 Task: Find connections with filter location Kotā with filter topic #homes with filter profile language English with filter current company Seco Tools with filter school Saranathan College of Engineering with filter industry Entertainment Providers with filter service category User Experience Writing with filter keywords title Account Collector
Action: Mouse moved to (386, 275)
Screenshot: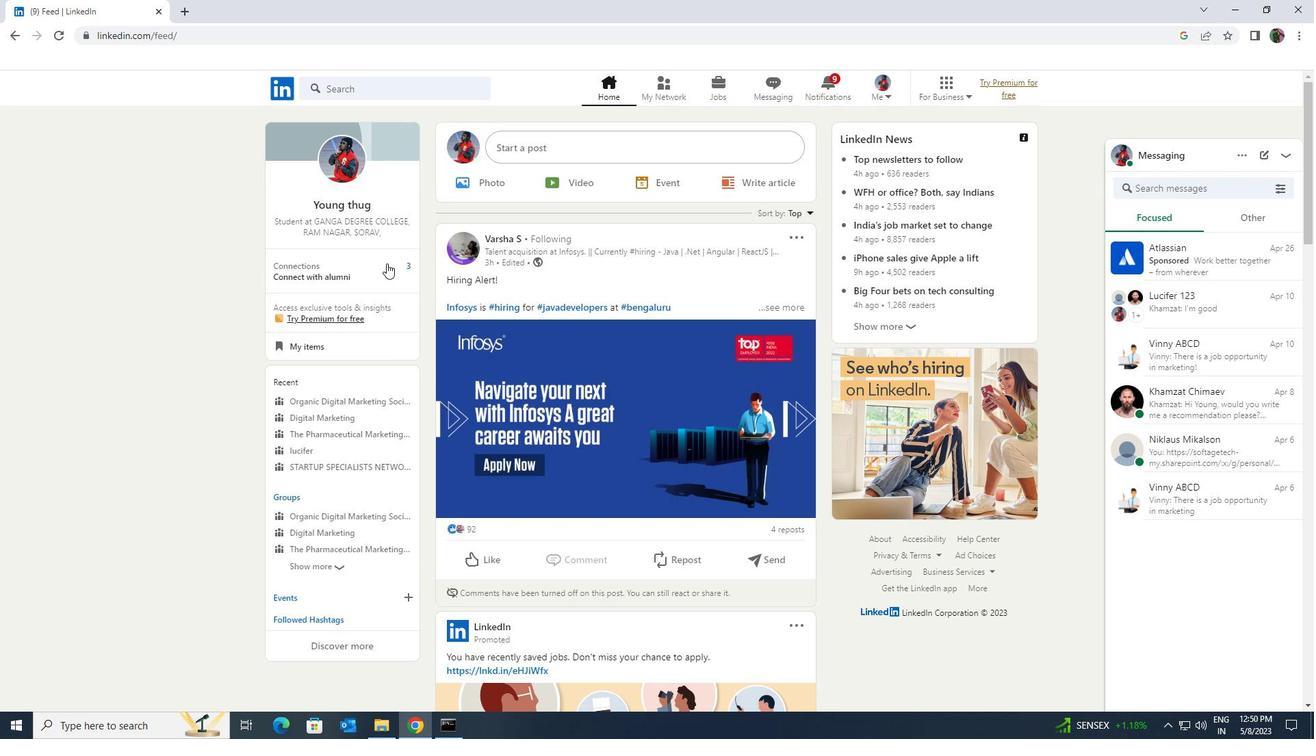 
Action: Mouse pressed left at (386, 275)
Screenshot: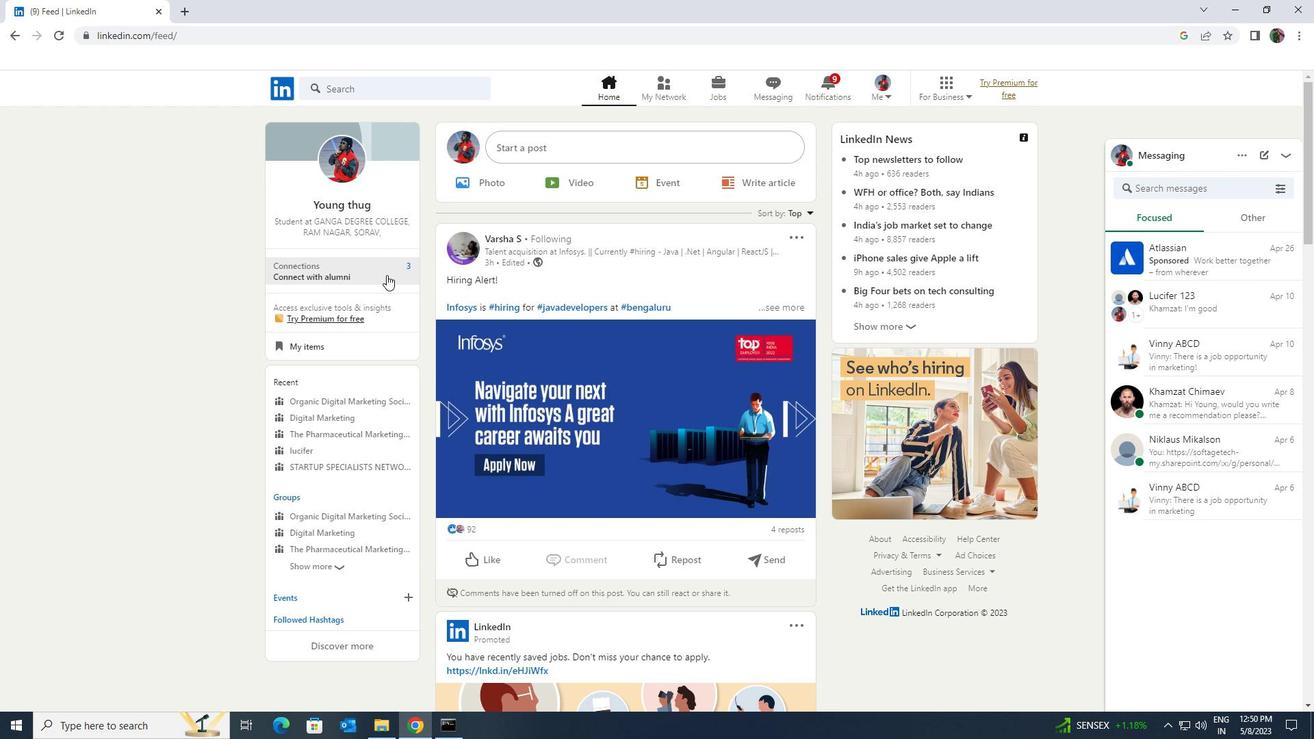
Action: Mouse moved to (383, 171)
Screenshot: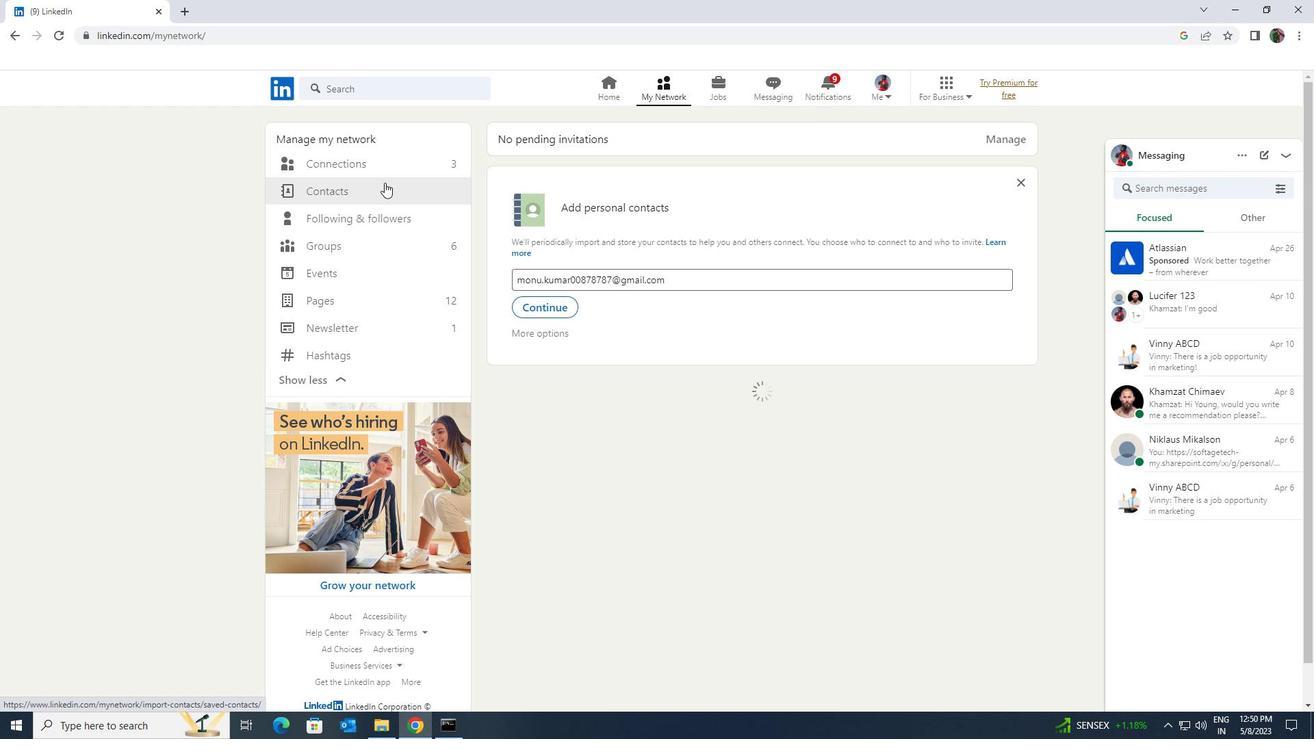 
Action: Mouse pressed left at (383, 171)
Screenshot: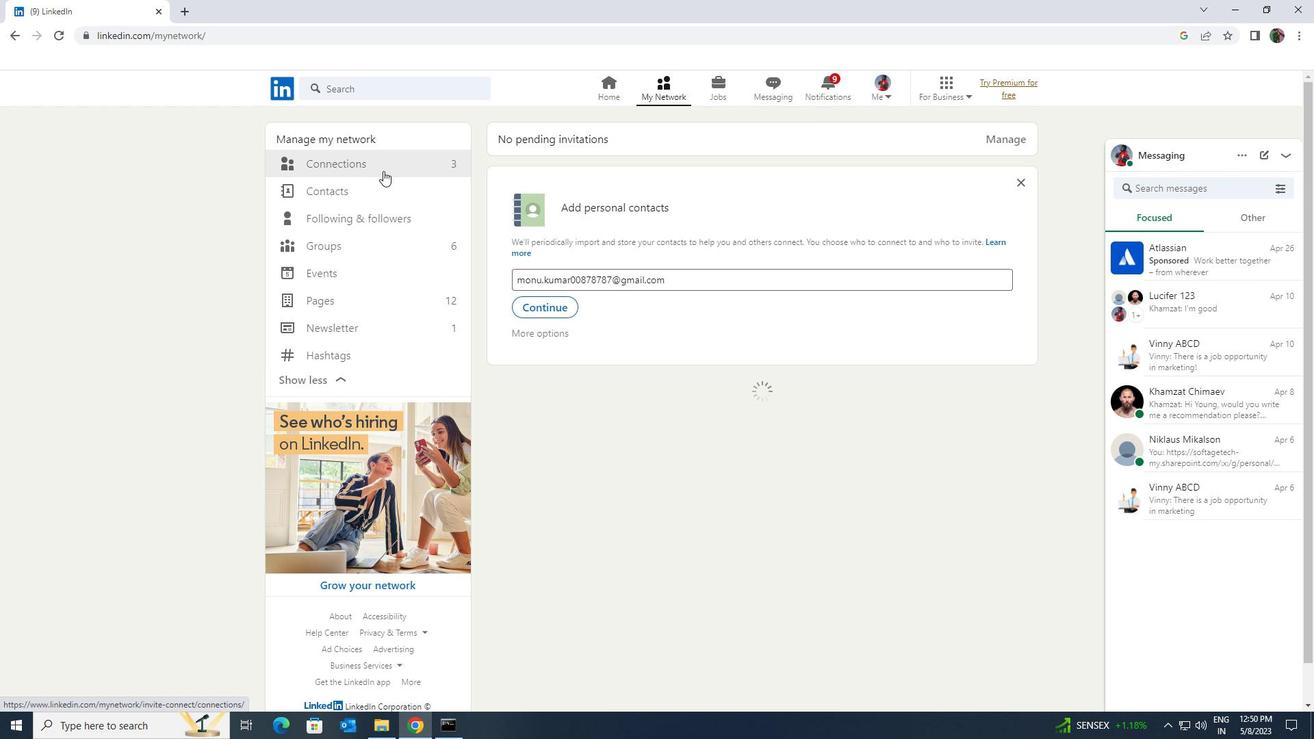 
Action: Mouse moved to (739, 166)
Screenshot: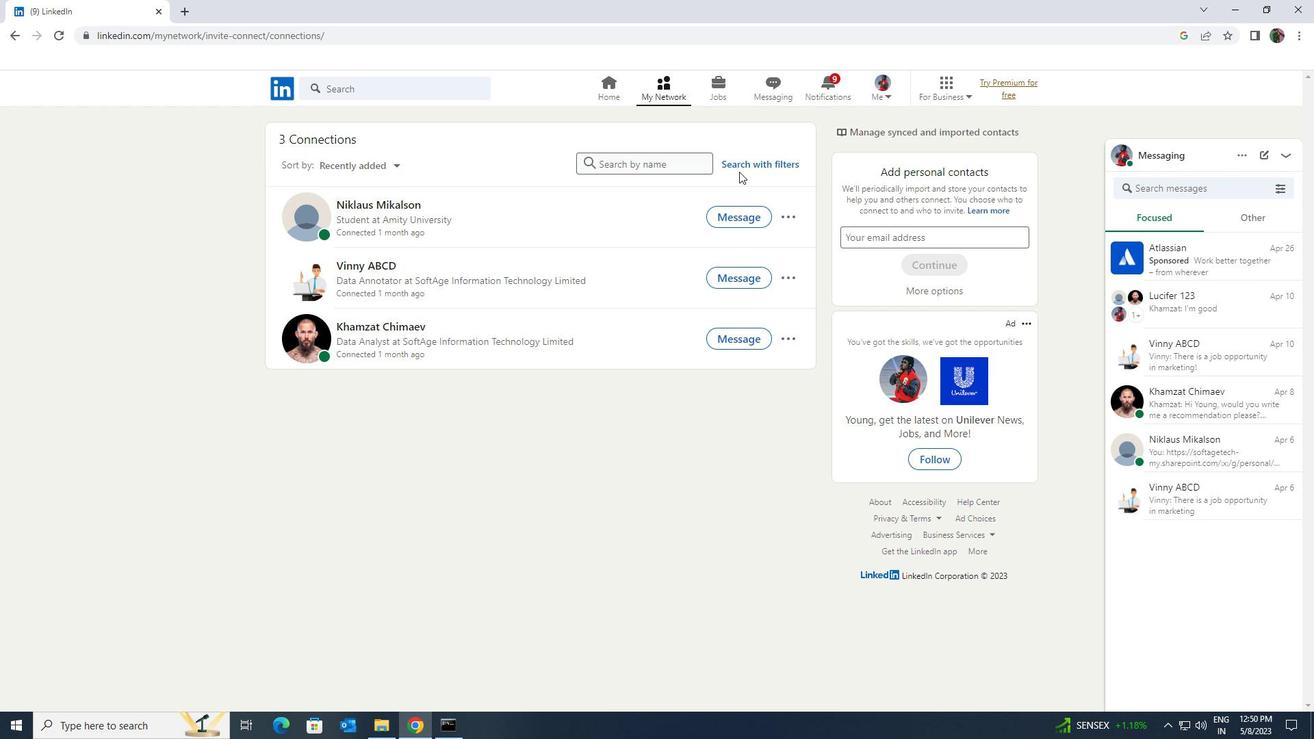 
Action: Mouse pressed left at (739, 166)
Screenshot: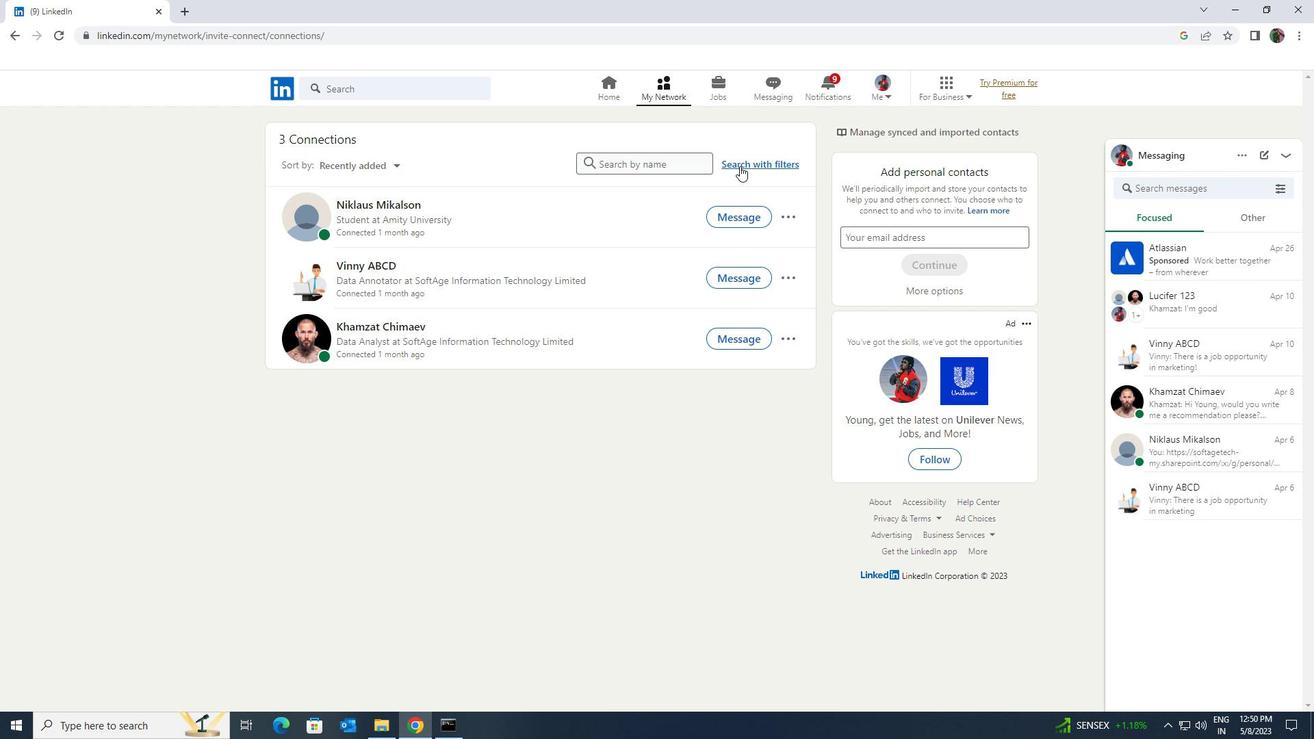 
Action: Mouse moved to (709, 130)
Screenshot: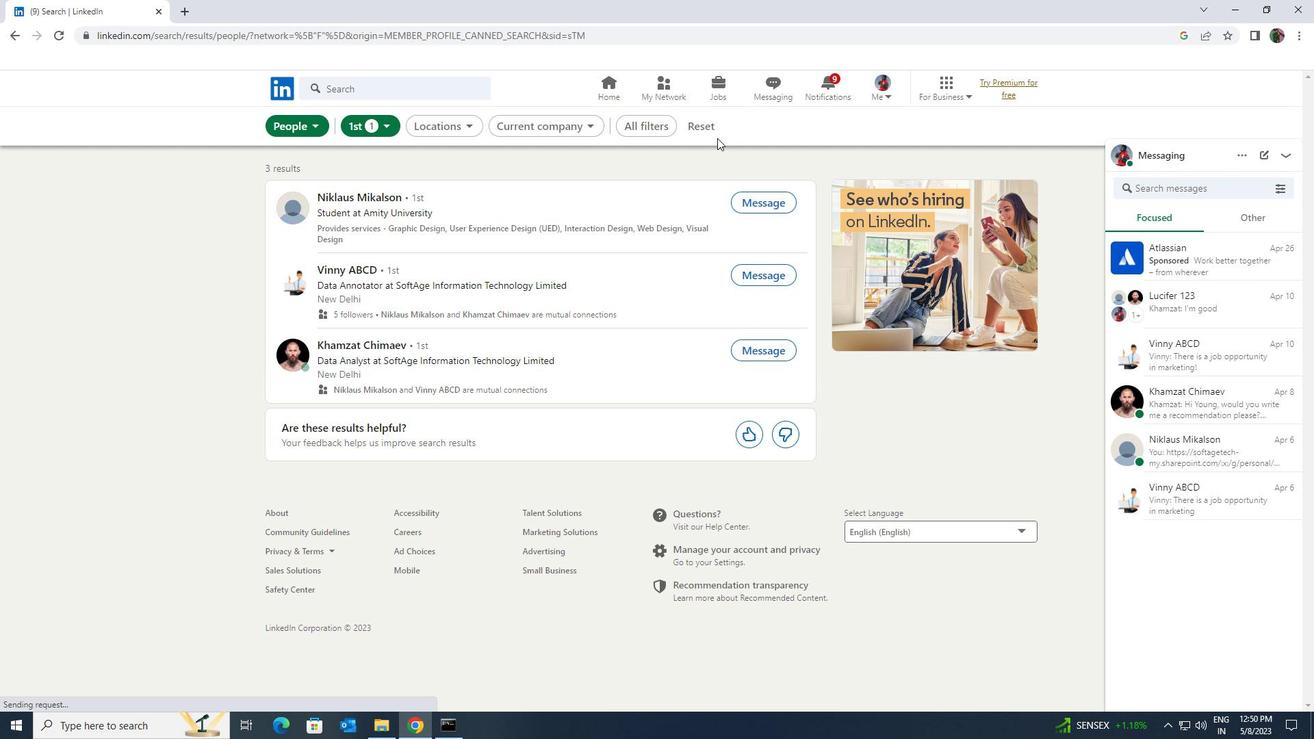 
Action: Mouse pressed left at (709, 130)
Screenshot: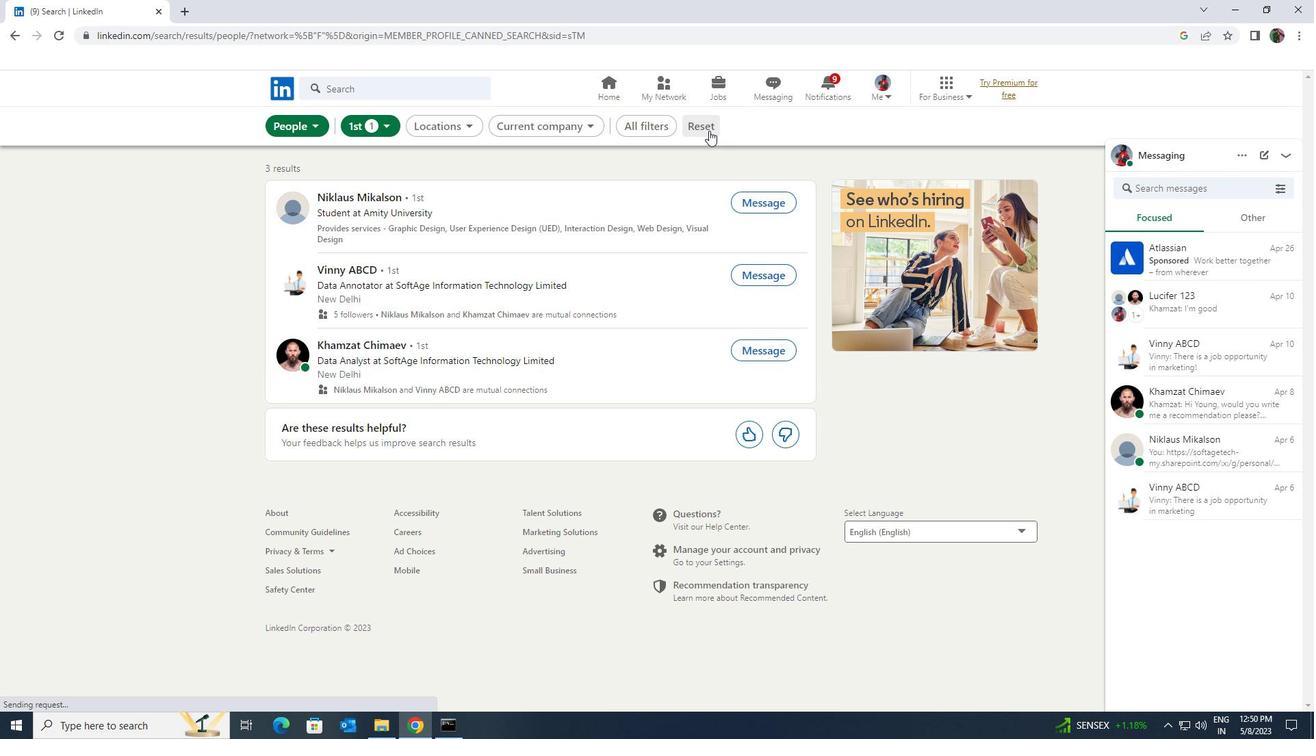 
Action: Mouse moved to (689, 128)
Screenshot: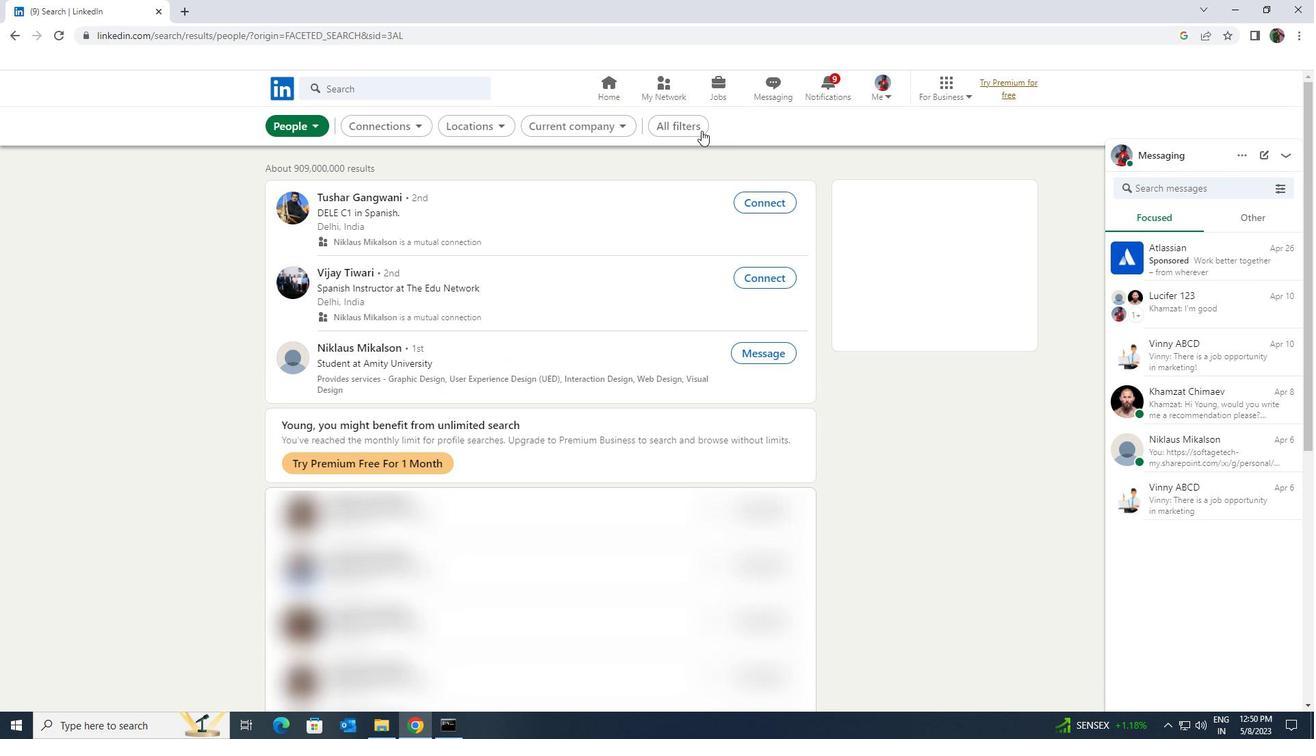
Action: Mouse pressed left at (689, 128)
Screenshot: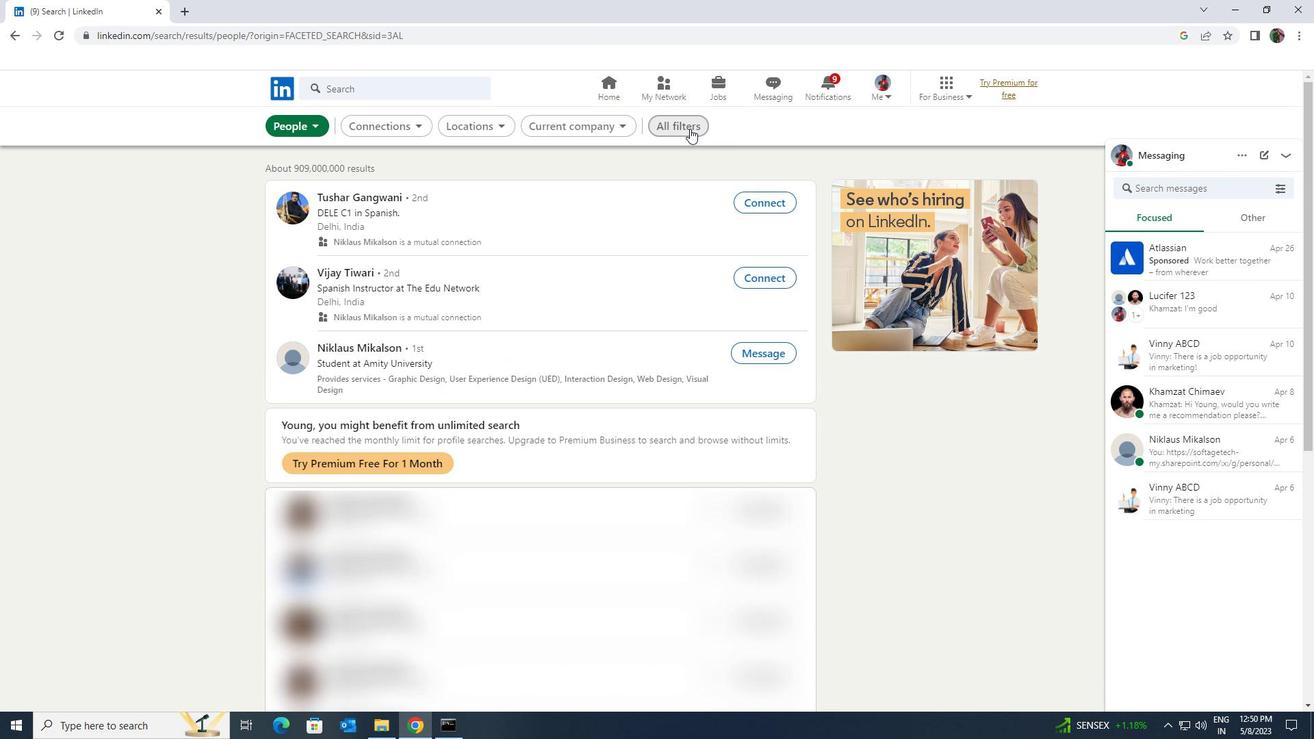 
Action: Mouse moved to (1137, 541)
Screenshot: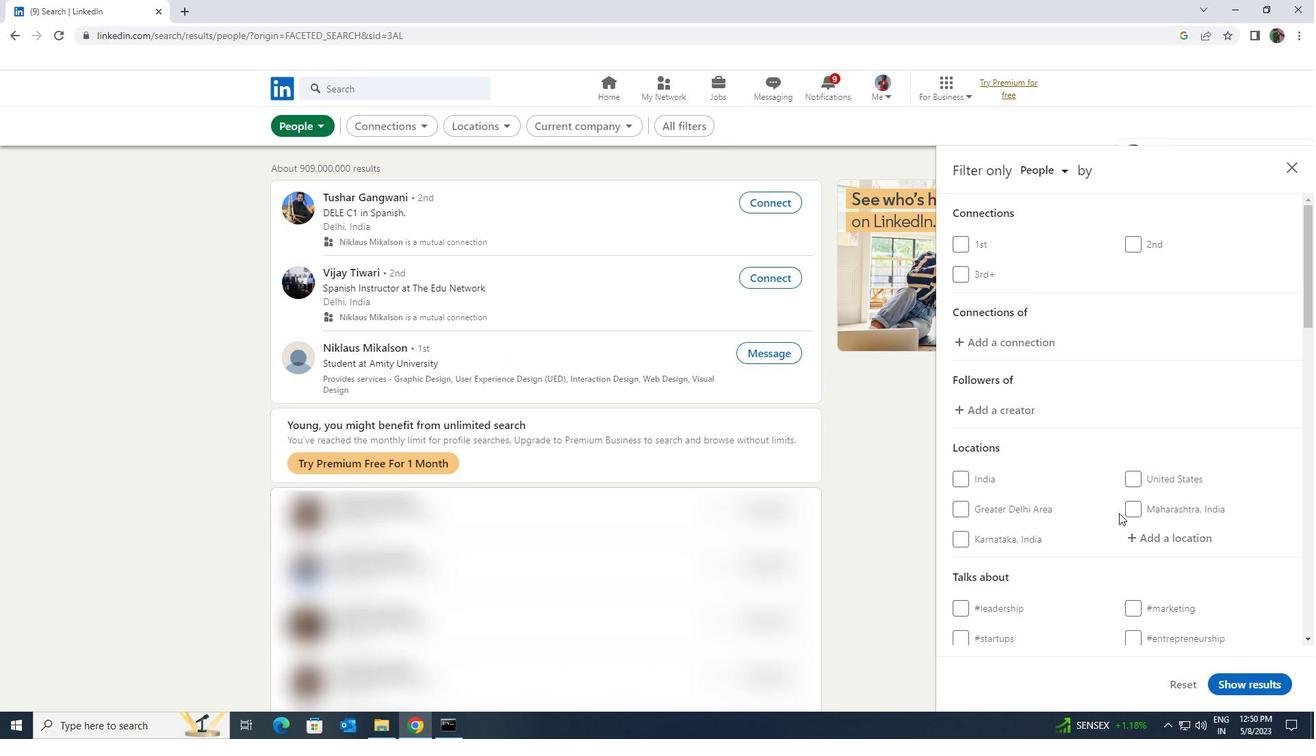 
Action: Mouse pressed left at (1137, 541)
Screenshot: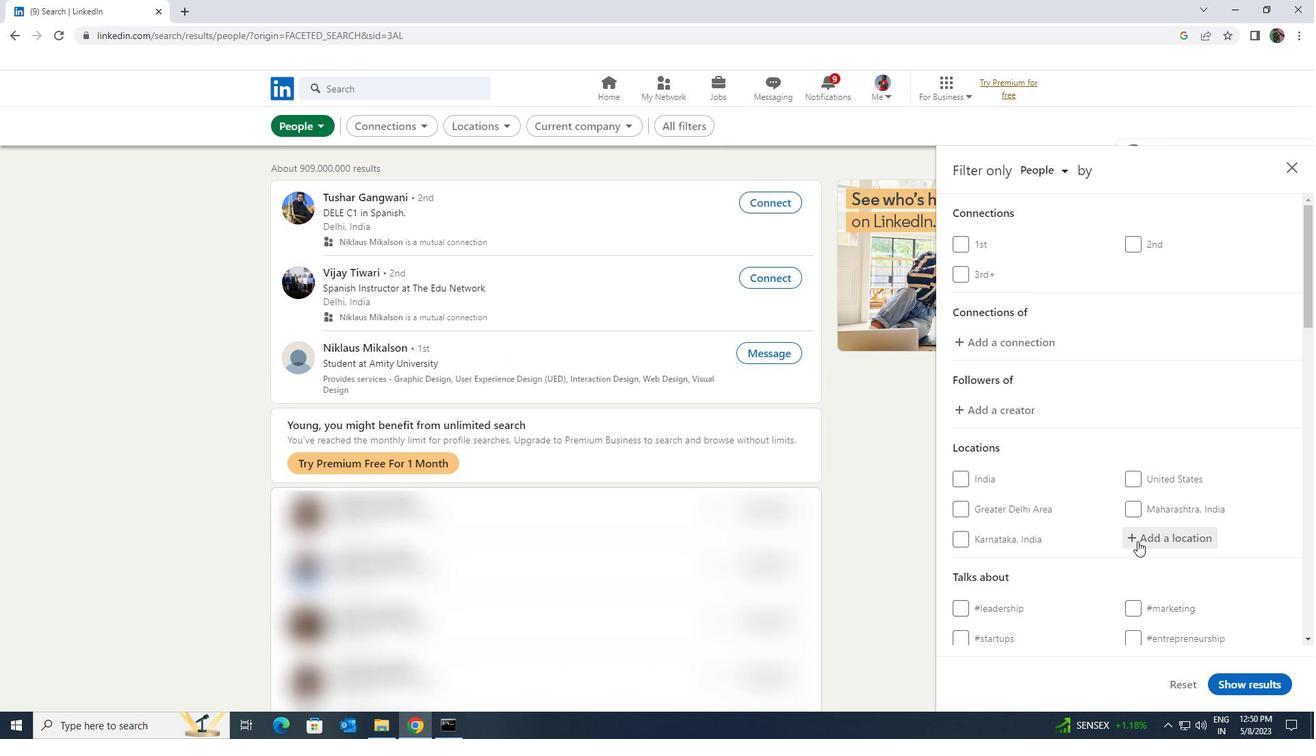 
Action: Key pressed <Key.shift>KOTA
Screenshot: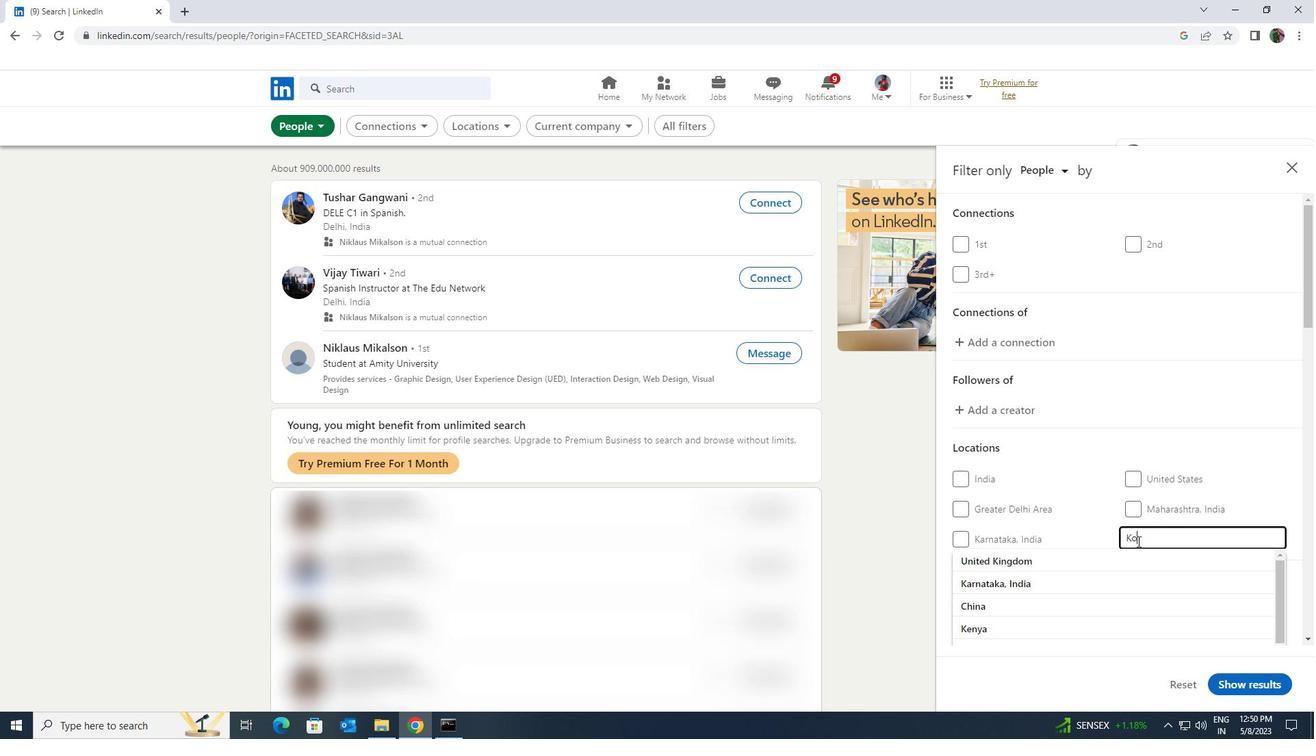 
Action: Mouse moved to (1136, 572)
Screenshot: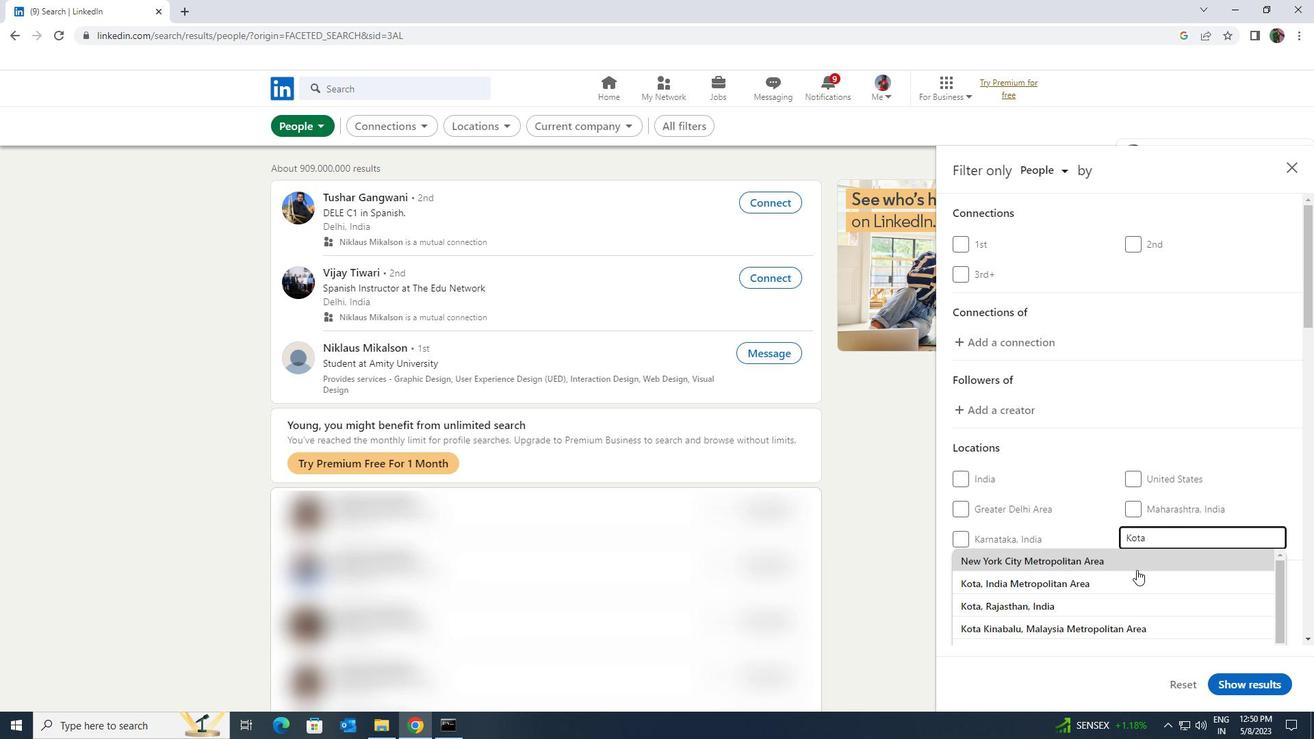 
Action: Mouse pressed left at (1136, 572)
Screenshot: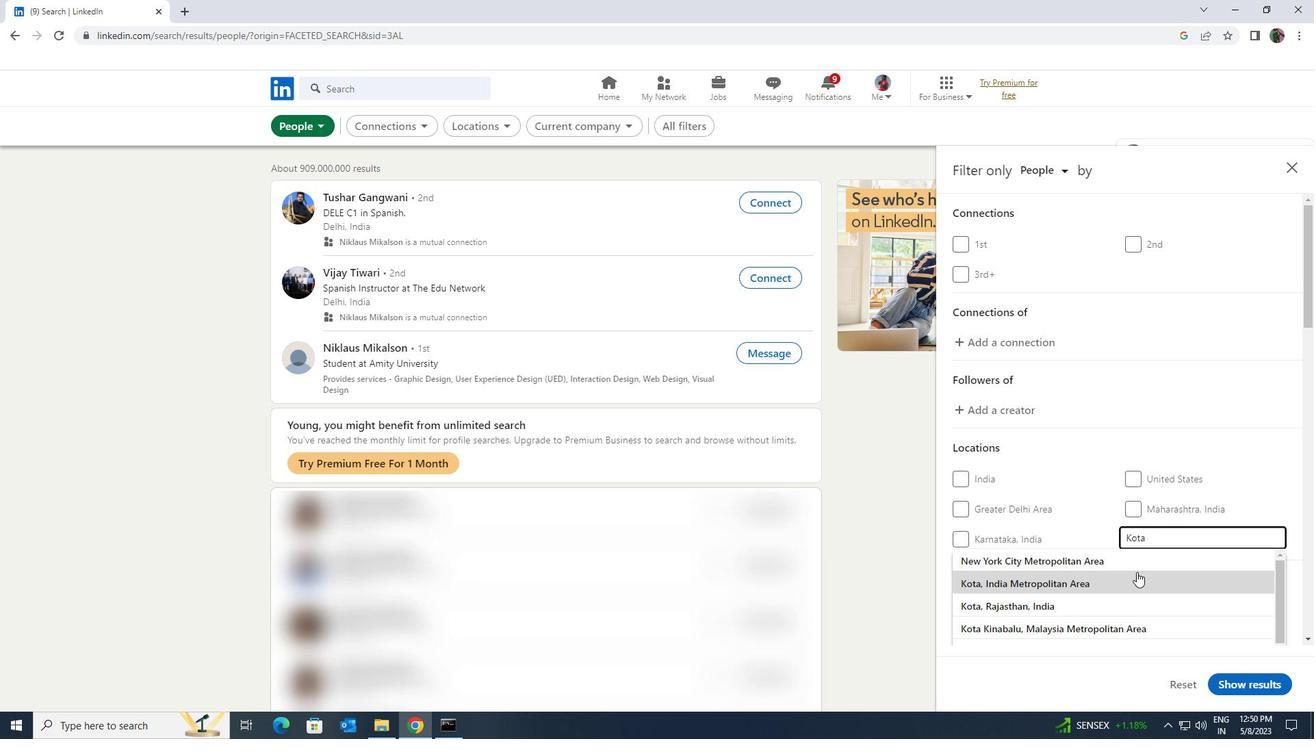 
Action: Mouse scrolled (1136, 571) with delta (0, 0)
Screenshot: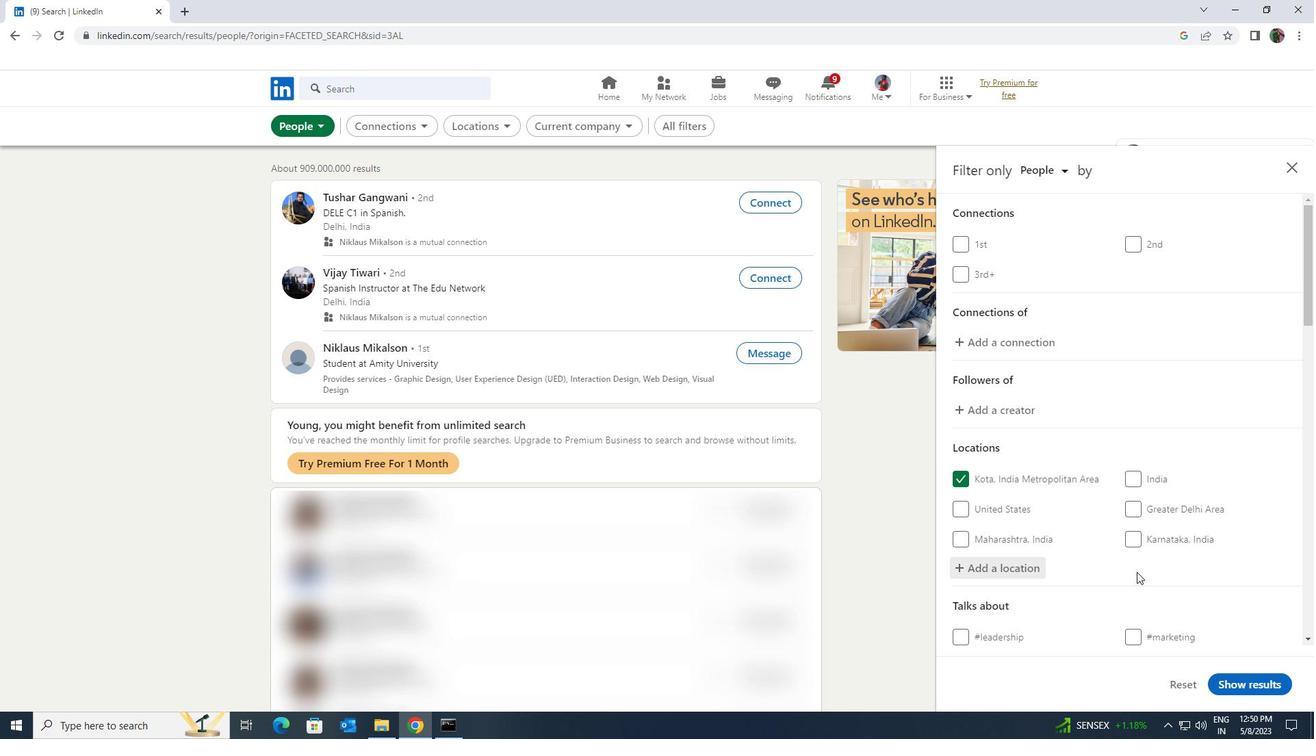 
Action: Mouse scrolled (1136, 571) with delta (0, 0)
Screenshot: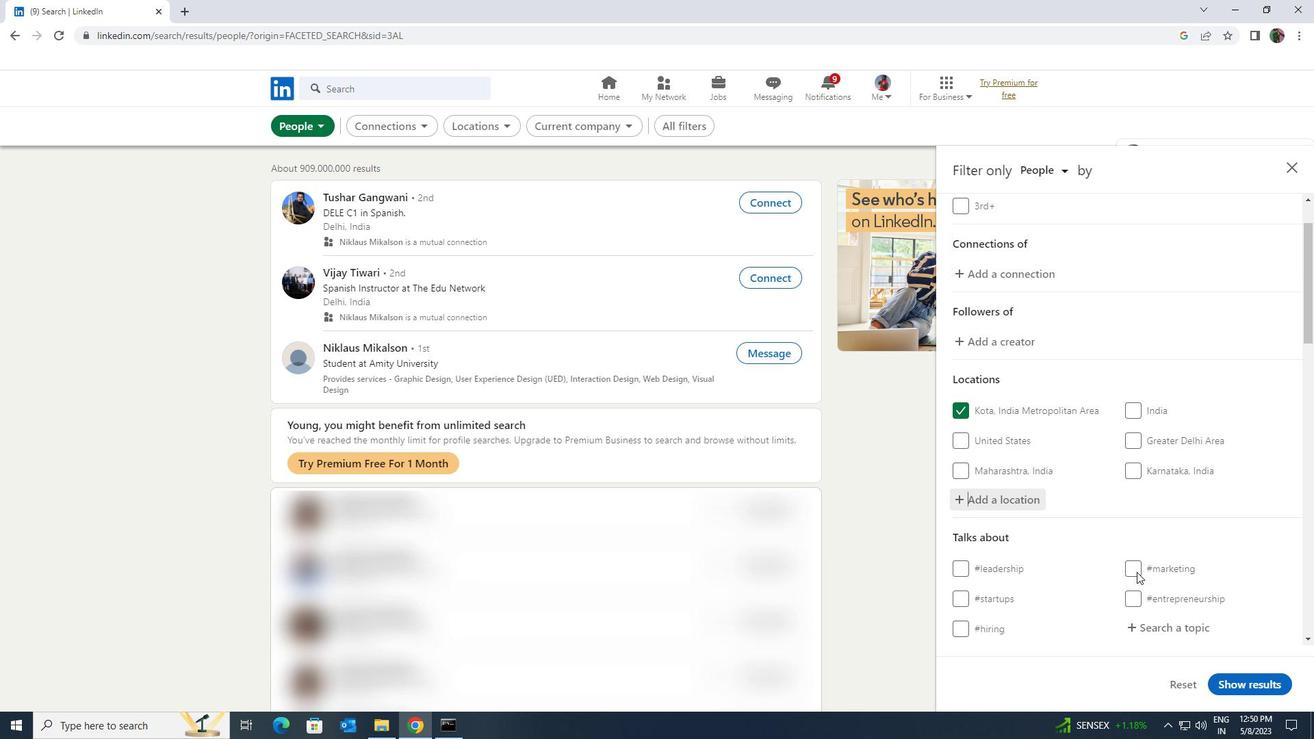 
Action: Mouse scrolled (1136, 571) with delta (0, 0)
Screenshot: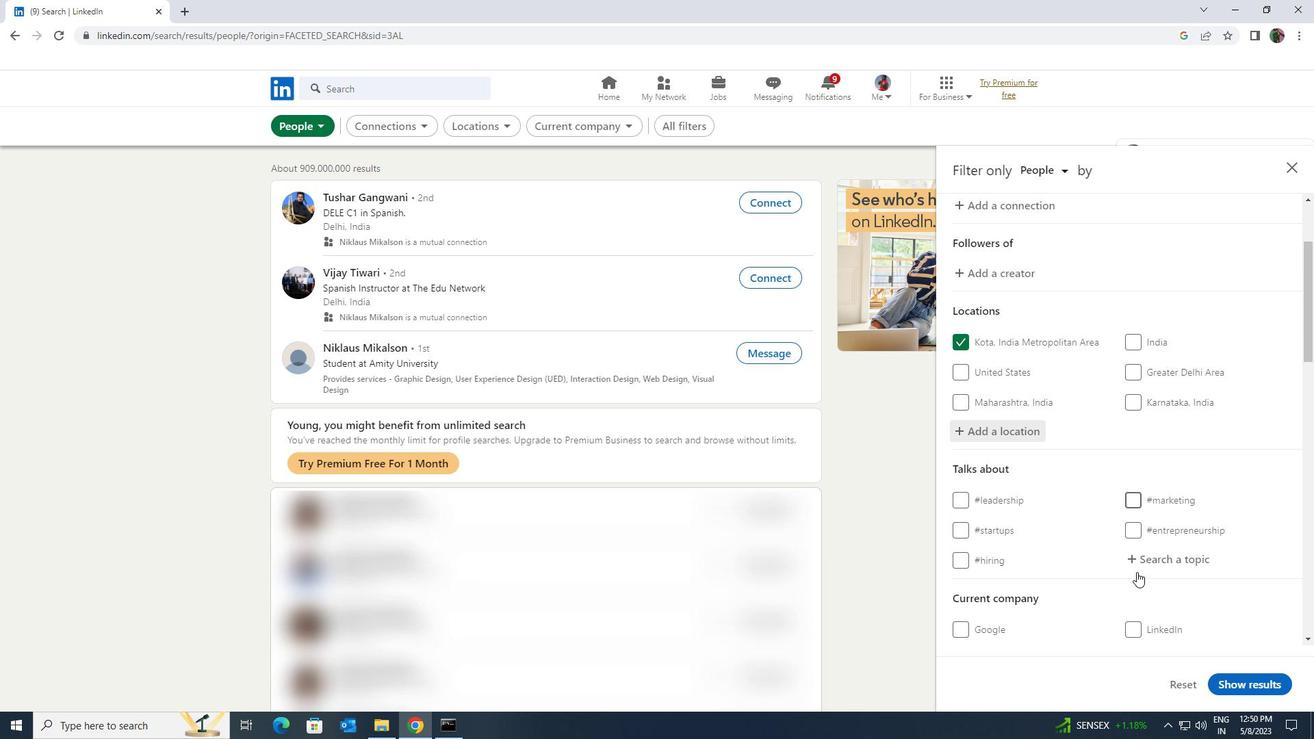
Action: Mouse moved to (1139, 494)
Screenshot: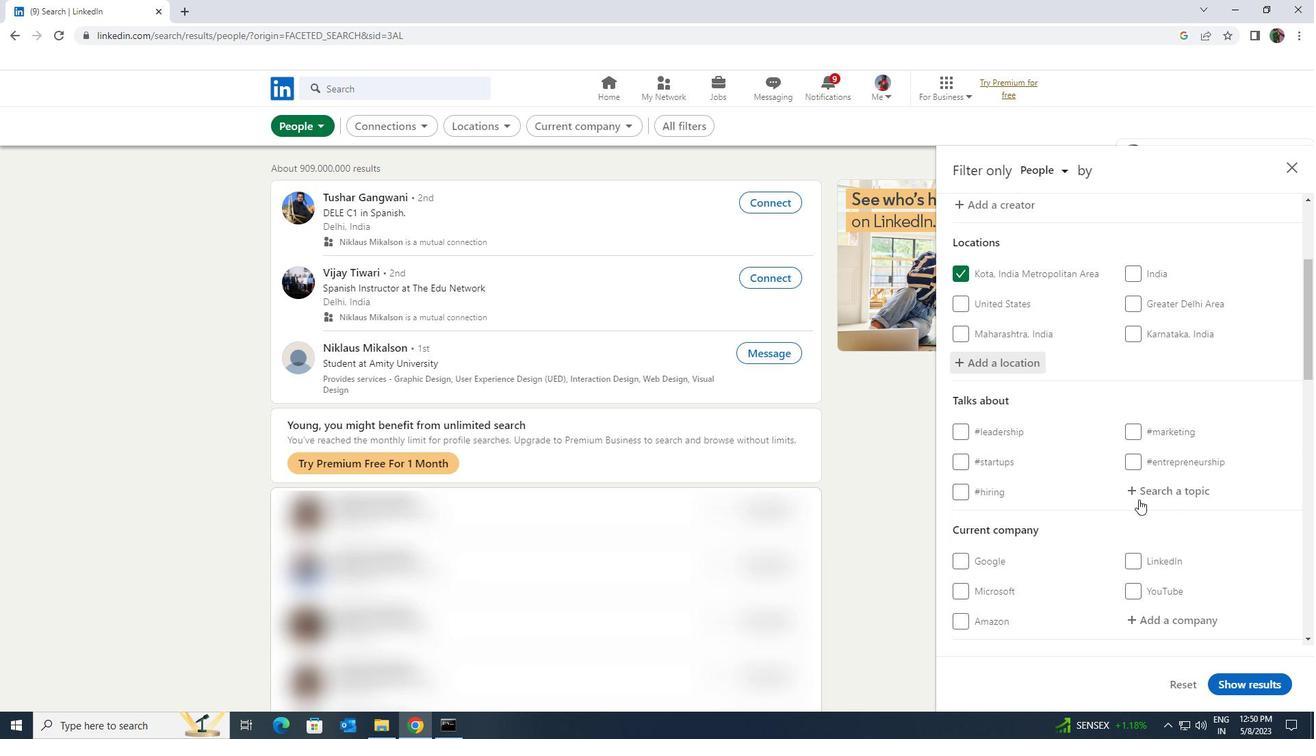 
Action: Mouse pressed left at (1139, 494)
Screenshot: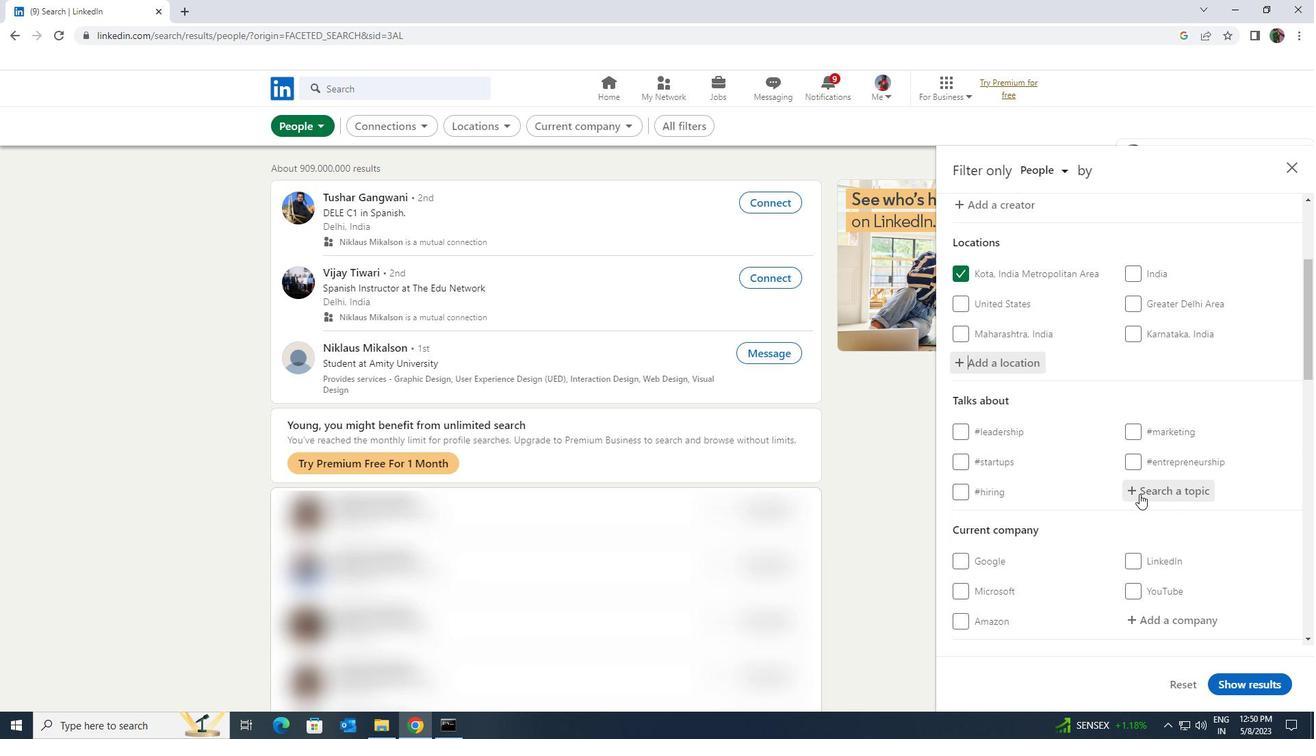 
Action: Key pressed <Key.shift>HOMES
Screenshot: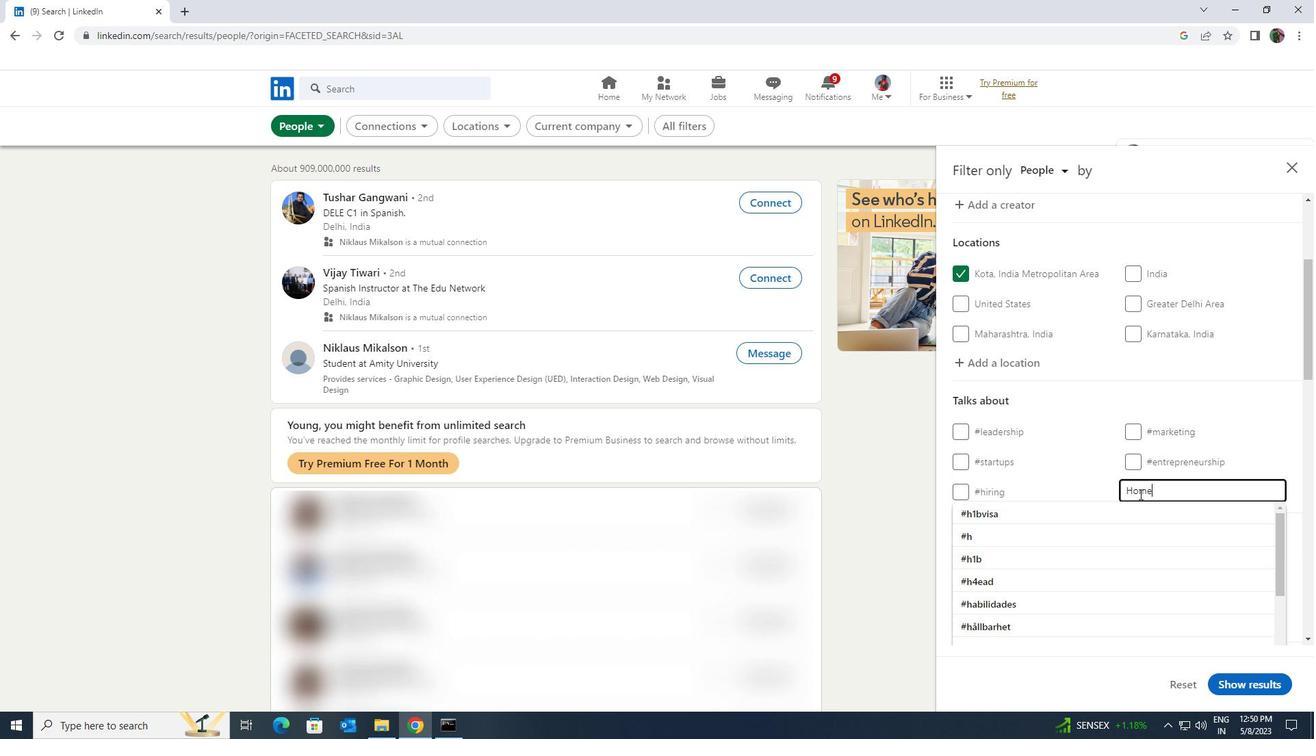 
Action: Mouse moved to (1131, 528)
Screenshot: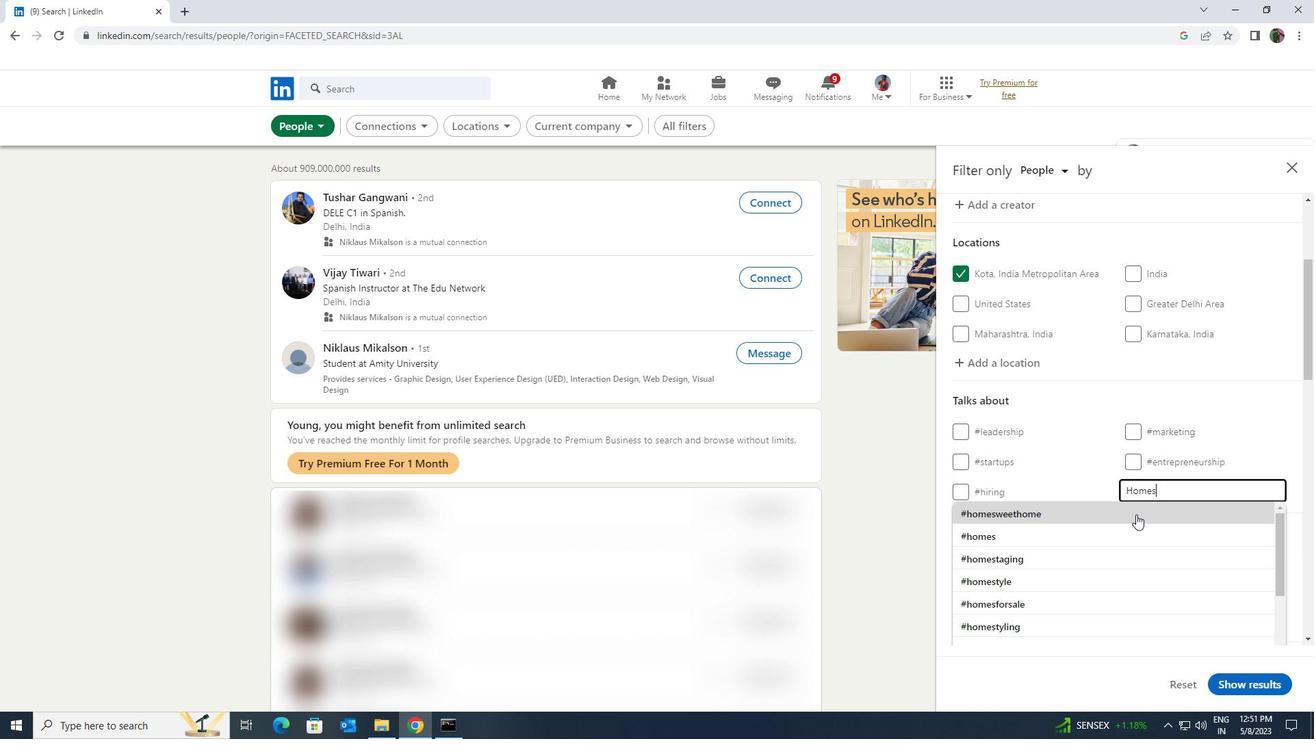 
Action: Mouse pressed left at (1131, 528)
Screenshot: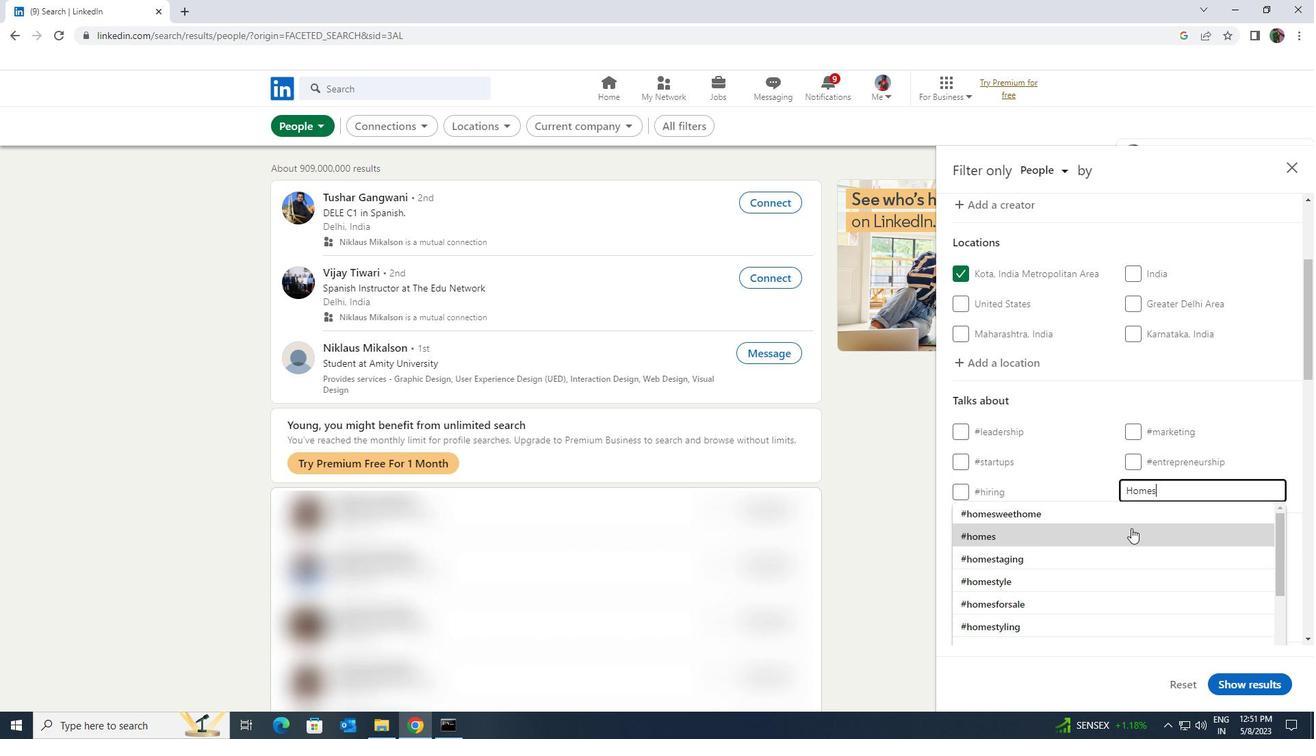 
Action: Mouse scrolled (1131, 527) with delta (0, 0)
Screenshot: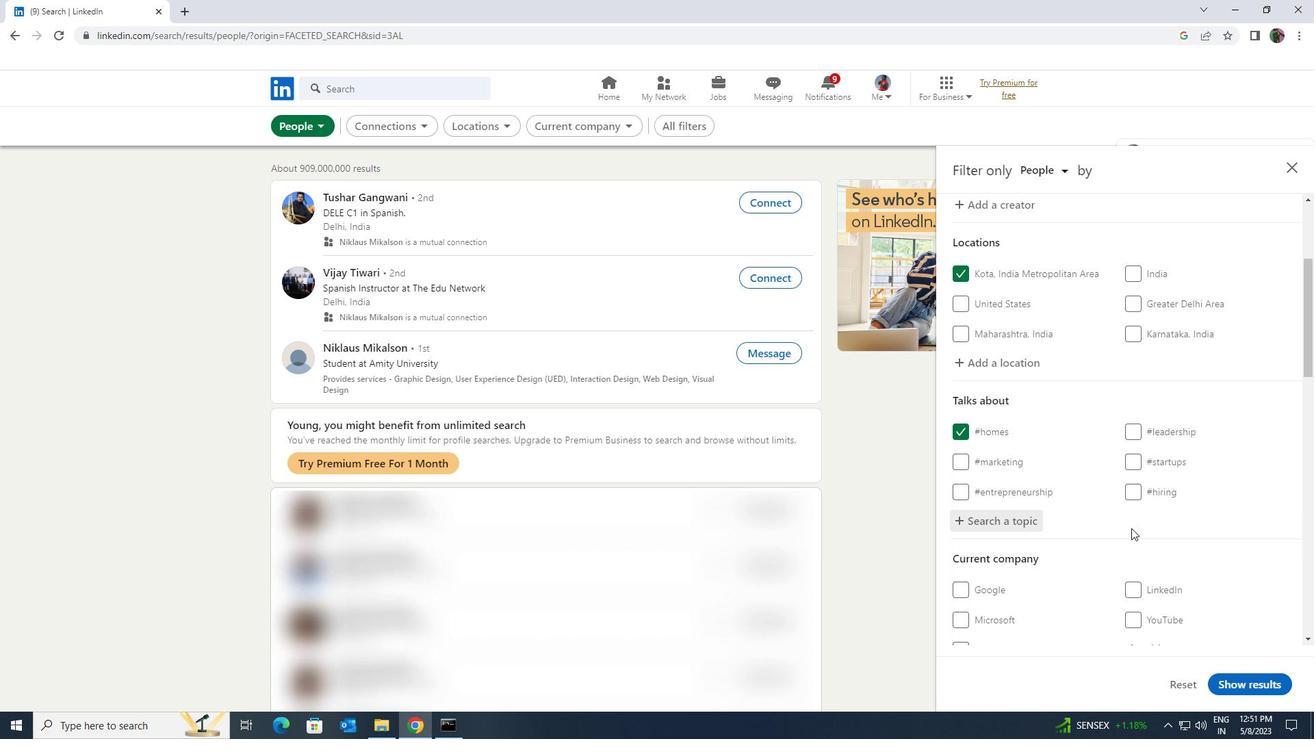 
Action: Mouse scrolled (1131, 527) with delta (0, 0)
Screenshot: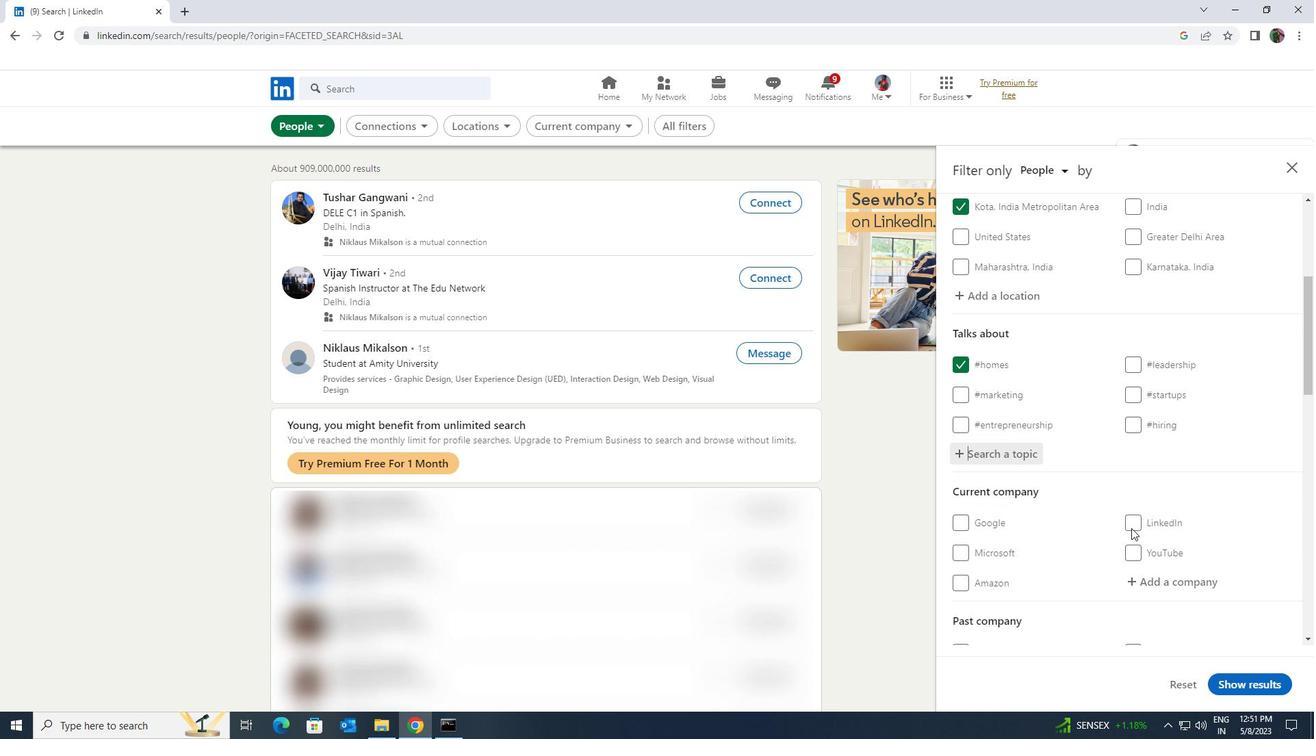 
Action: Mouse scrolled (1131, 527) with delta (0, 0)
Screenshot: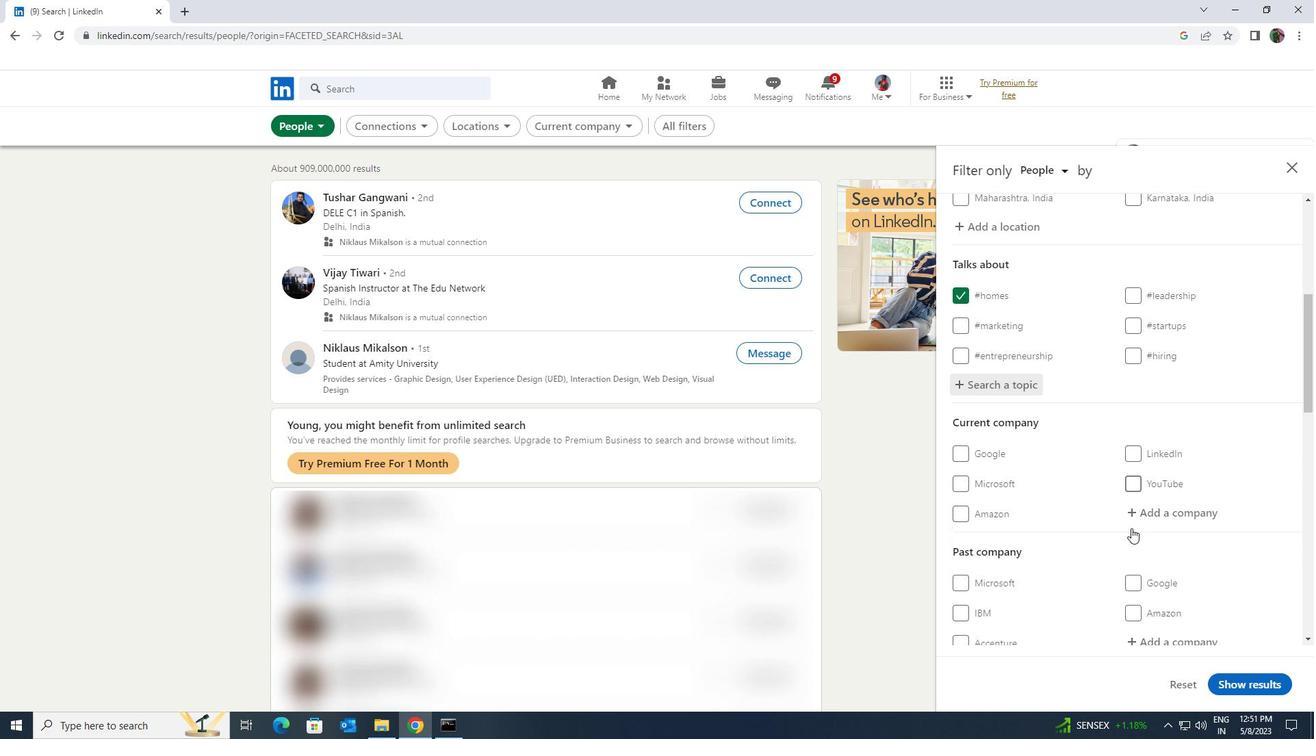 
Action: Mouse scrolled (1131, 527) with delta (0, 0)
Screenshot: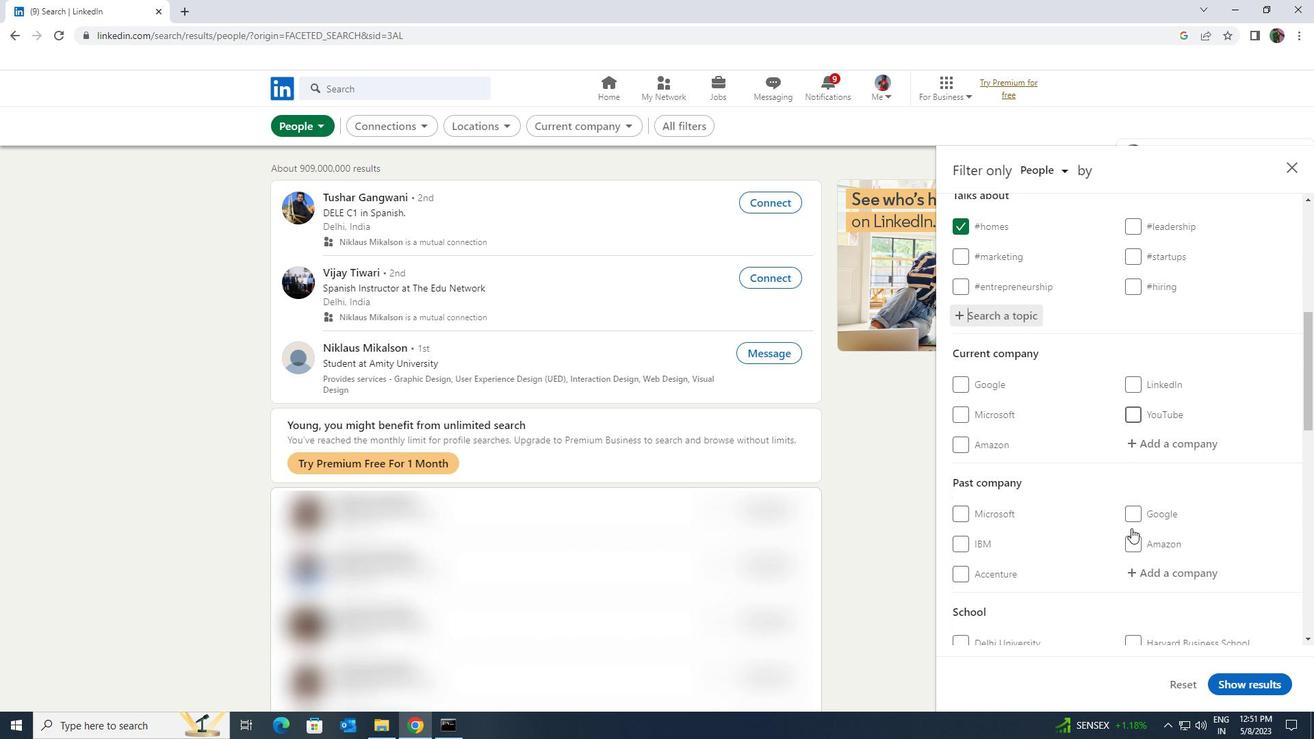 
Action: Mouse scrolled (1131, 527) with delta (0, 0)
Screenshot: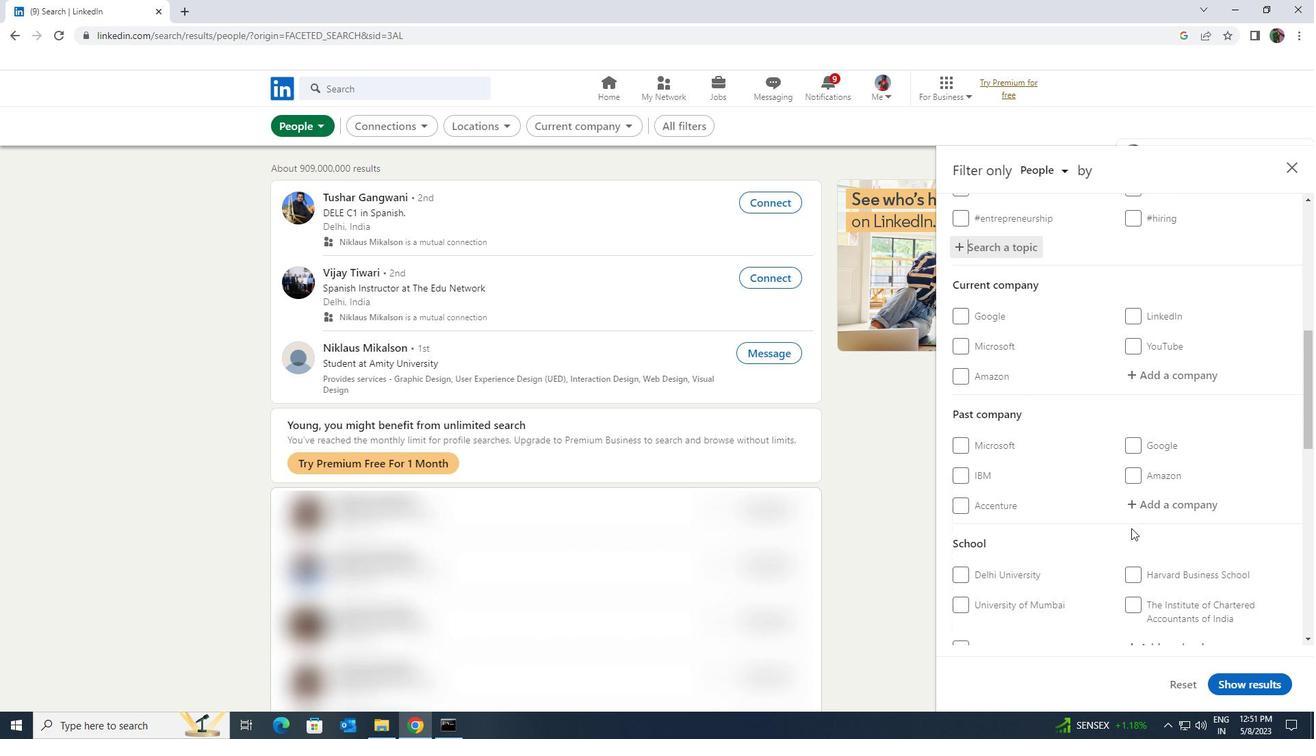 
Action: Mouse scrolled (1131, 527) with delta (0, 0)
Screenshot: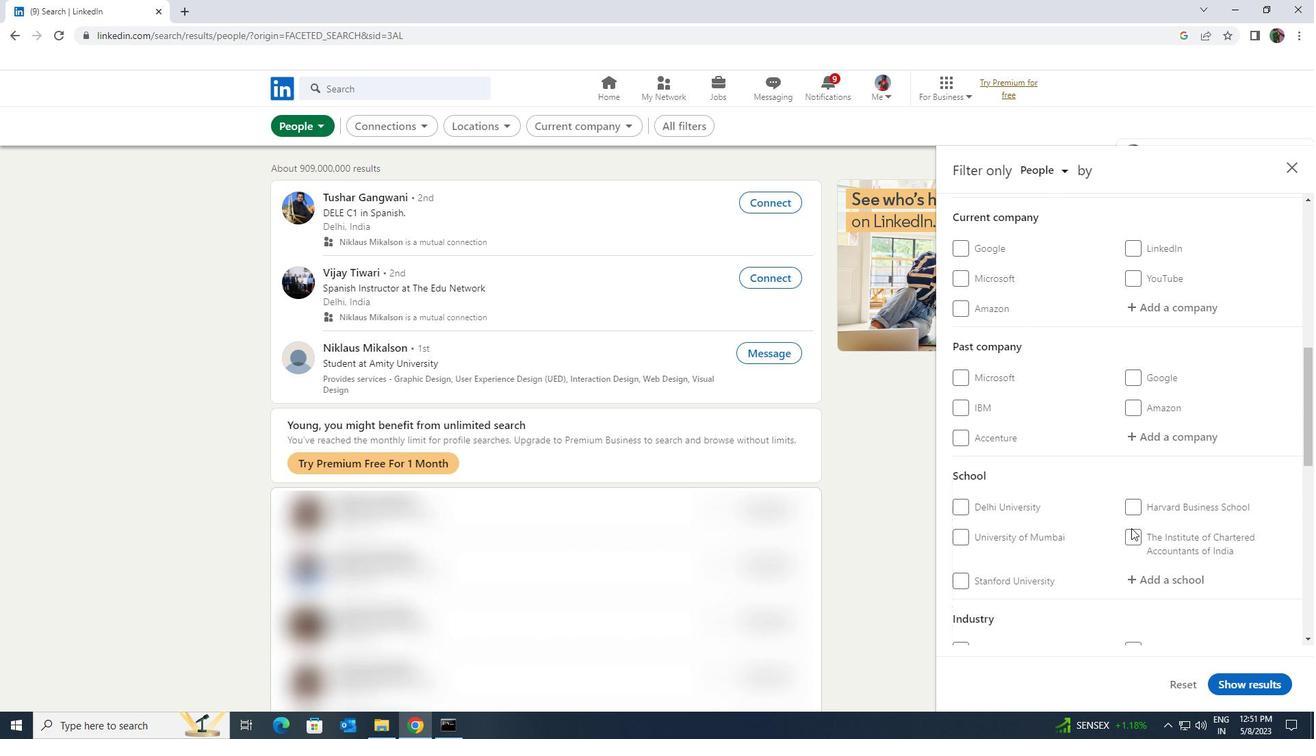 
Action: Mouse scrolled (1131, 527) with delta (0, 0)
Screenshot: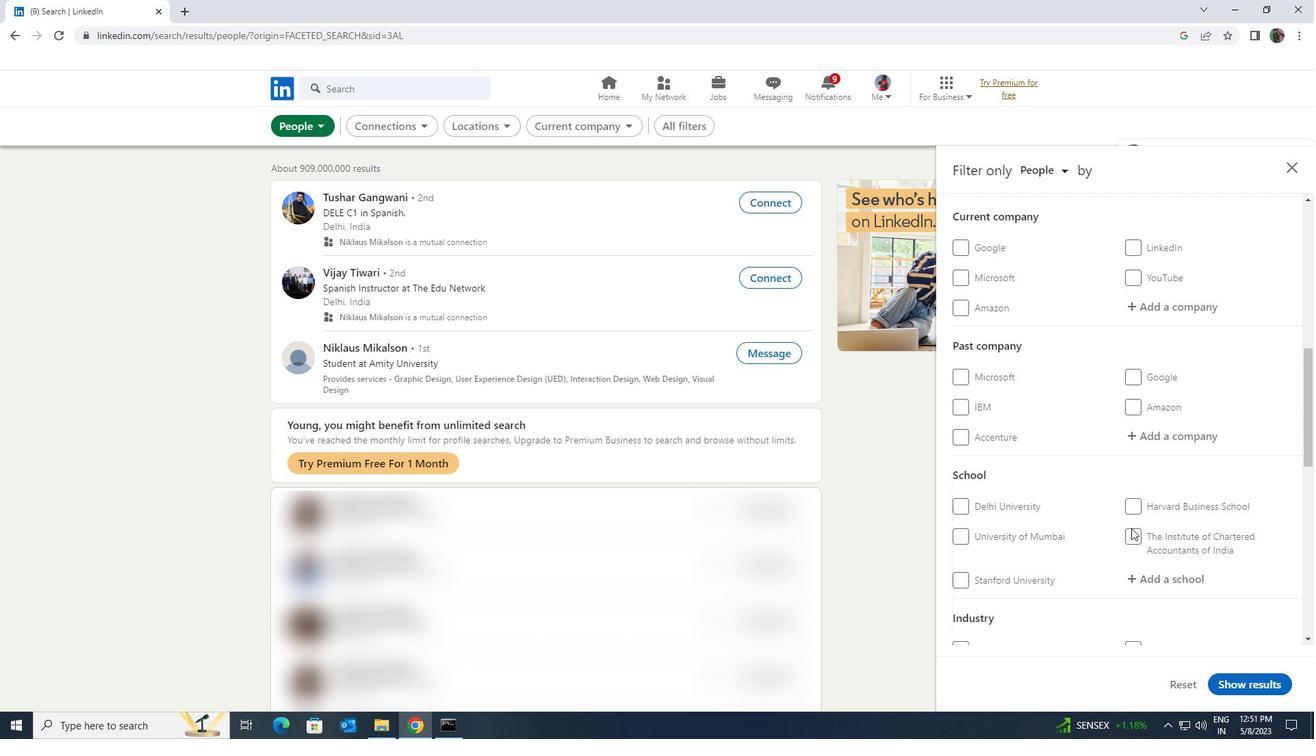
Action: Mouse scrolled (1131, 527) with delta (0, 0)
Screenshot: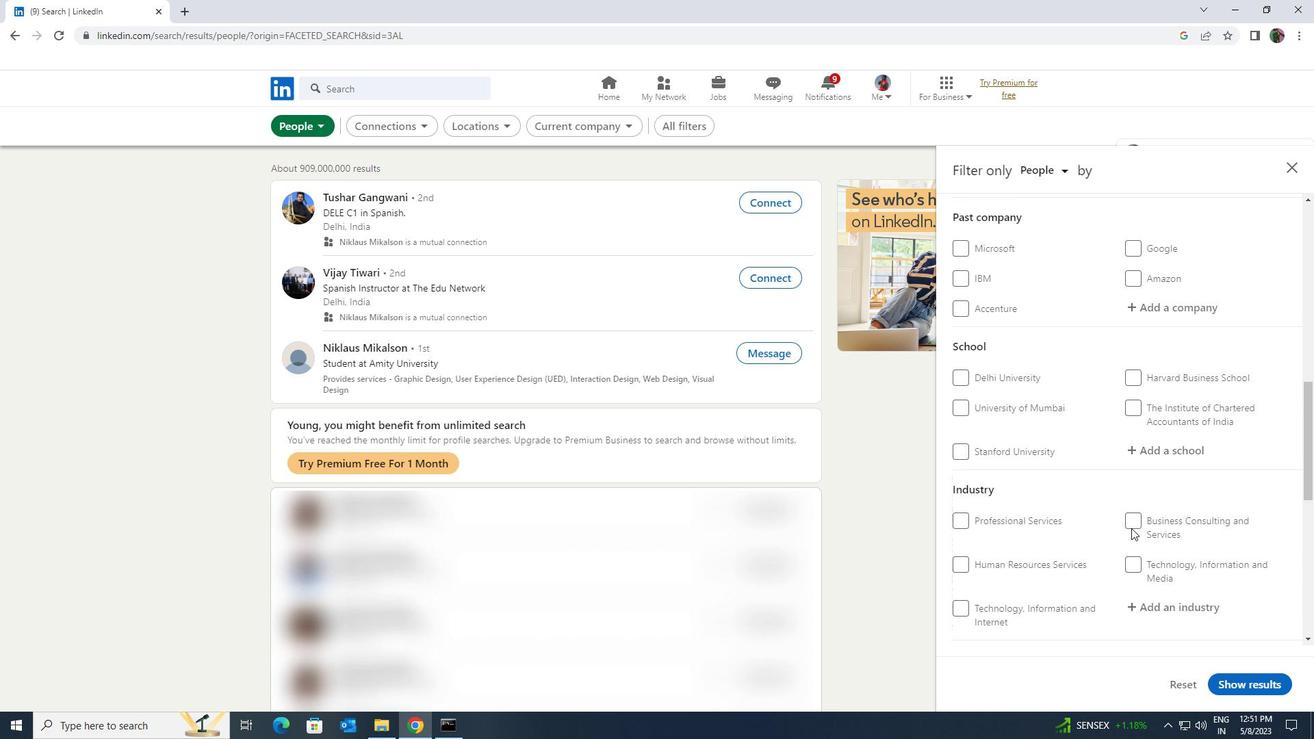 
Action: Mouse scrolled (1131, 527) with delta (0, 0)
Screenshot: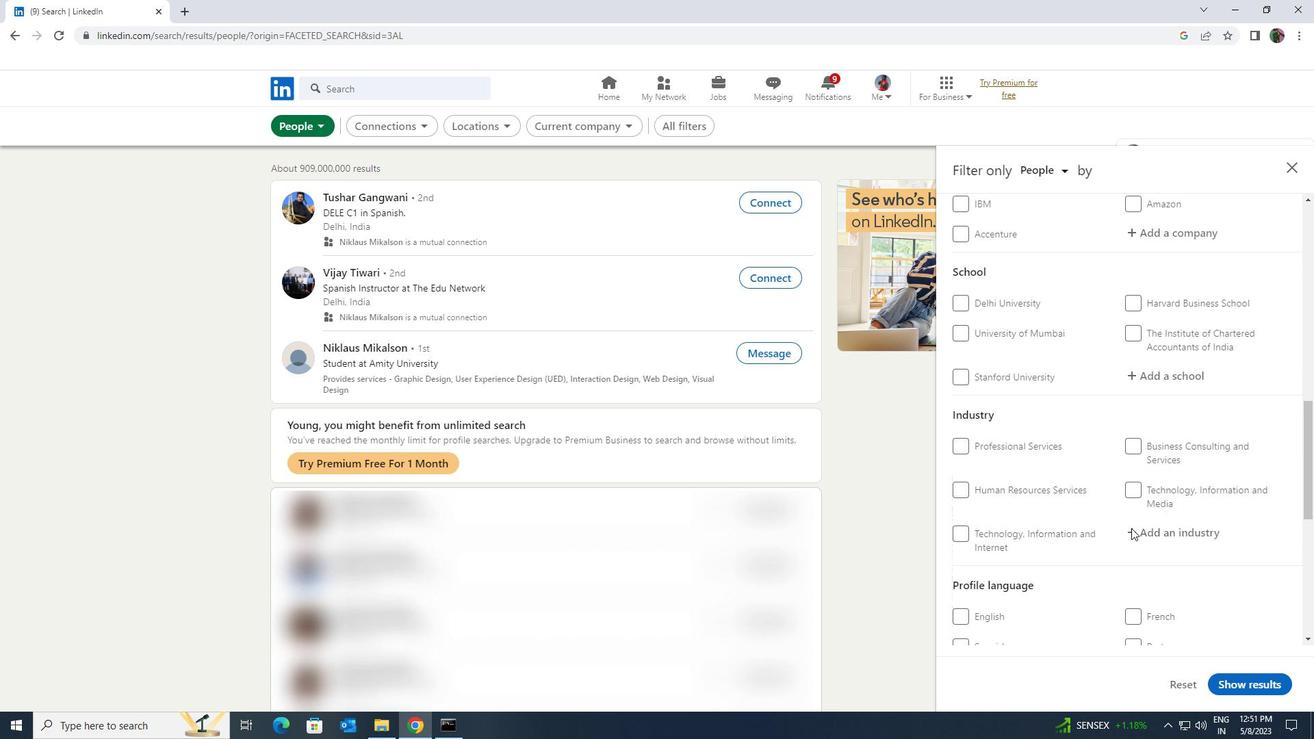 
Action: Mouse moved to (996, 544)
Screenshot: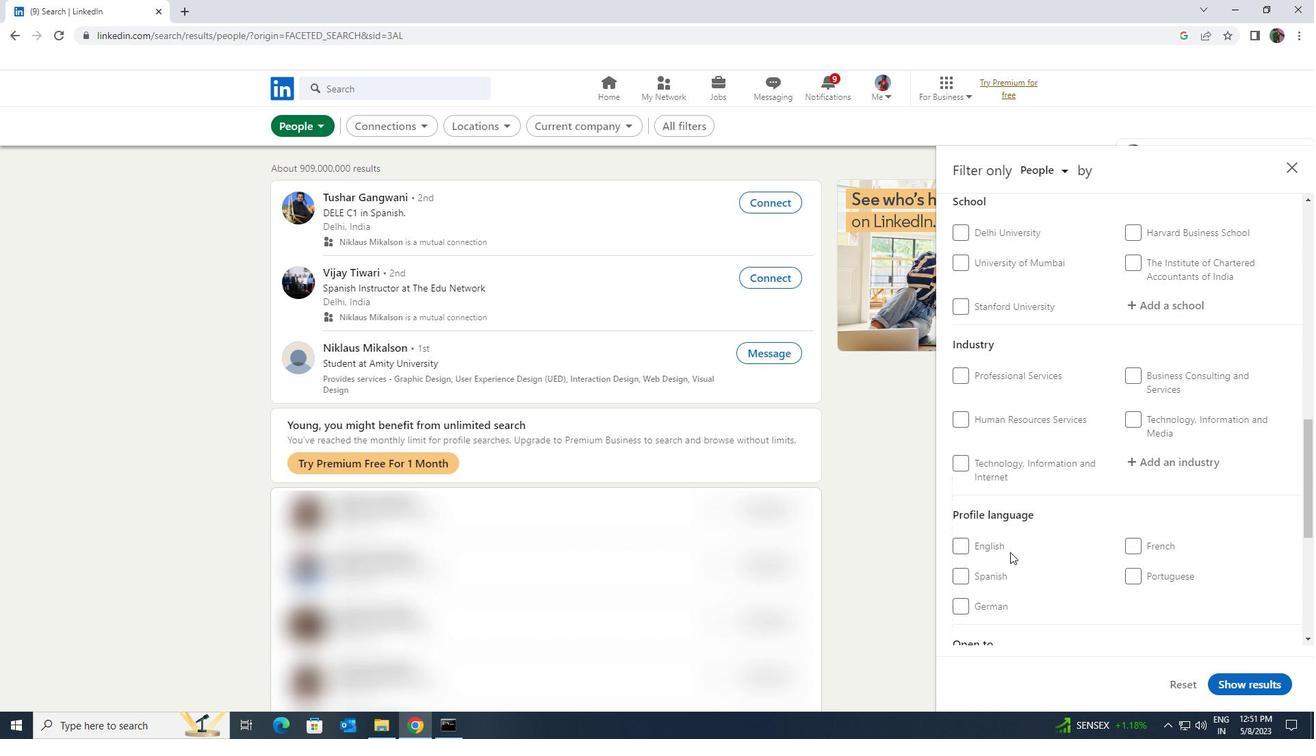 
Action: Mouse pressed left at (996, 544)
Screenshot: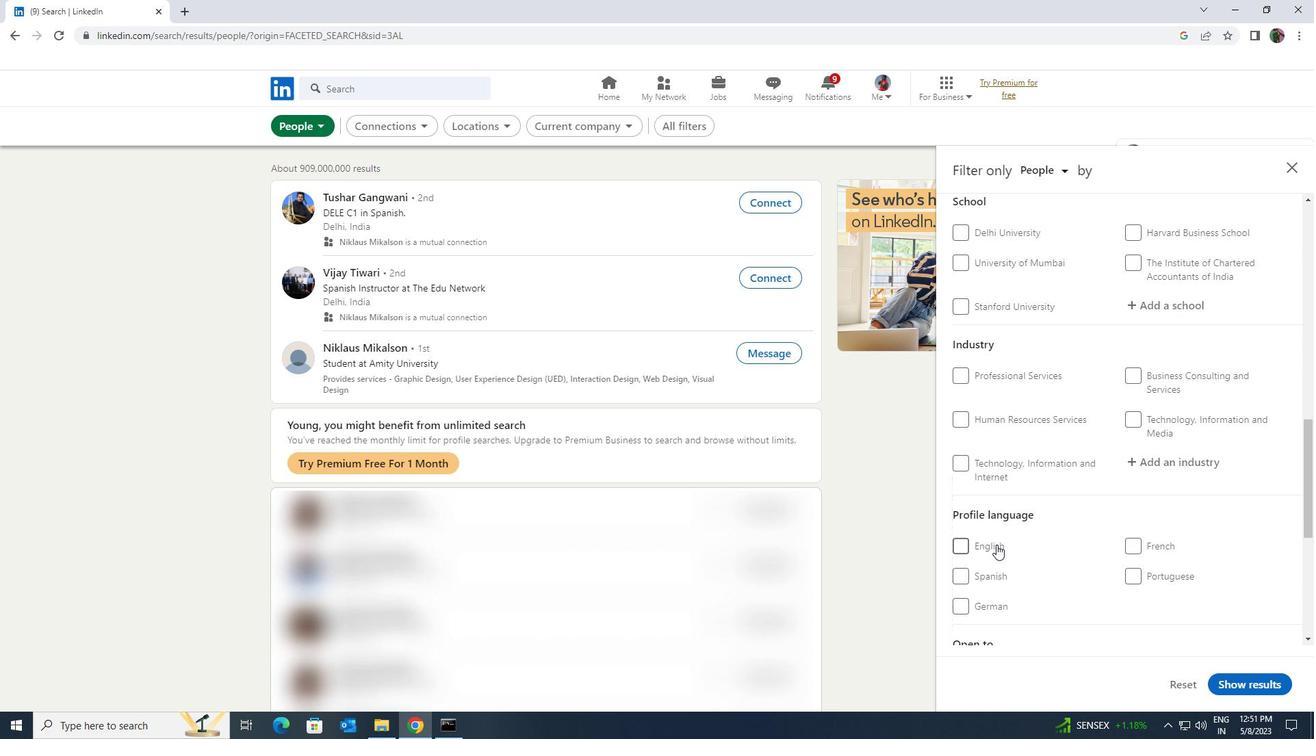 
Action: Mouse moved to (1113, 530)
Screenshot: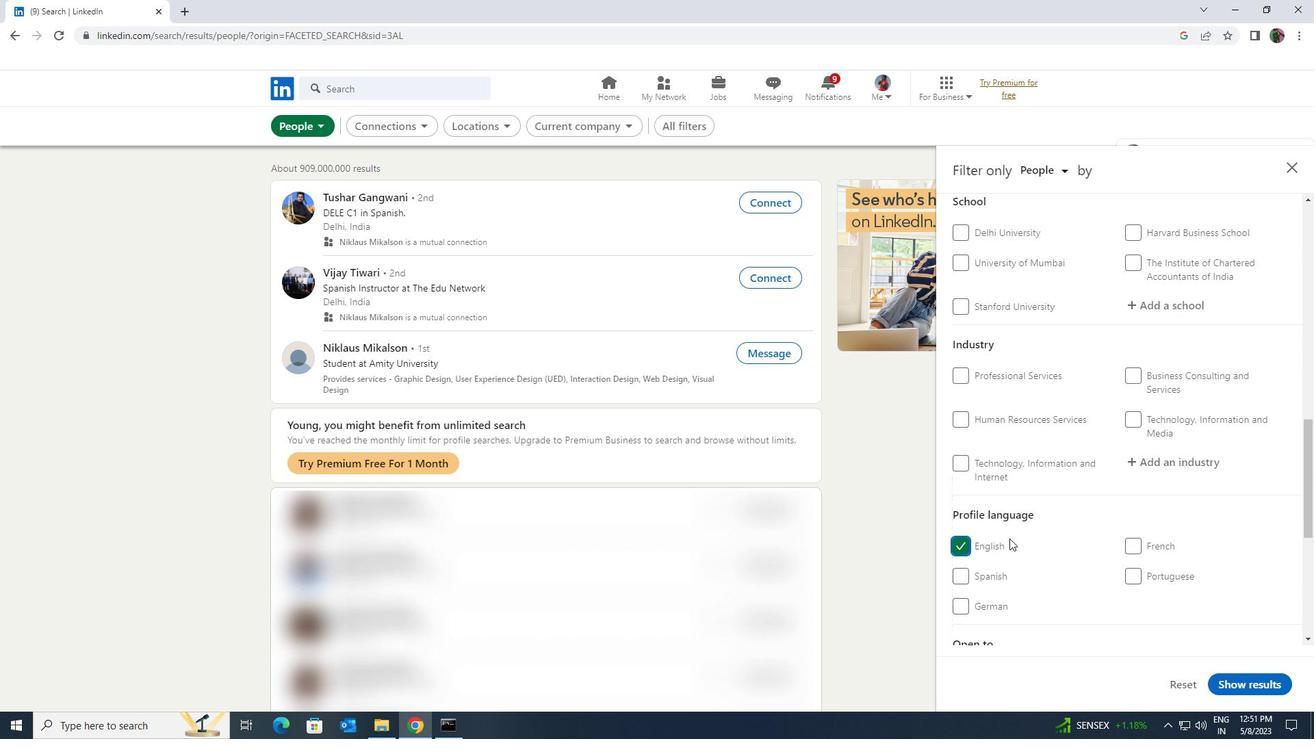 
Action: Mouse scrolled (1113, 531) with delta (0, 0)
Screenshot: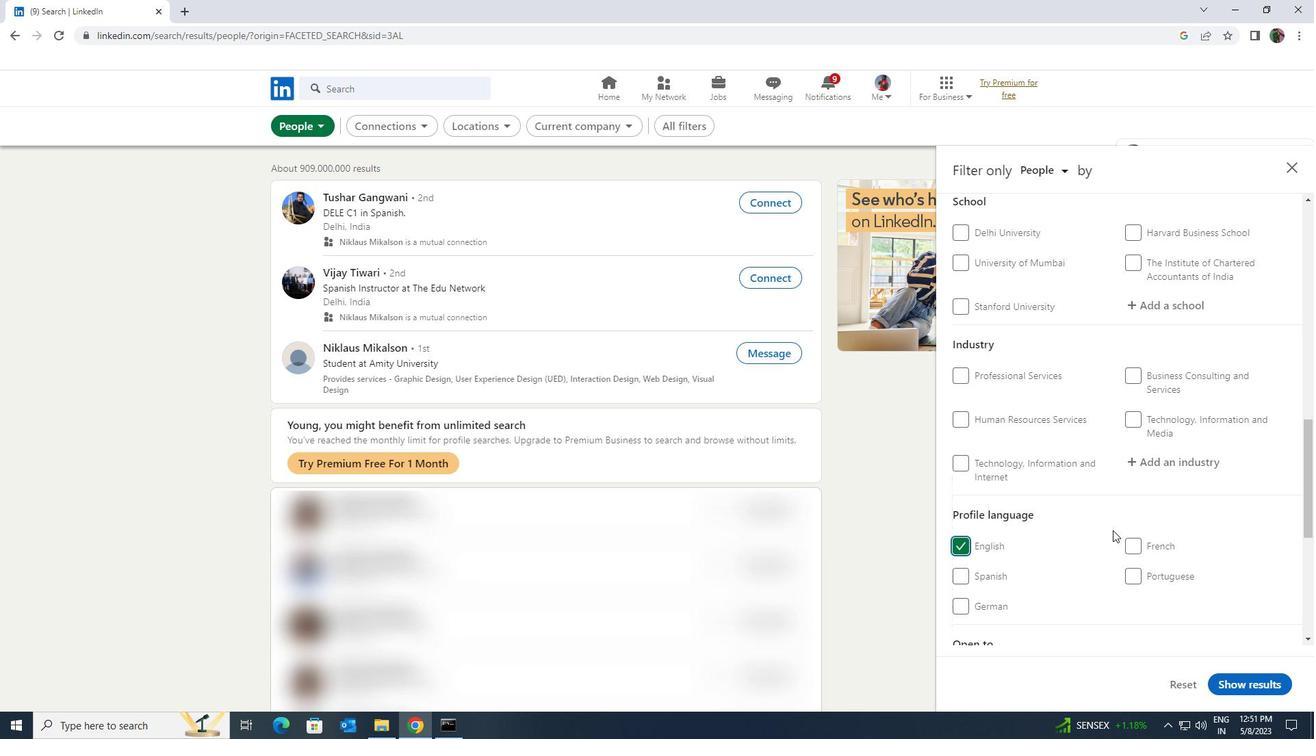
Action: Mouse scrolled (1113, 531) with delta (0, 0)
Screenshot: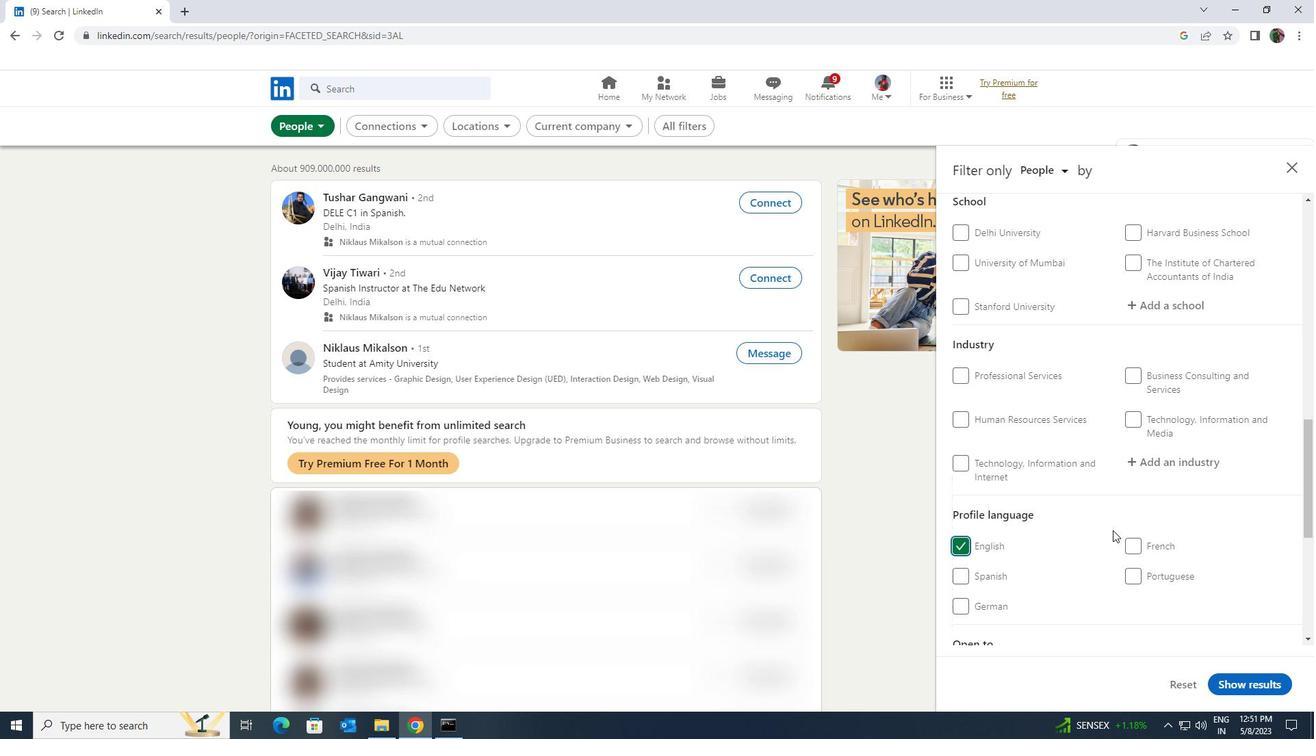 
Action: Mouse scrolled (1113, 531) with delta (0, 0)
Screenshot: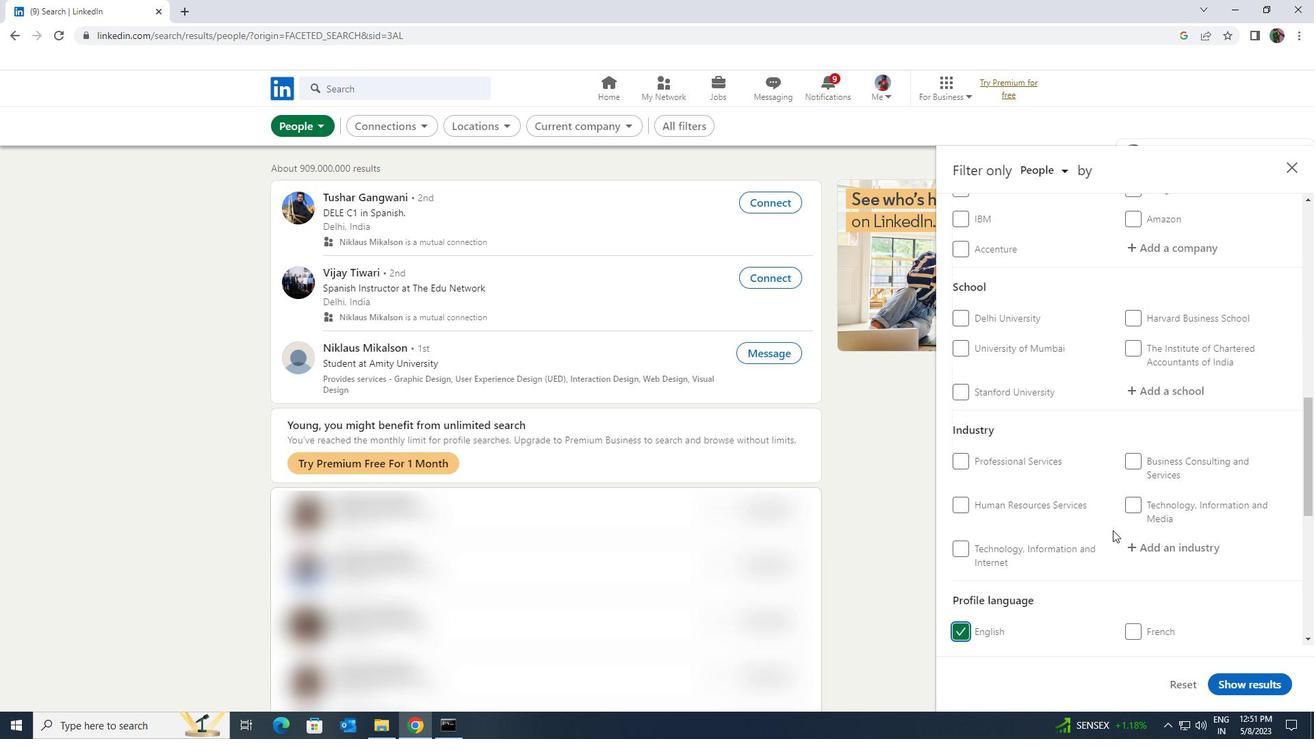 
Action: Mouse scrolled (1113, 531) with delta (0, 0)
Screenshot: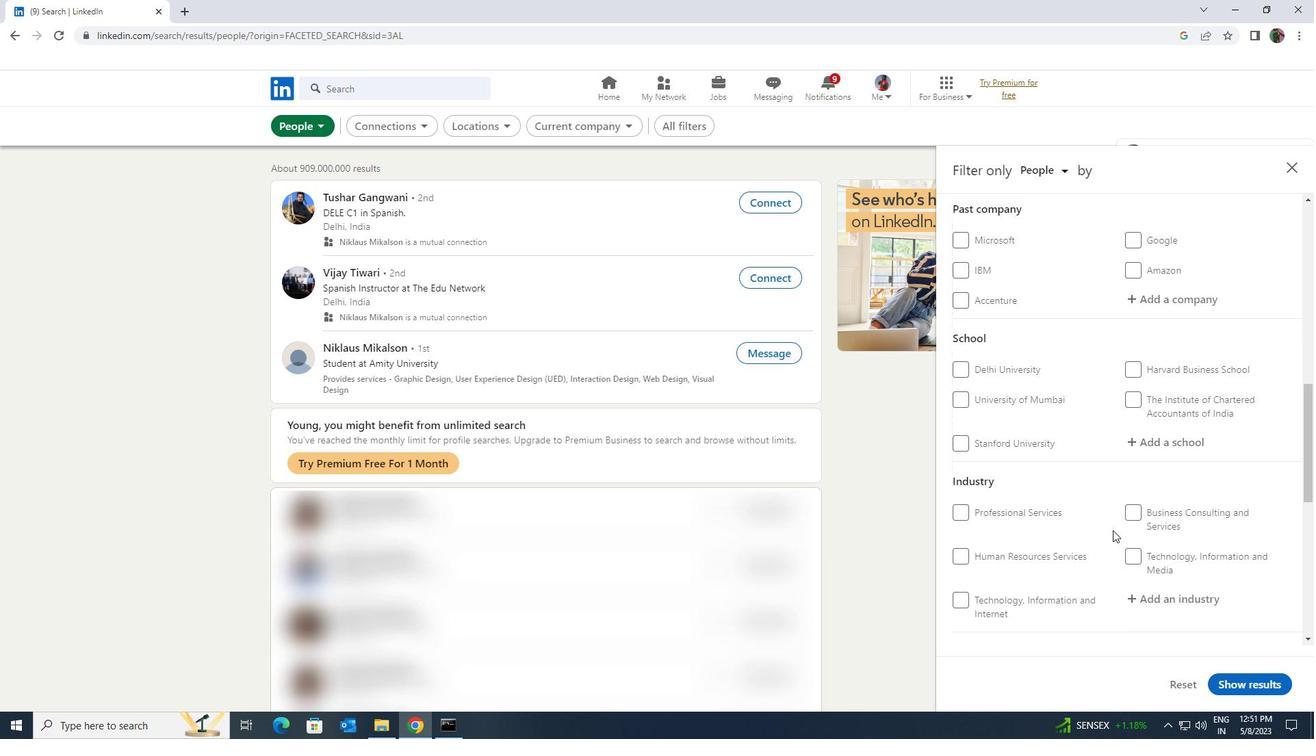 
Action: Mouse scrolled (1113, 531) with delta (0, 0)
Screenshot: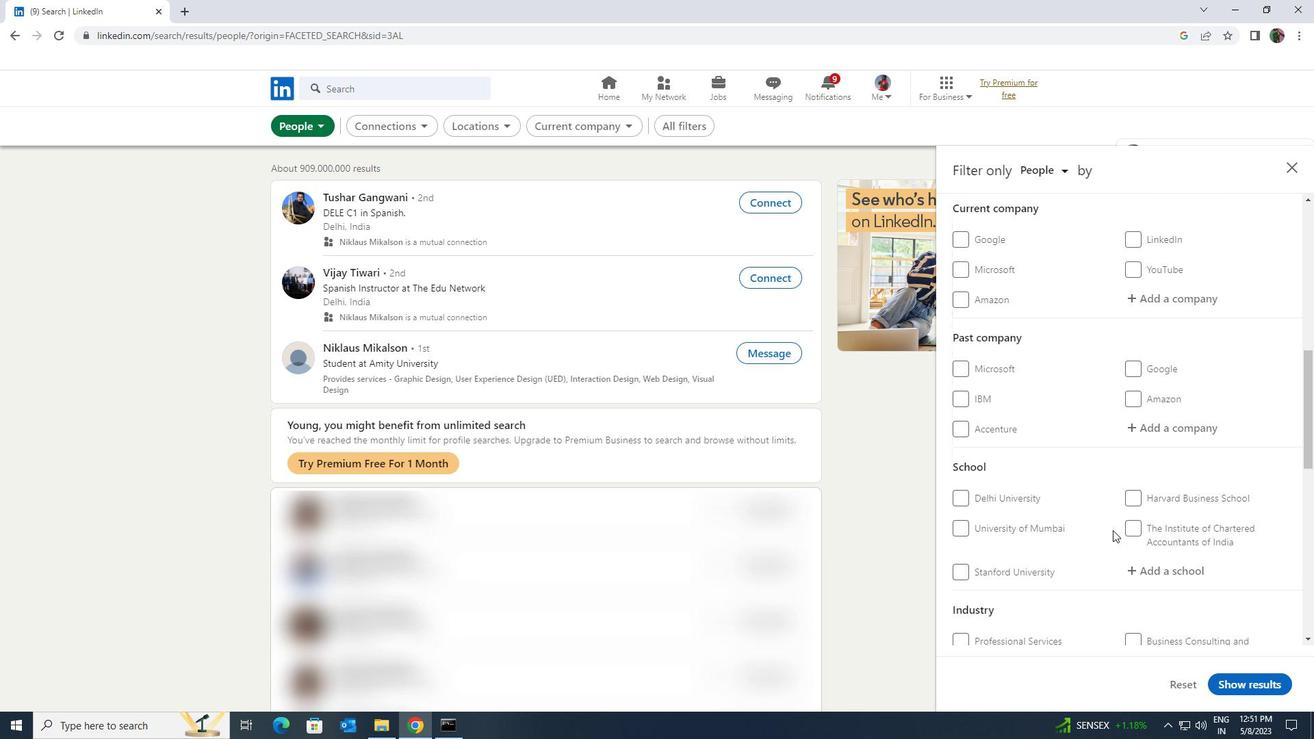
Action: Mouse scrolled (1113, 531) with delta (0, 0)
Screenshot: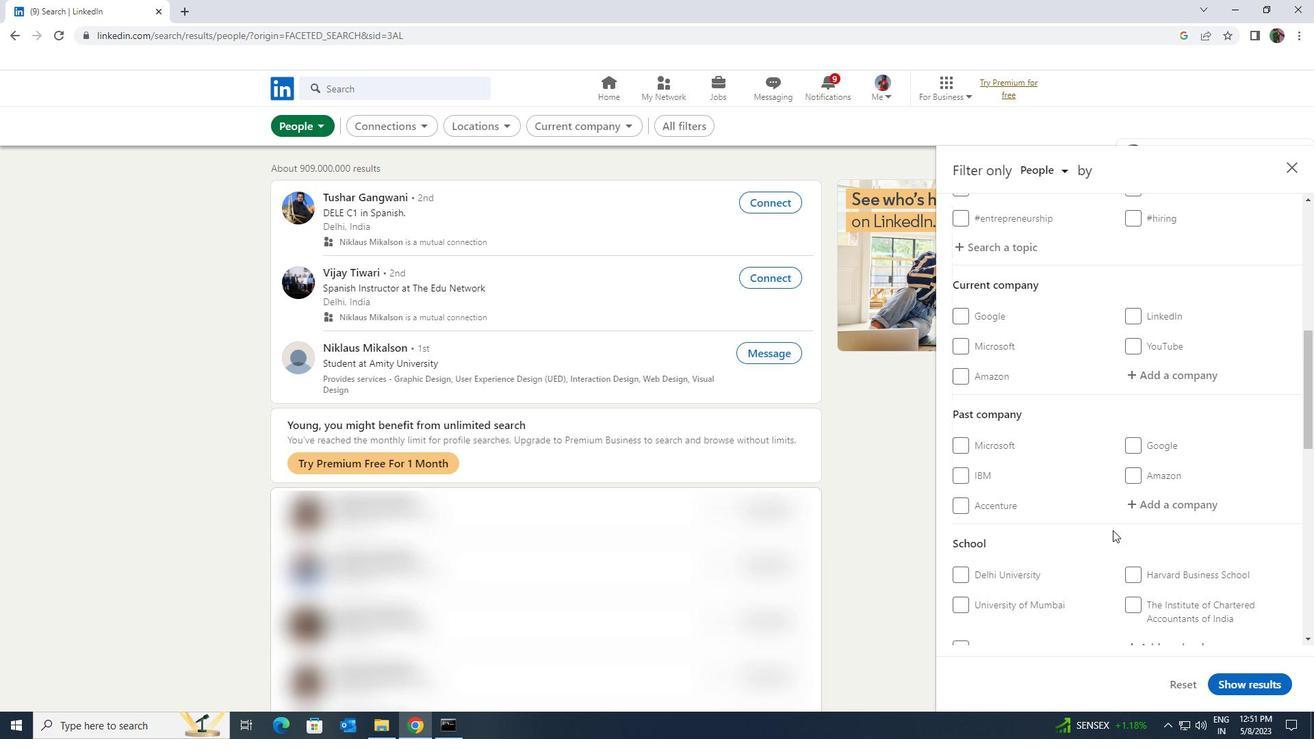 
Action: Mouse scrolled (1113, 531) with delta (0, 0)
Screenshot: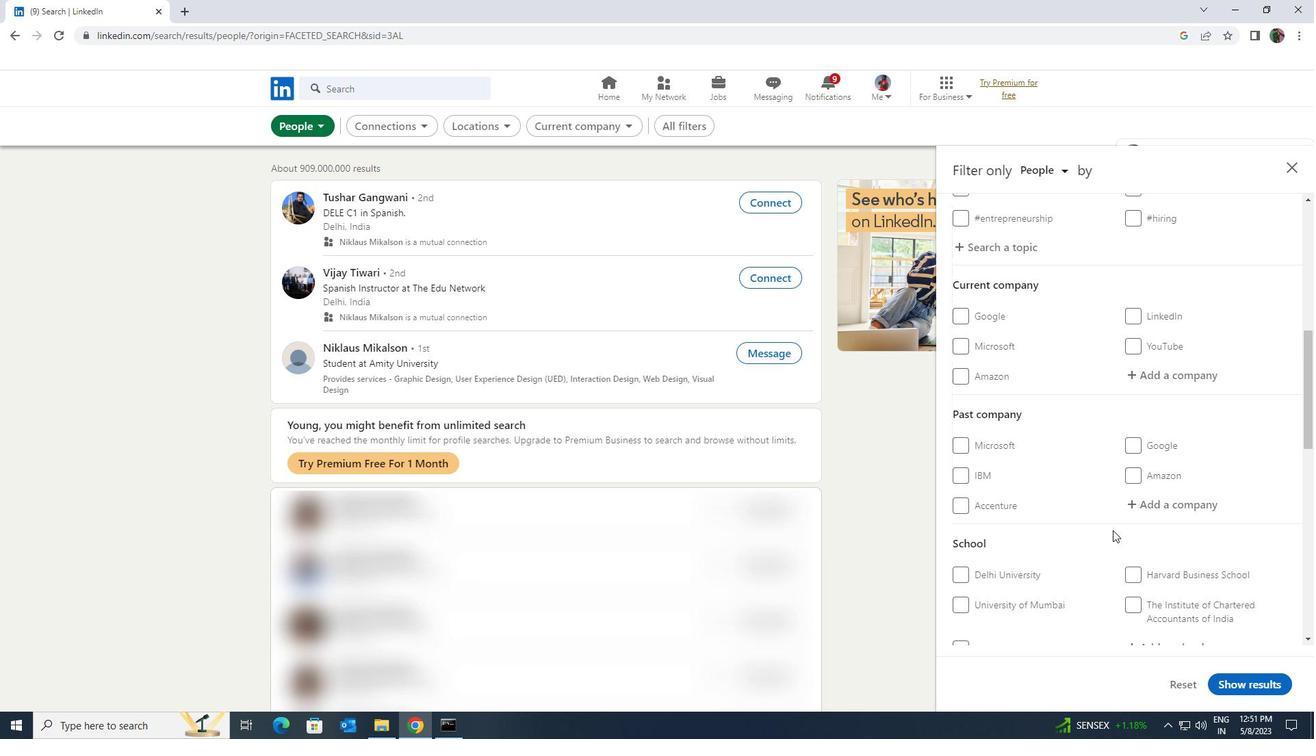 
Action: Mouse moved to (1141, 507)
Screenshot: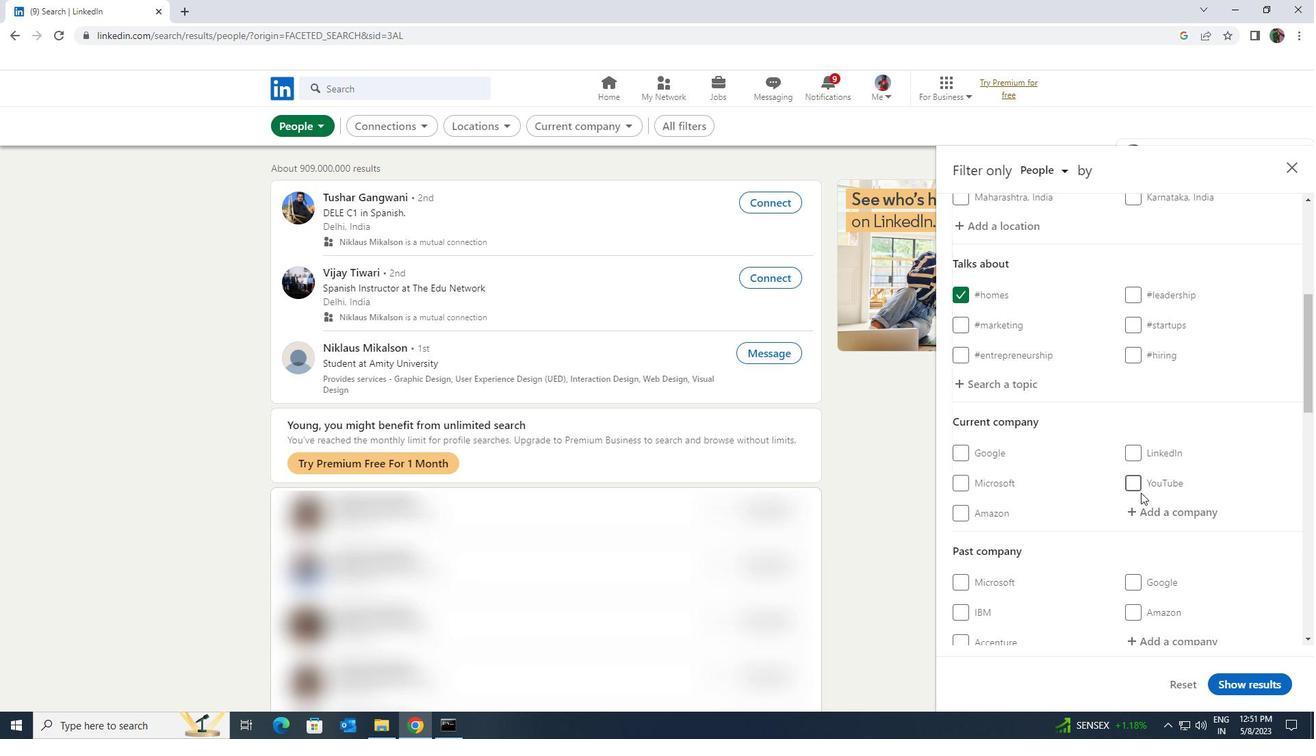 
Action: Mouse pressed left at (1141, 507)
Screenshot: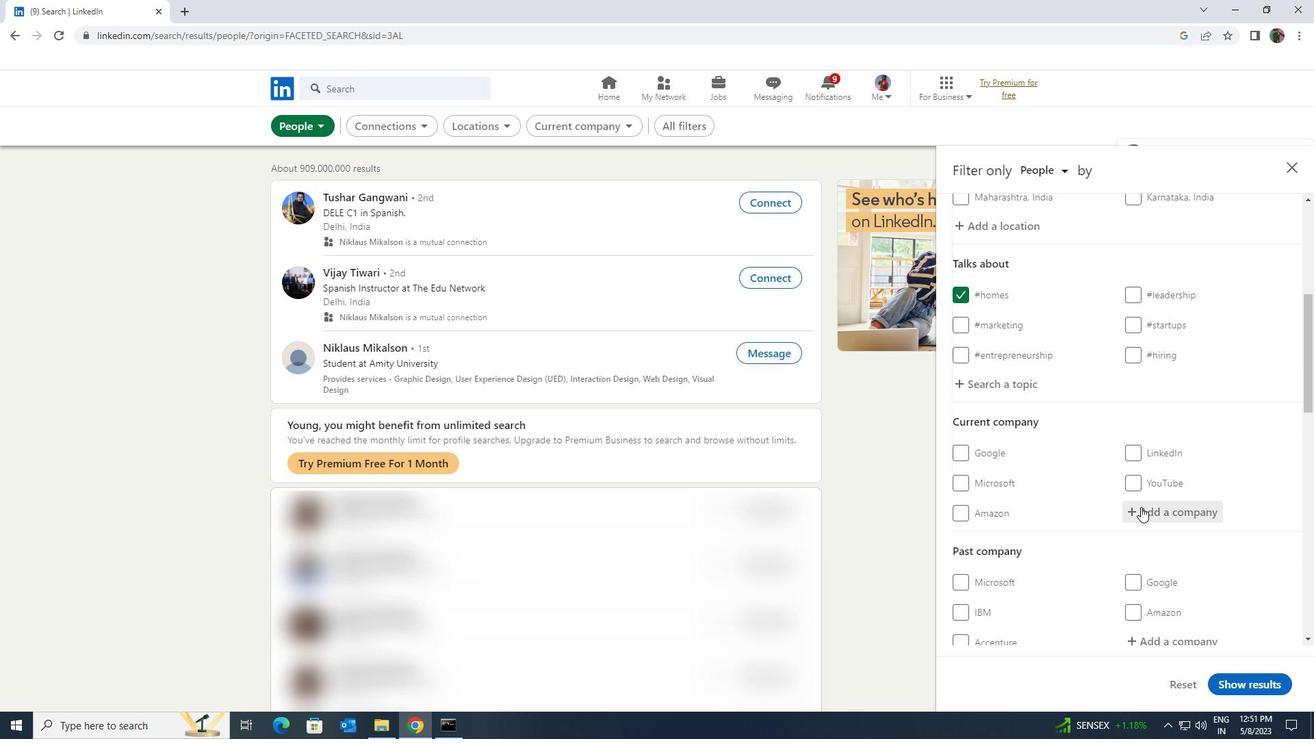 
Action: Key pressed <Key.shift><Key.shift><Key.shift><Key.shift>SECO<Key.space><Key.shift>TOOLS
Screenshot: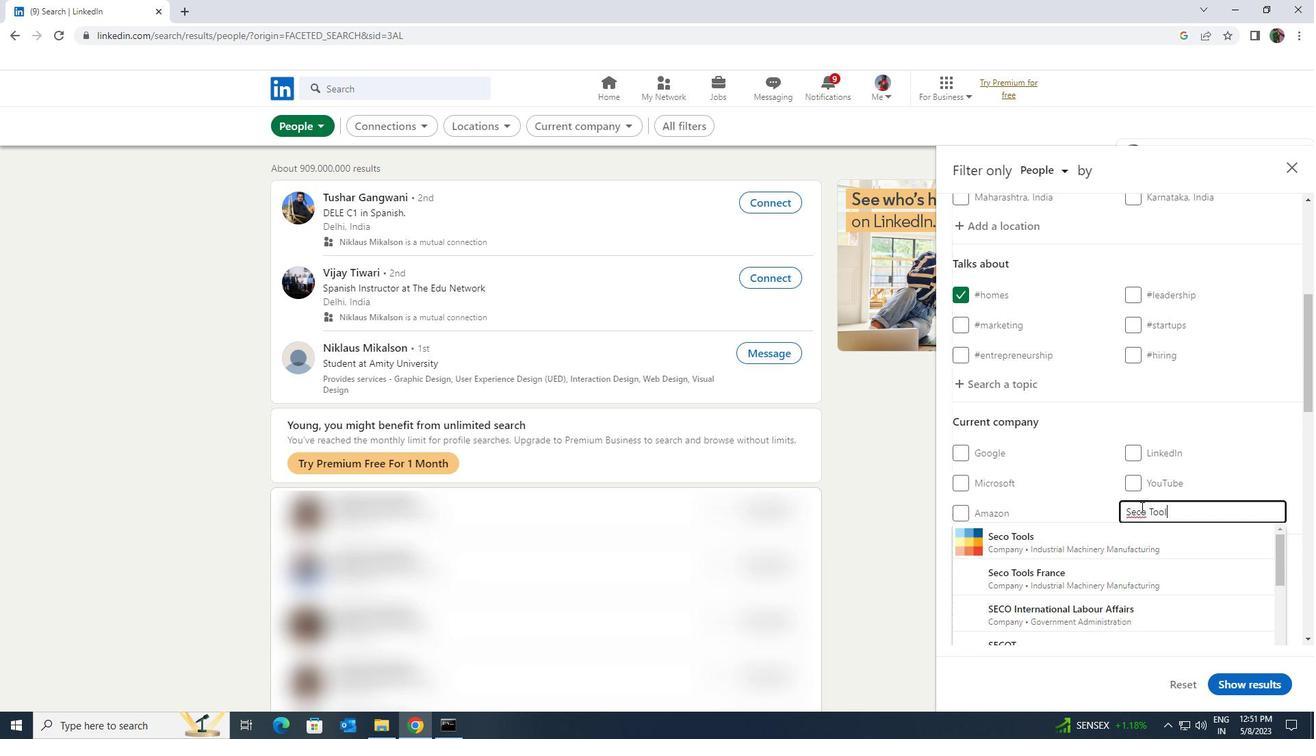 
Action: Mouse moved to (1134, 529)
Screenshot: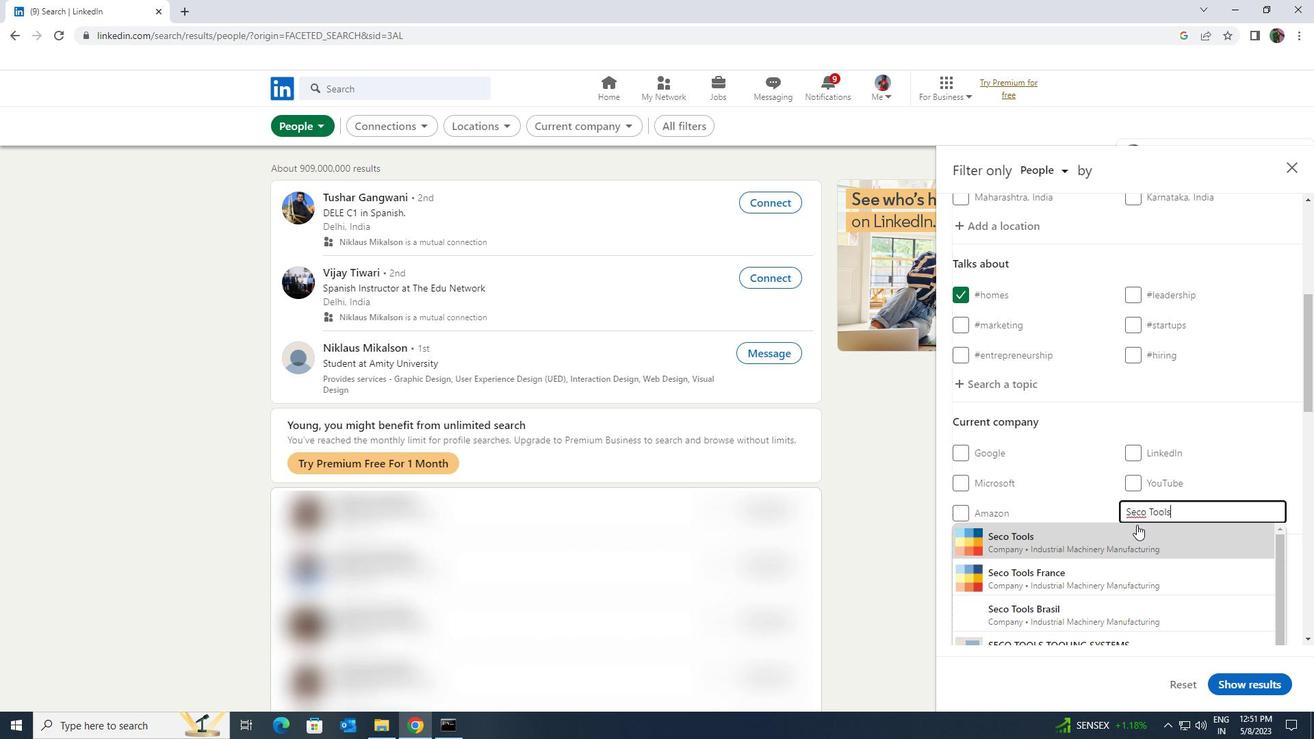 
Action: Mouse pressed left at (1134, 529)
Screenshot: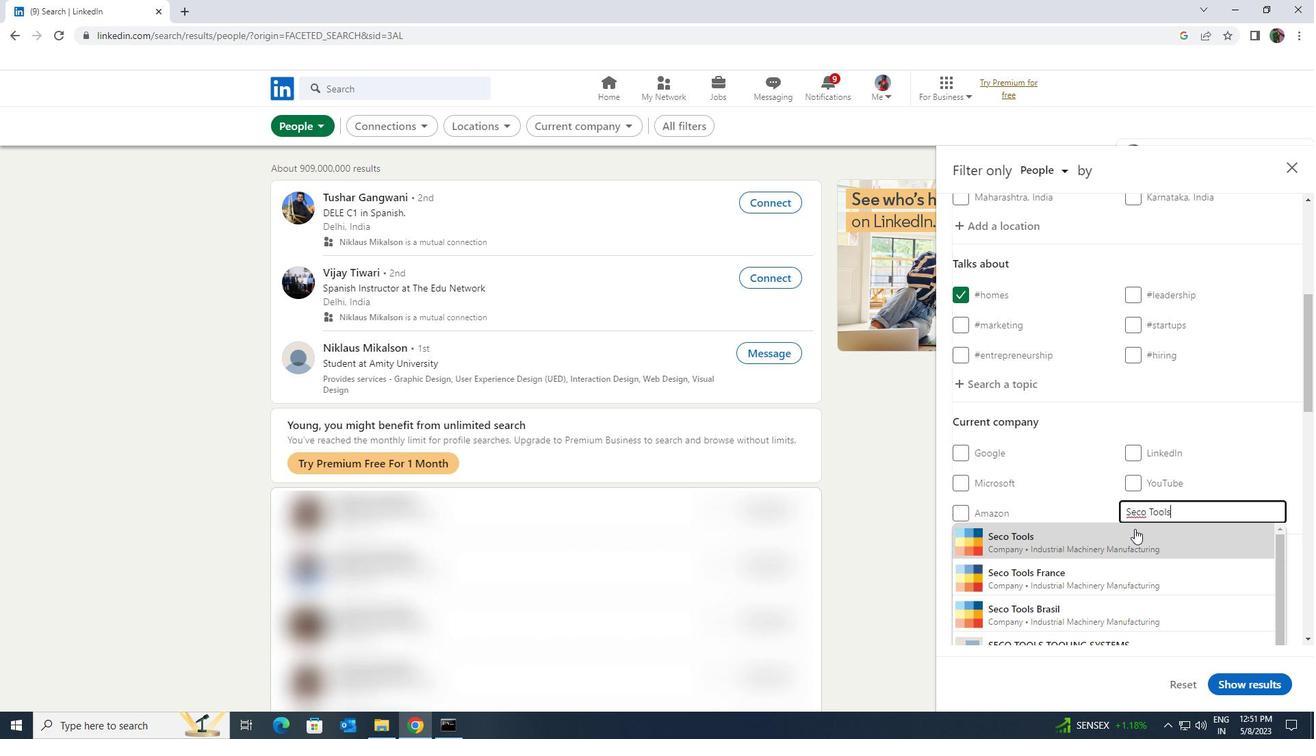 
Action: Mouse scrolled (1134, 528) with delta (0, 0)
Screenshot: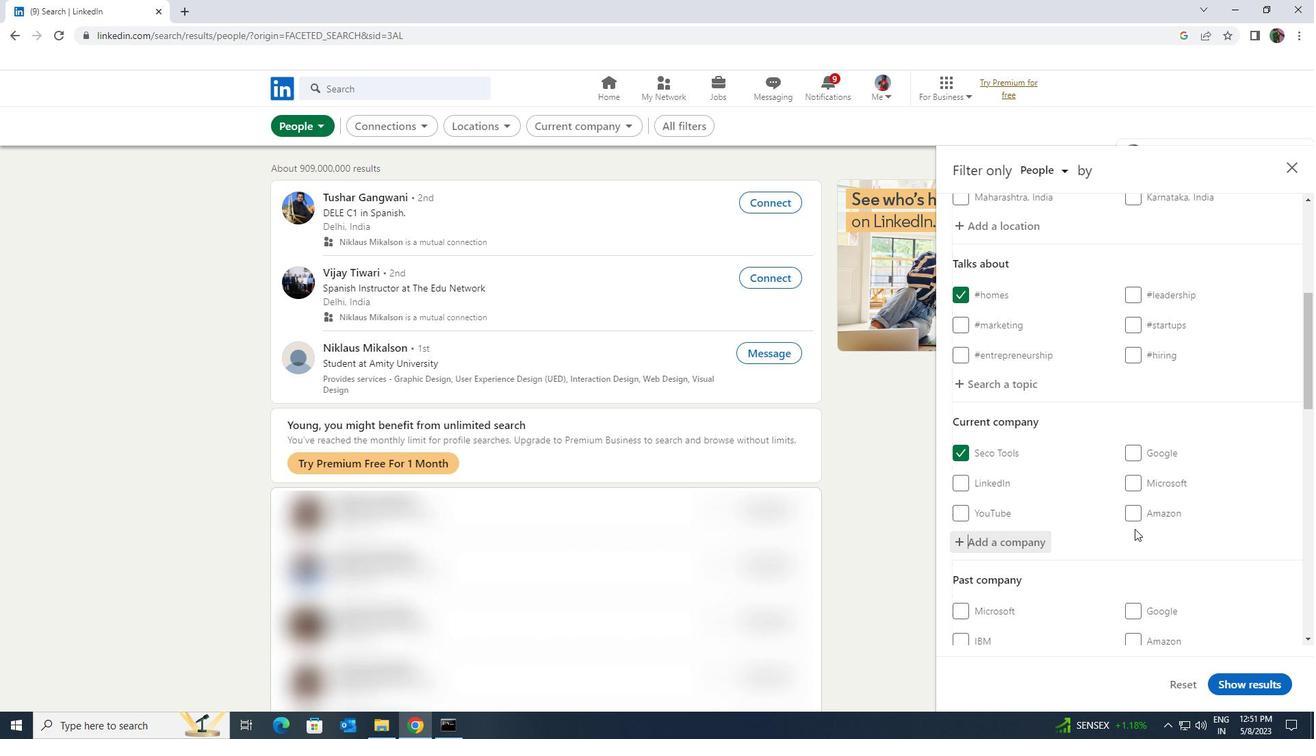 
Action: Mouse scrolled (1134, 528) with delta (0, 0)
Screenshot: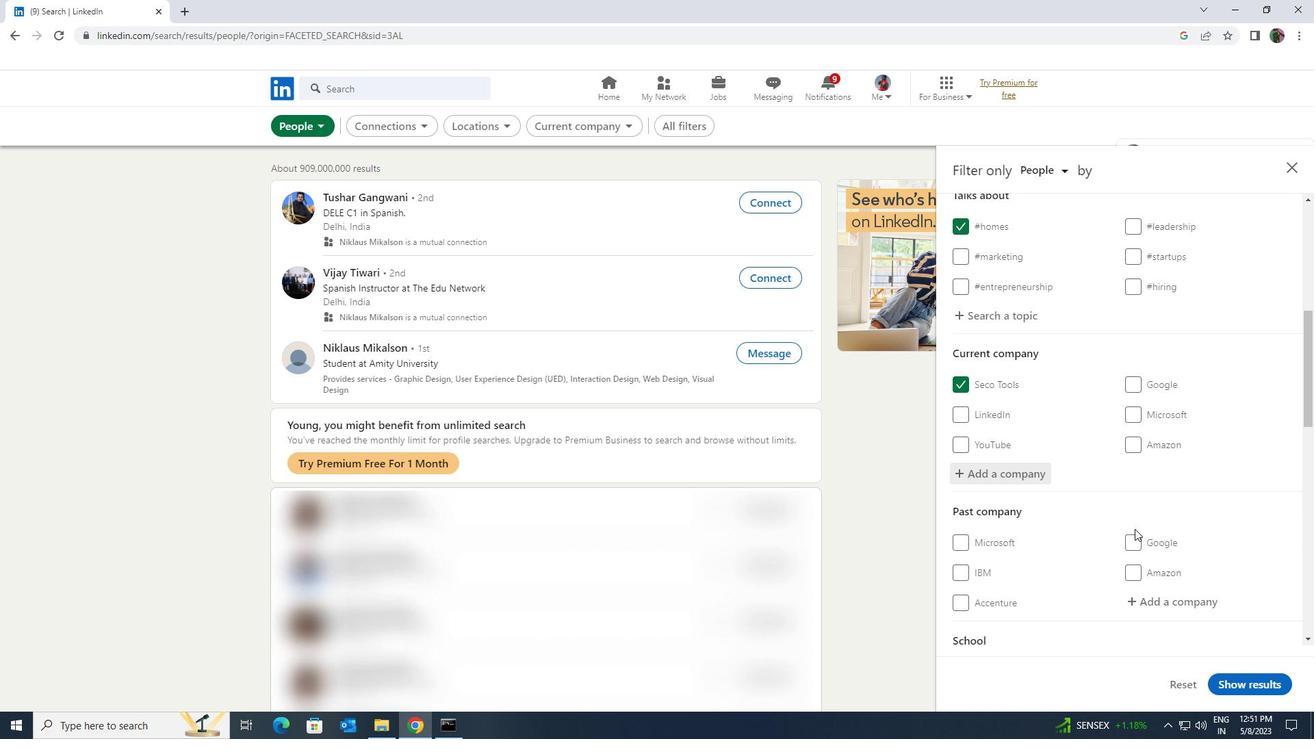 
Action: Mouse scrolled (1134, 528) with delta (0, 0)
Screenshot: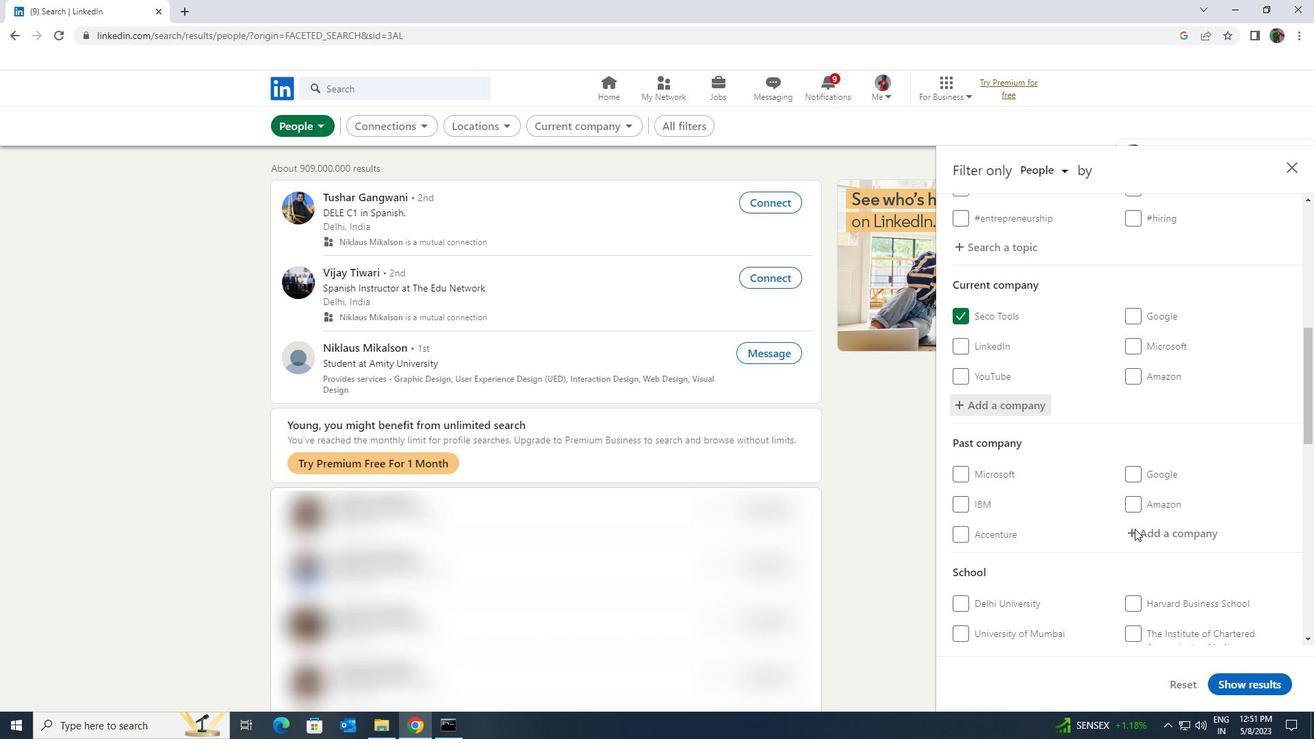 
Action: Mouse scrolled (1134, 528) with delta (0, 0)
Screenshot: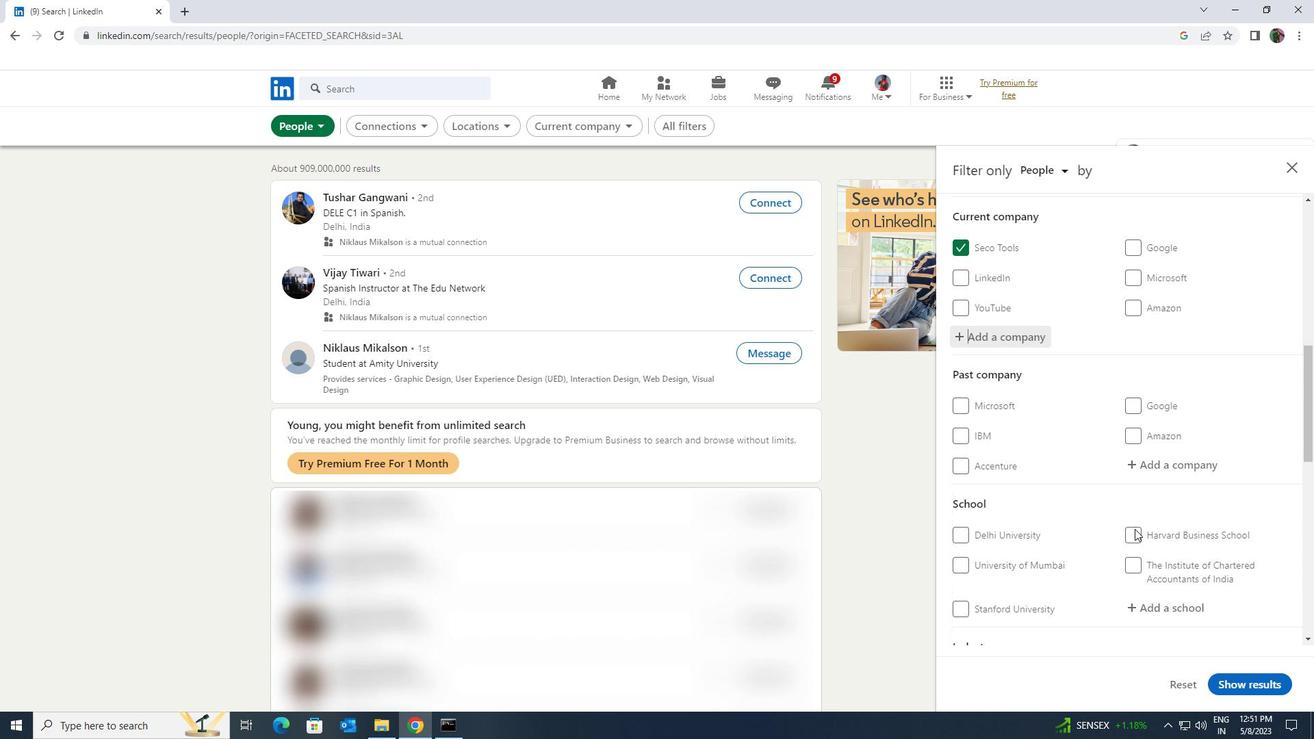 
Action: Mouse moved to (1137, 535)
Screenshot: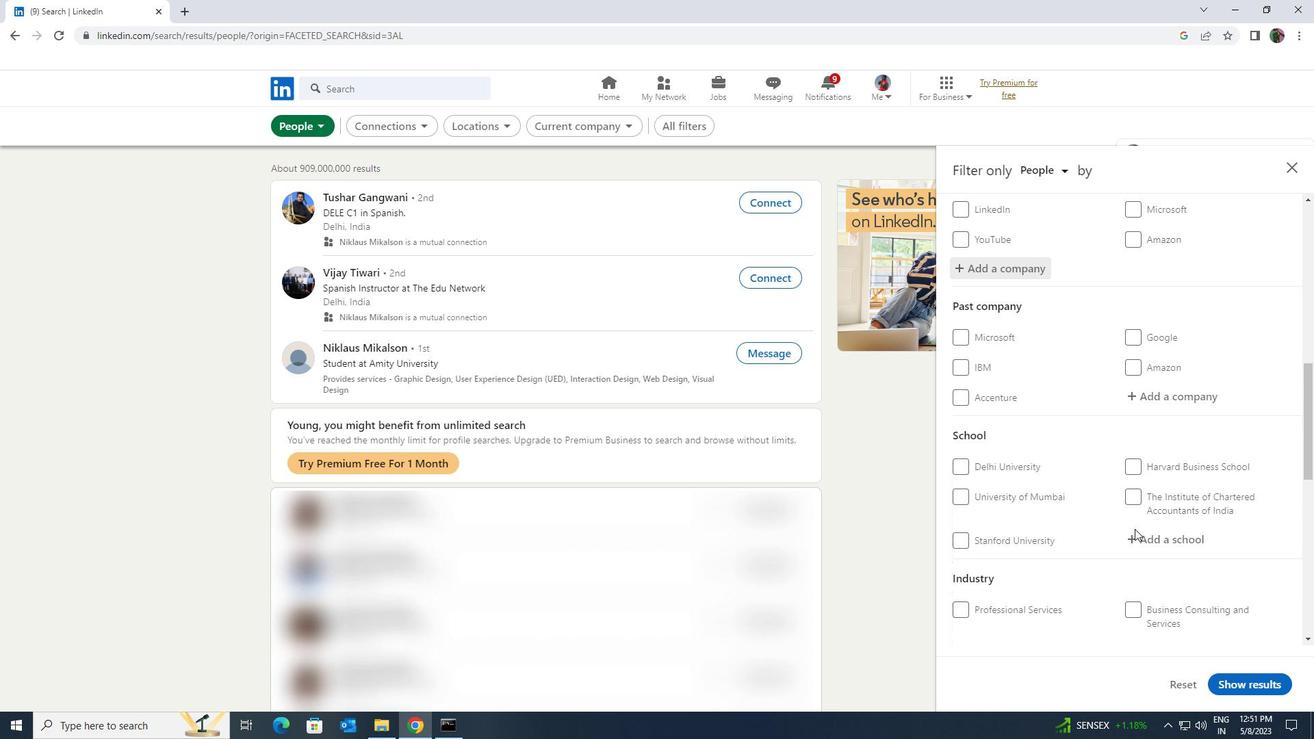 
Action: Mouse pressed left at (1137, 535)
Screenshot: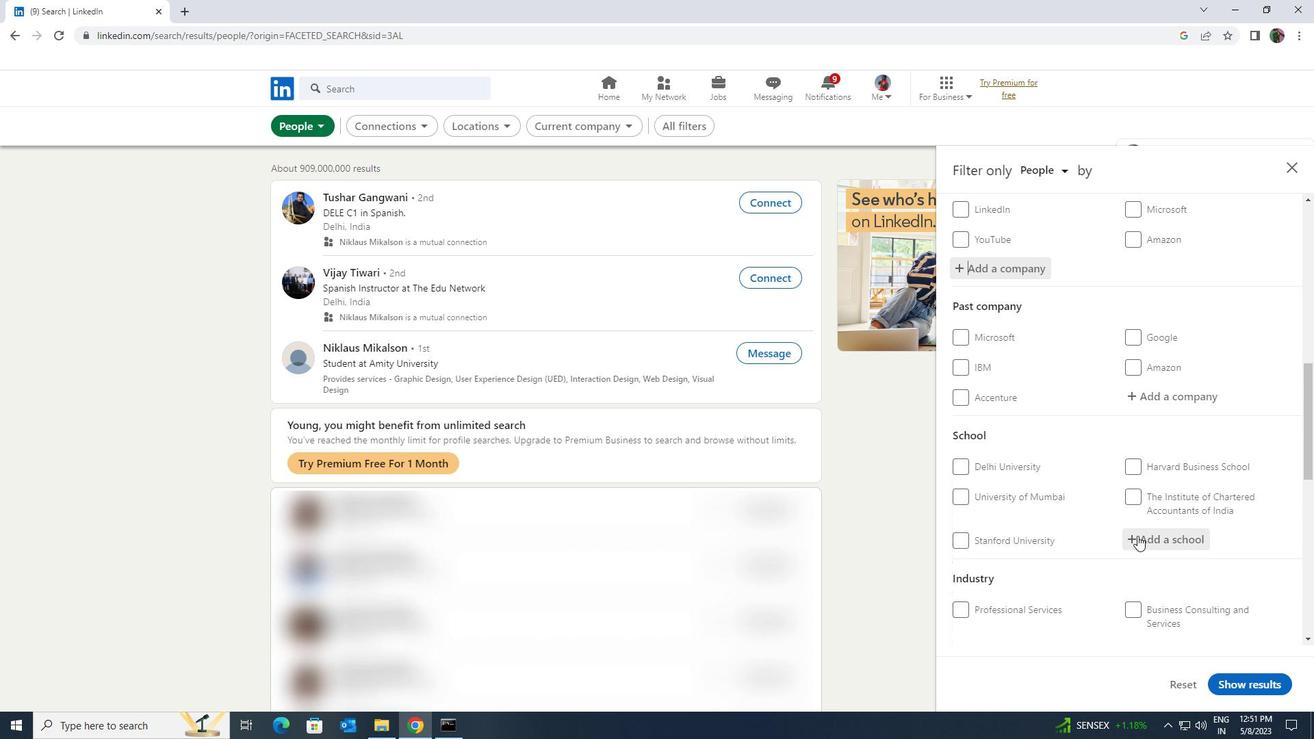 
Action: Key pressed <Key.shift>SARANATH
Screenshot: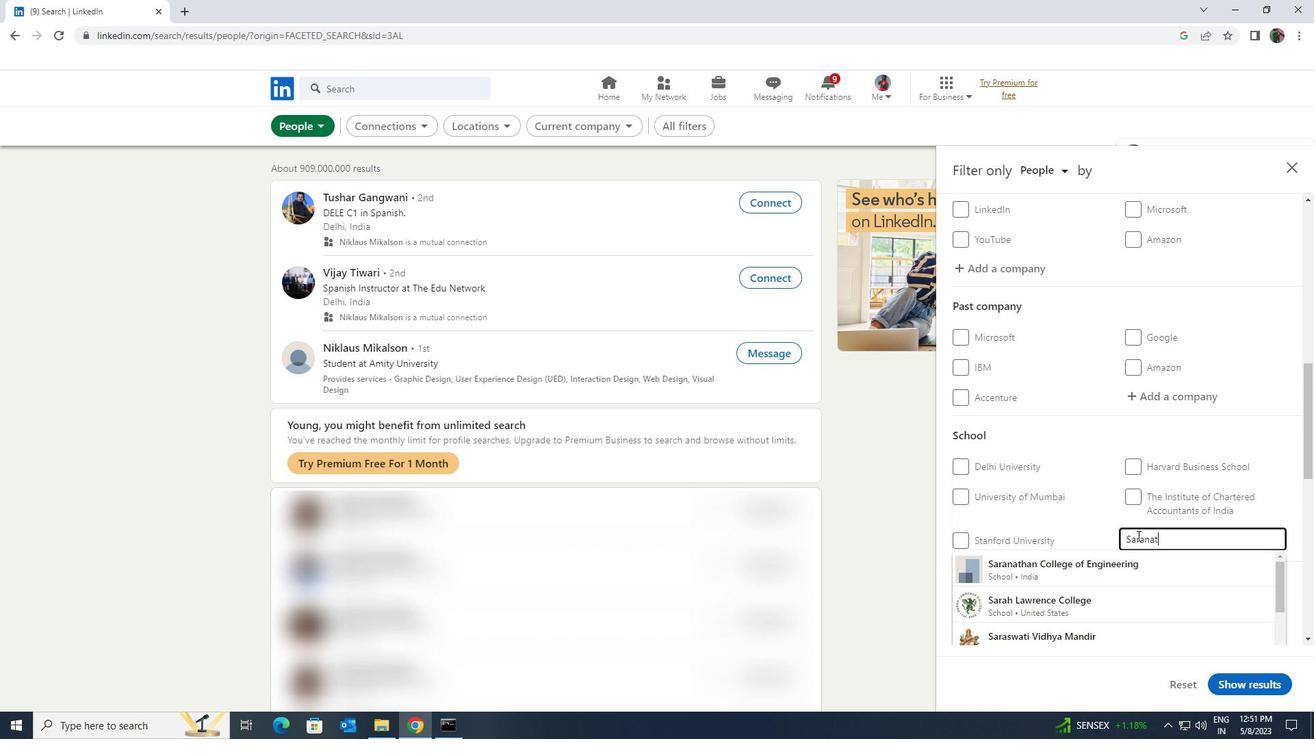 
Action: Mouse moved to (1134, 564)
Screenshot: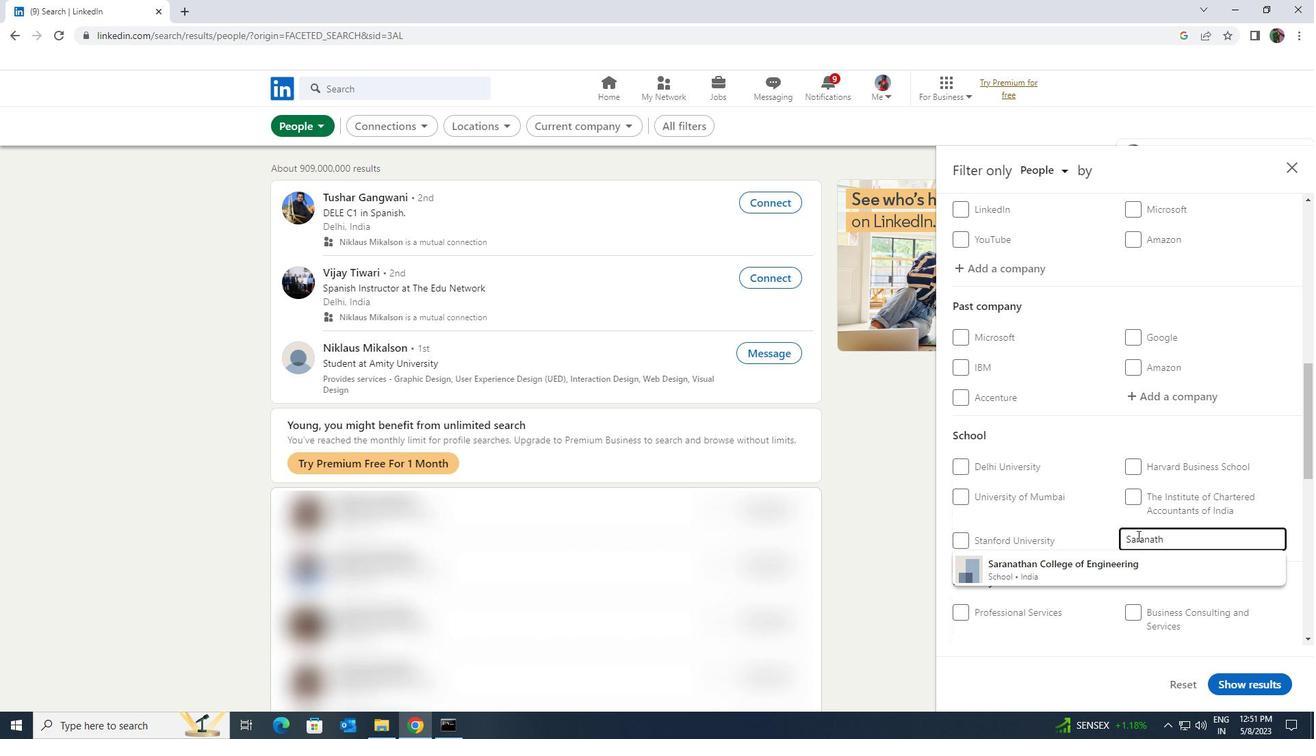 
Action: Mouse pressed left at (1134, 564)
Screenshot: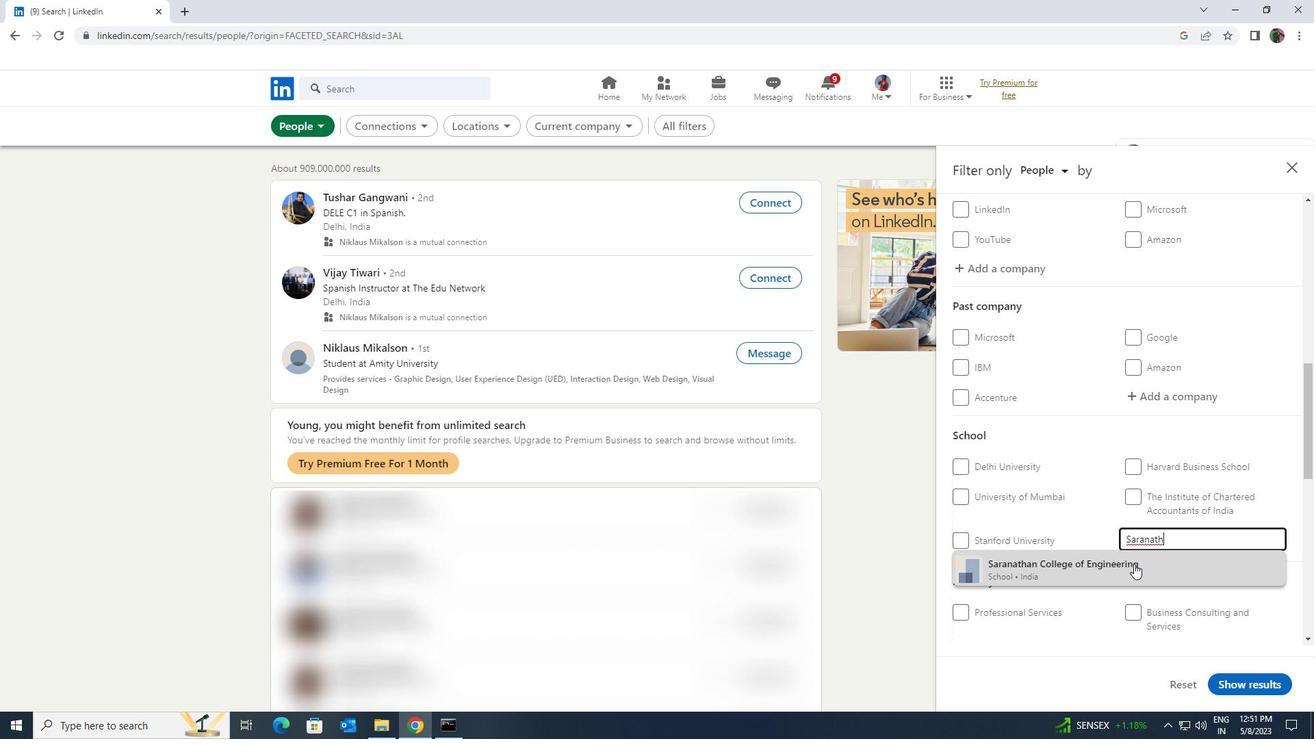 
Action: Mouse scrolled (1134, 563) with delta (0, 0)
Screenshot: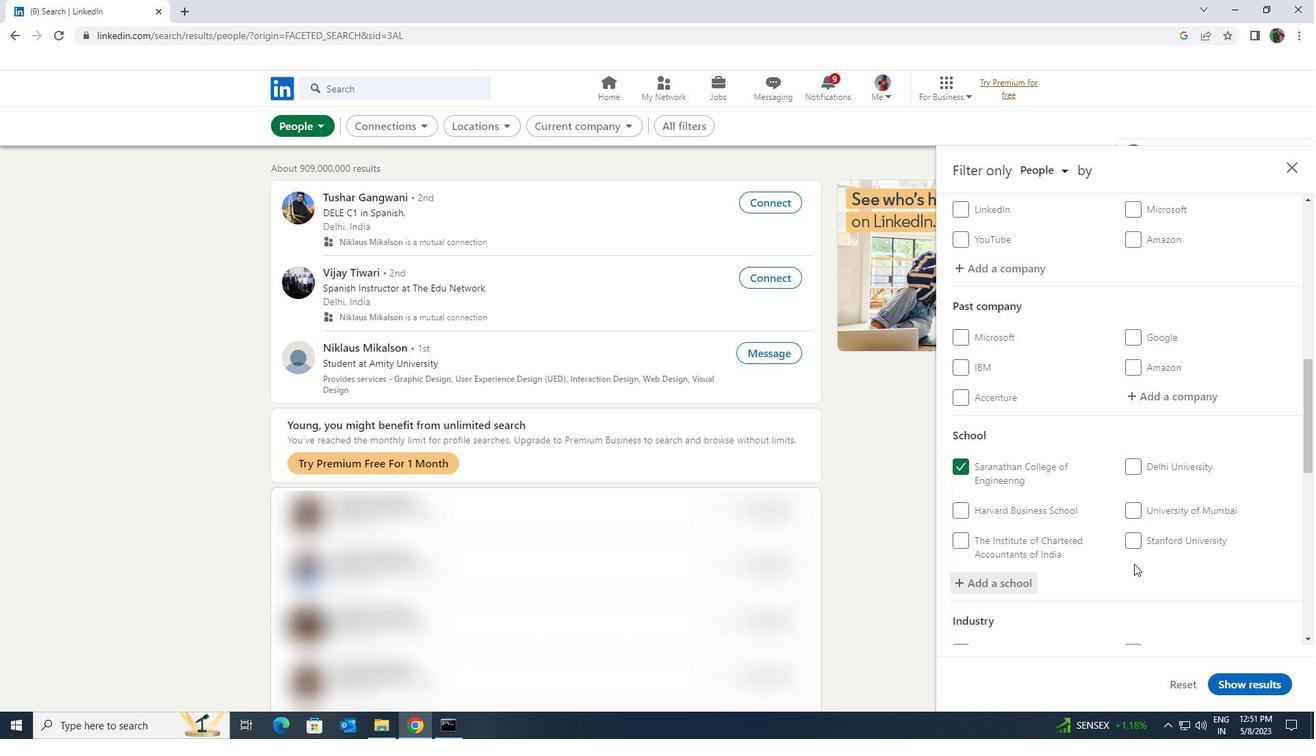 
Action: Mouse scrolled (1134, 563) with delta (0, 0)
Screenshot: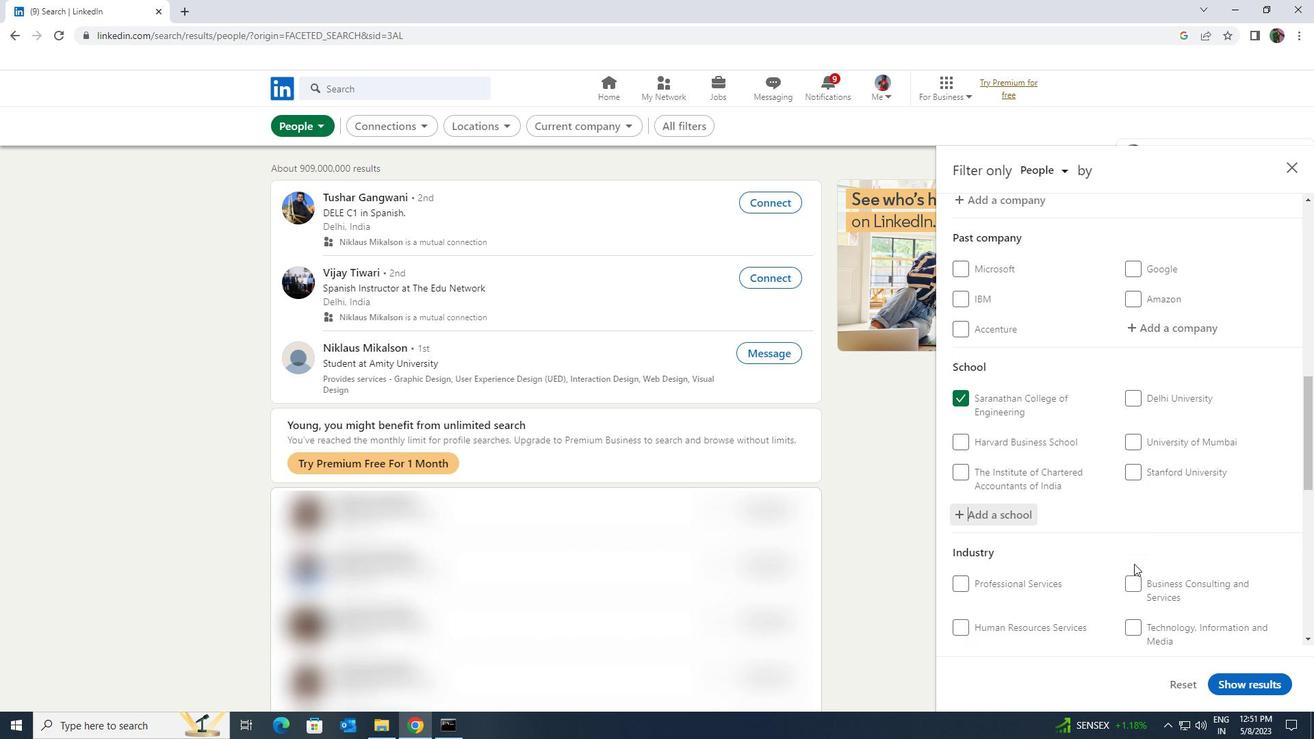 
Action: Mouse scrolled (1134, 563) with delta (0, 0)
Screenshot: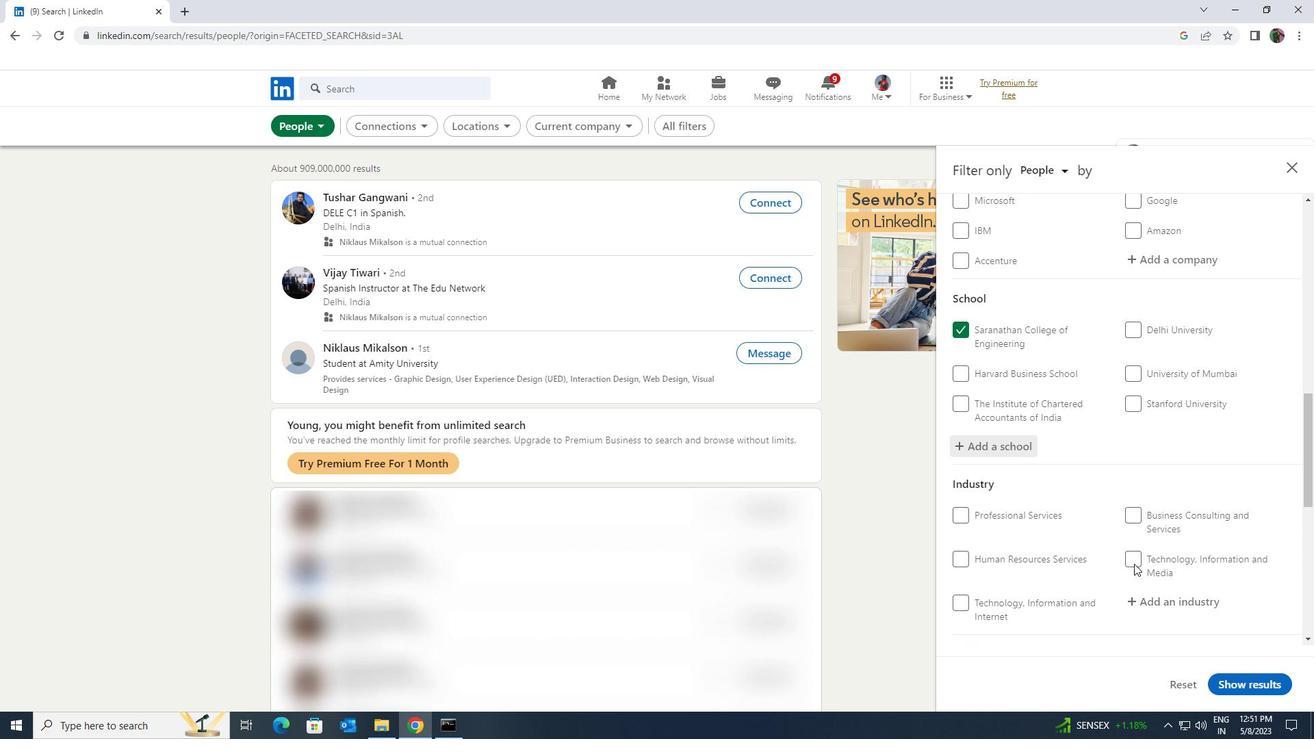 
Action: Mouse moved to (1142, 535)
Screenshot: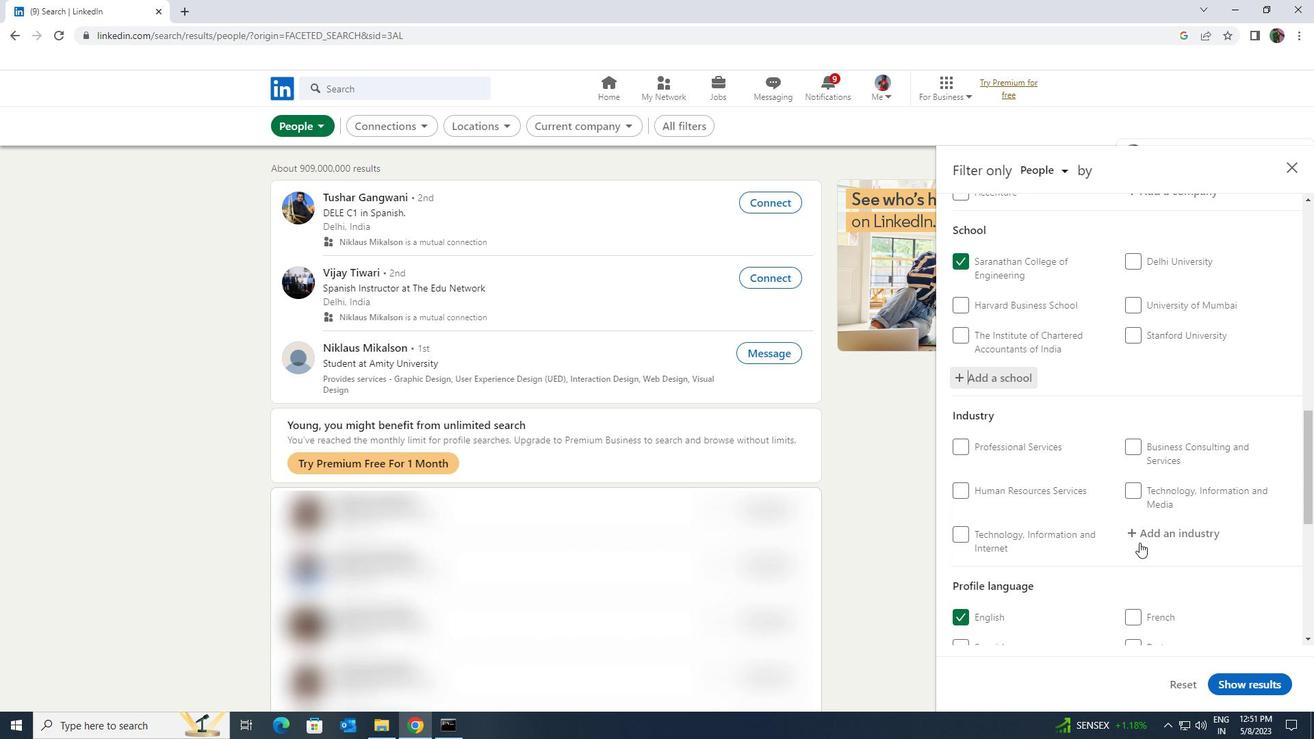 
Action: Mouse pressed left at (1142, 535)
Screenshot: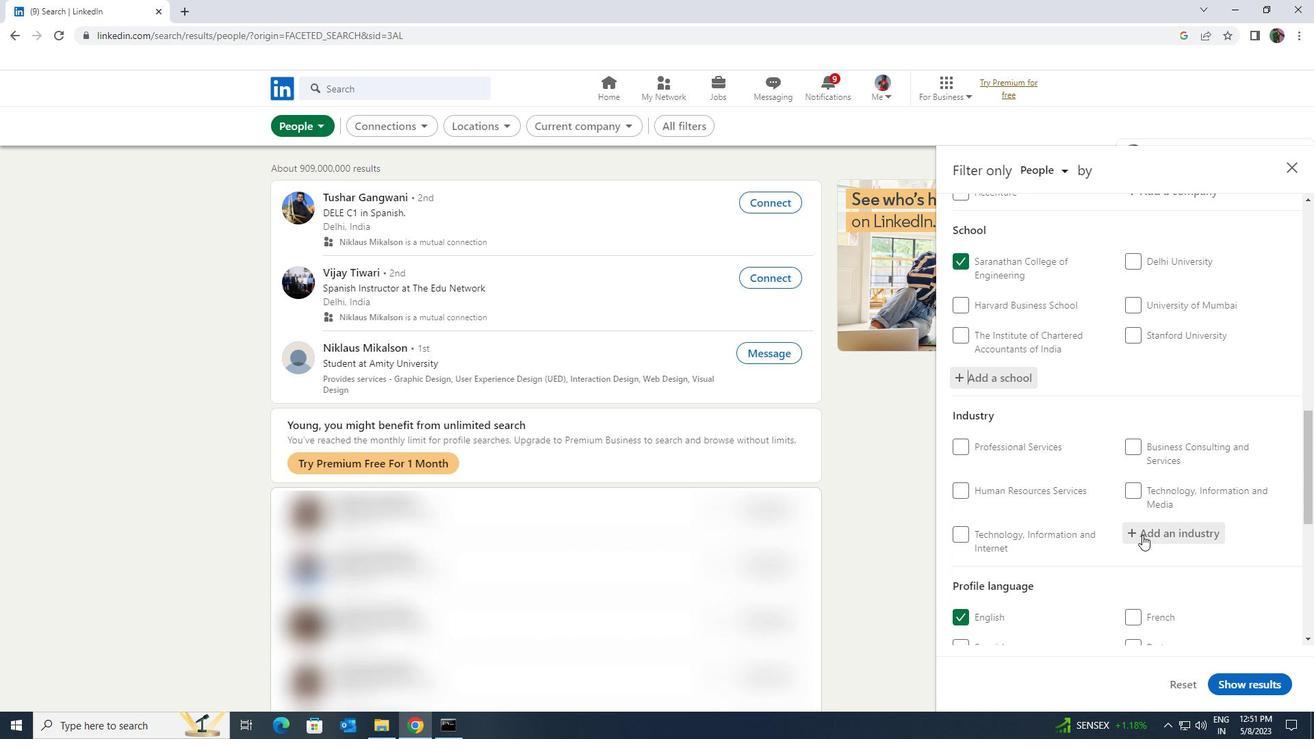 
Action: Key pressed <Key.shift>ENTERTAIN
Screenshot: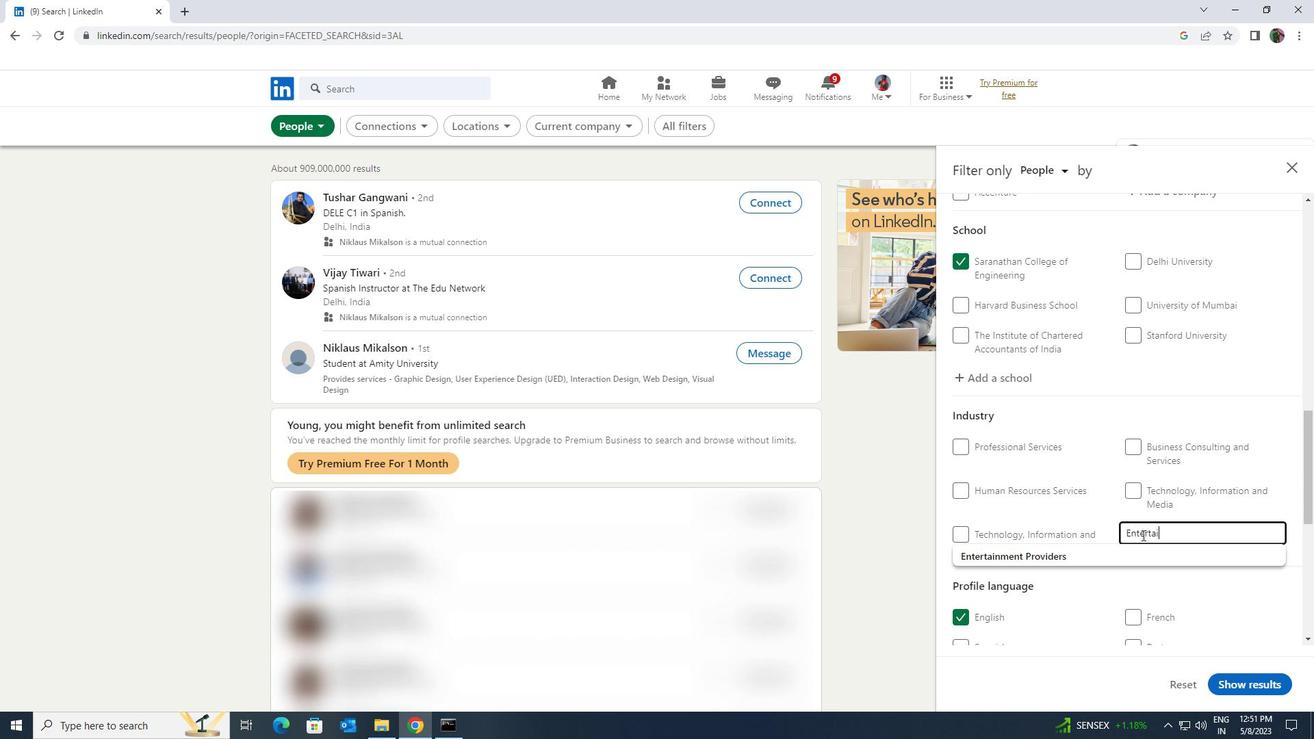
Action: Mouse moved to (1136, 551)
Screenshot: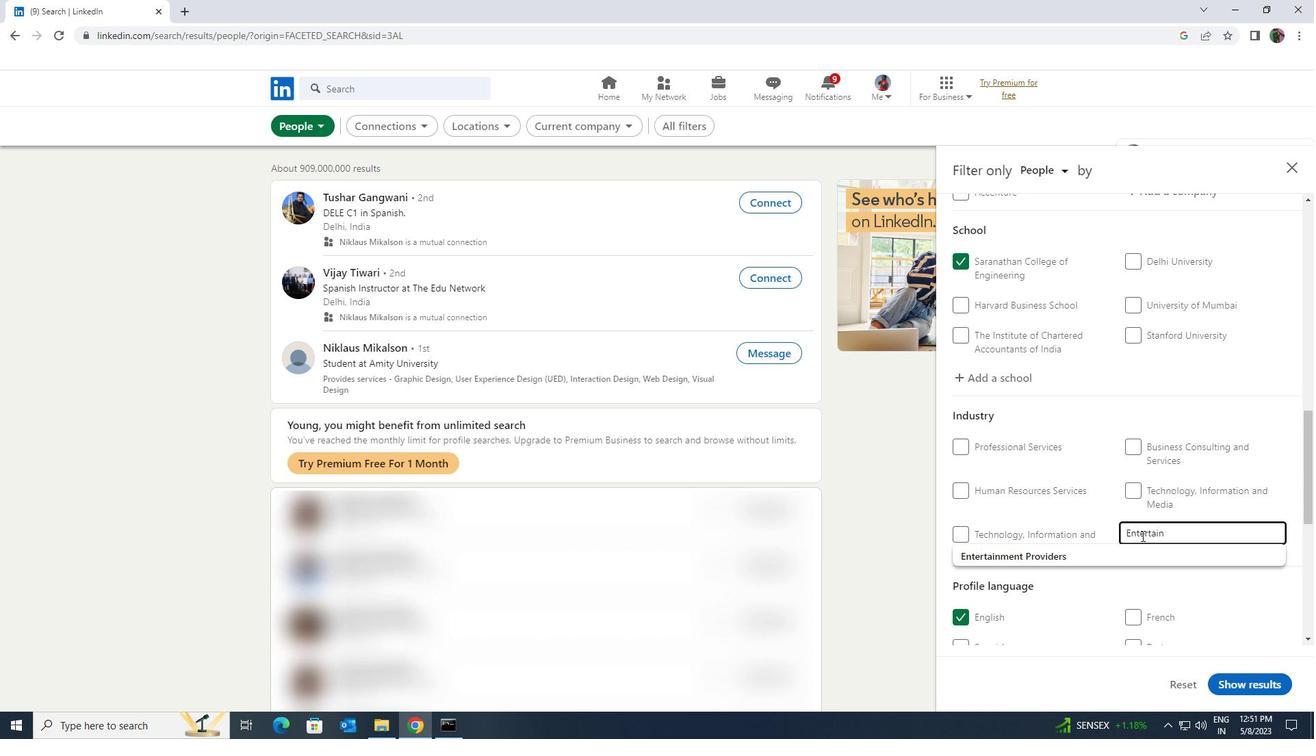 
Action: Mouse pressed left at (1136, 551)
Screenshot: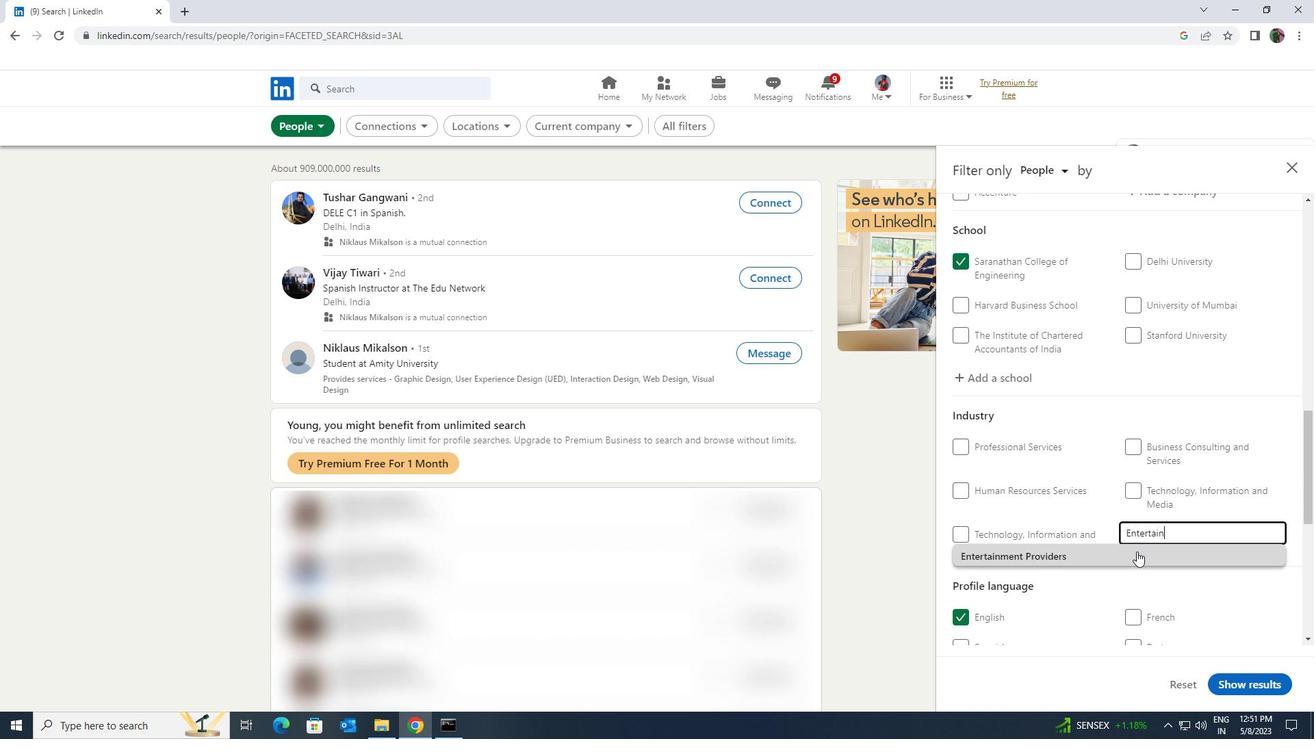 
Action: Mouse scrolled (1136, 551) with delta (0, 0)
Screenshot: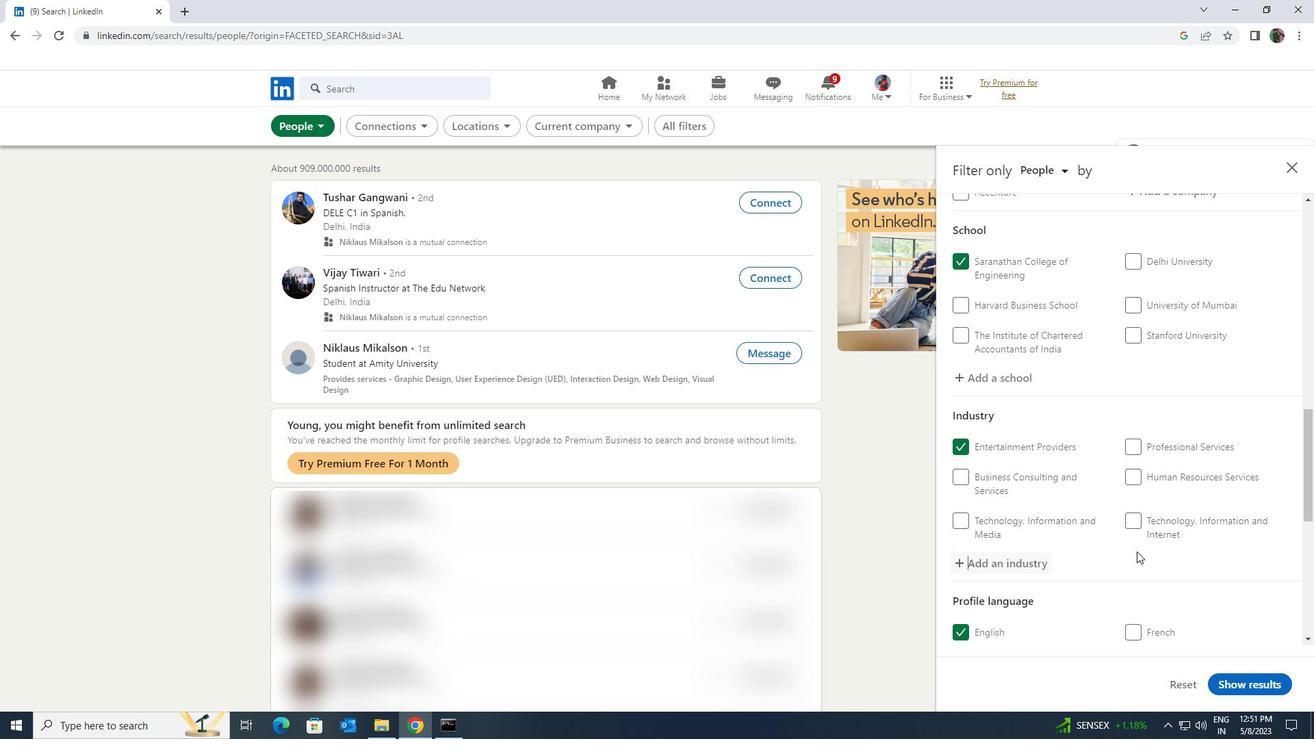 
Action: Mouse scrolled (1136, 551) with delta (0, 0)
Screenshot: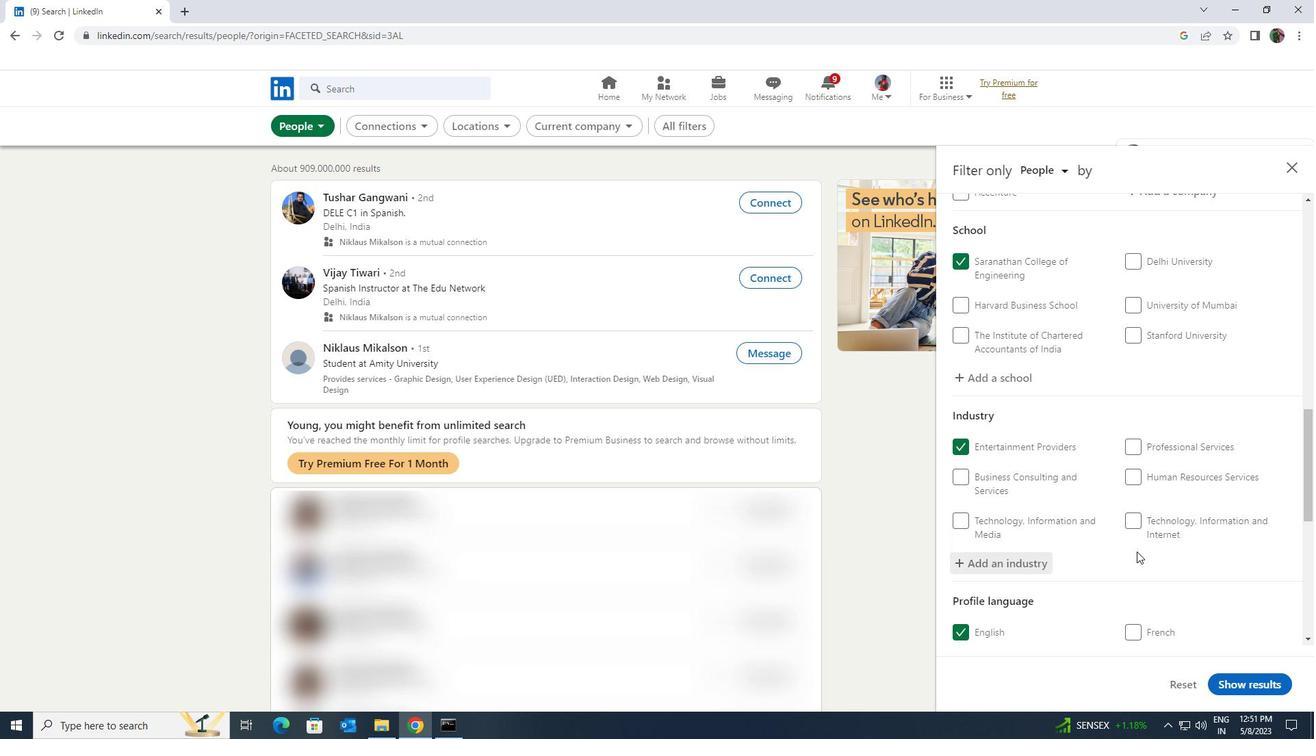 
Action: Mouse scrolled (1136, 551) with delta (0, 0)
Screenshot: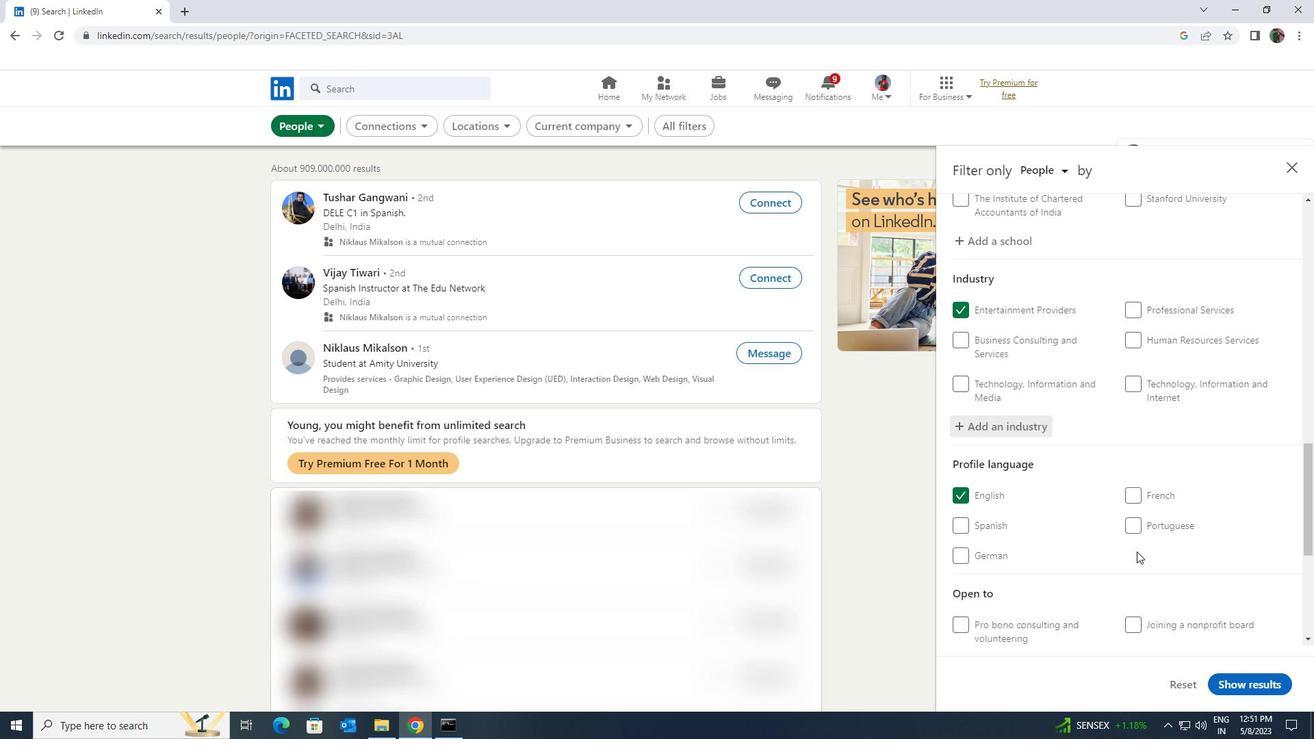 
Action: Mouse scrolled (1136, 551) with delta (0, 0)
Screenshot: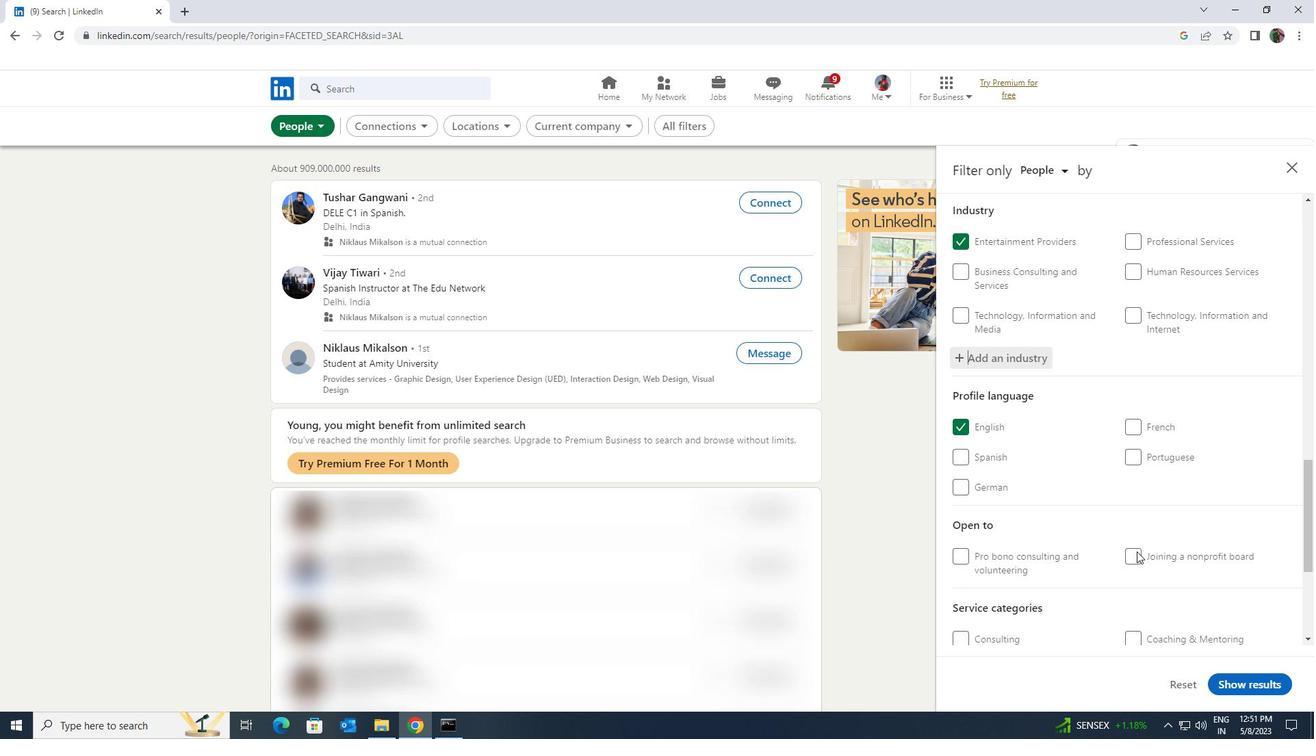 
Action: Mouse scrolled (1136, 551) with delta (0, 0)
Screenshot: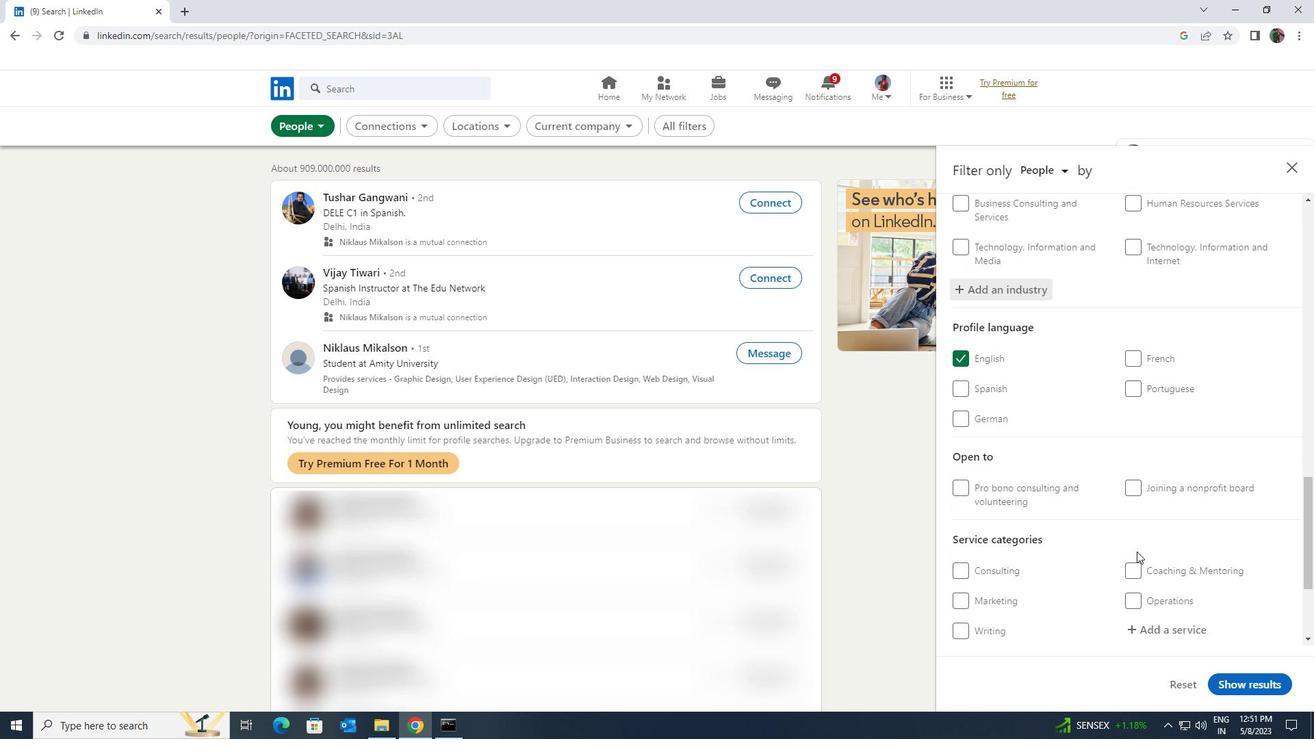 
Action: Mouse moved to (1137, 558)
Screenshot: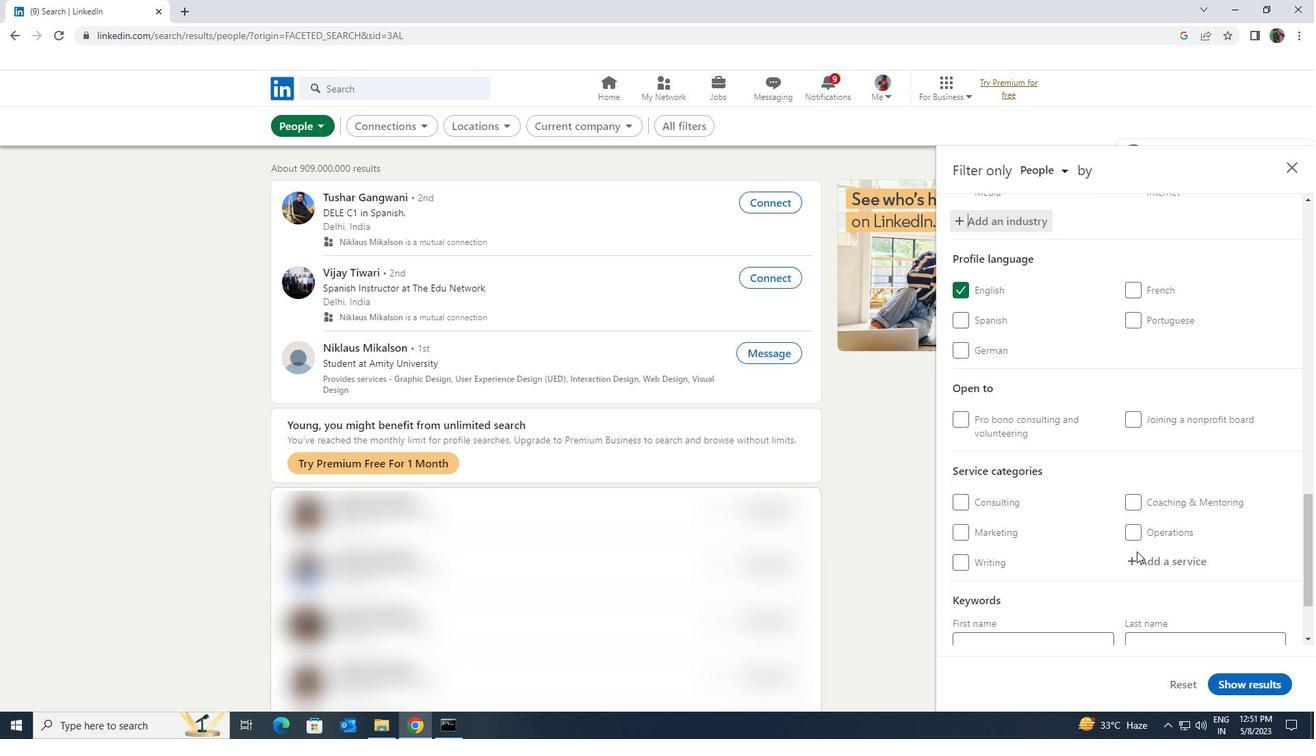 
Action: Mouse pressed left at (1137, 558)
Screenshot: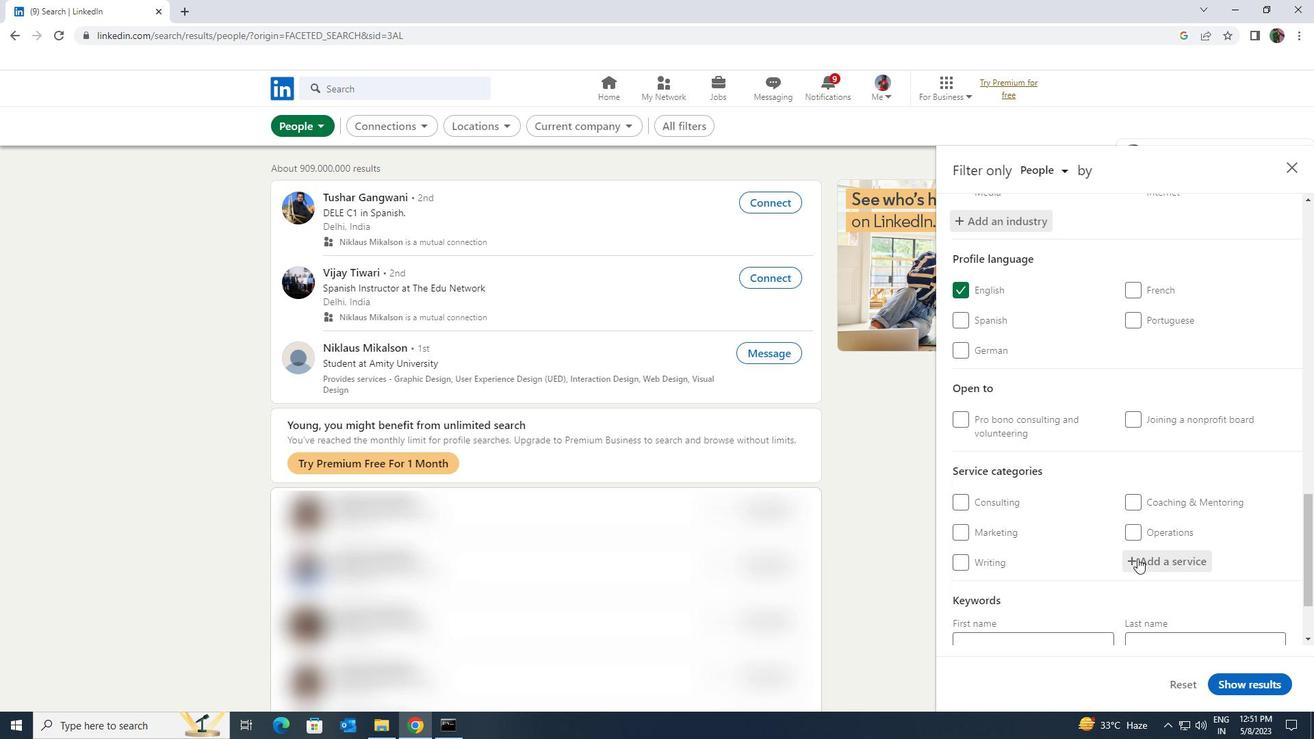 
Action: Key pressed <Key.shift><Key.shift><Key.shift><Key.shift><Key.shift><Key.shift>USER<Key.space><Key.shift>EX
Screenshot: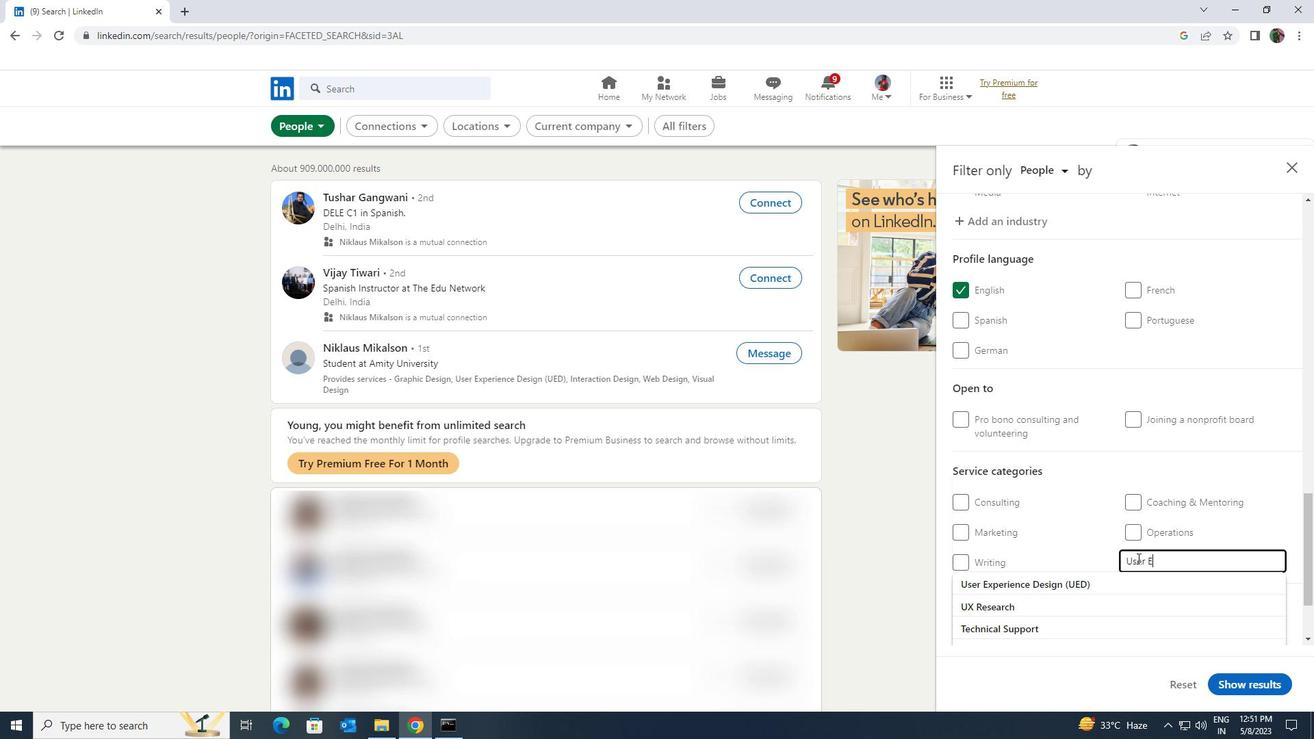 
Action: Mouse moved to (1126, 620)
Screenshot: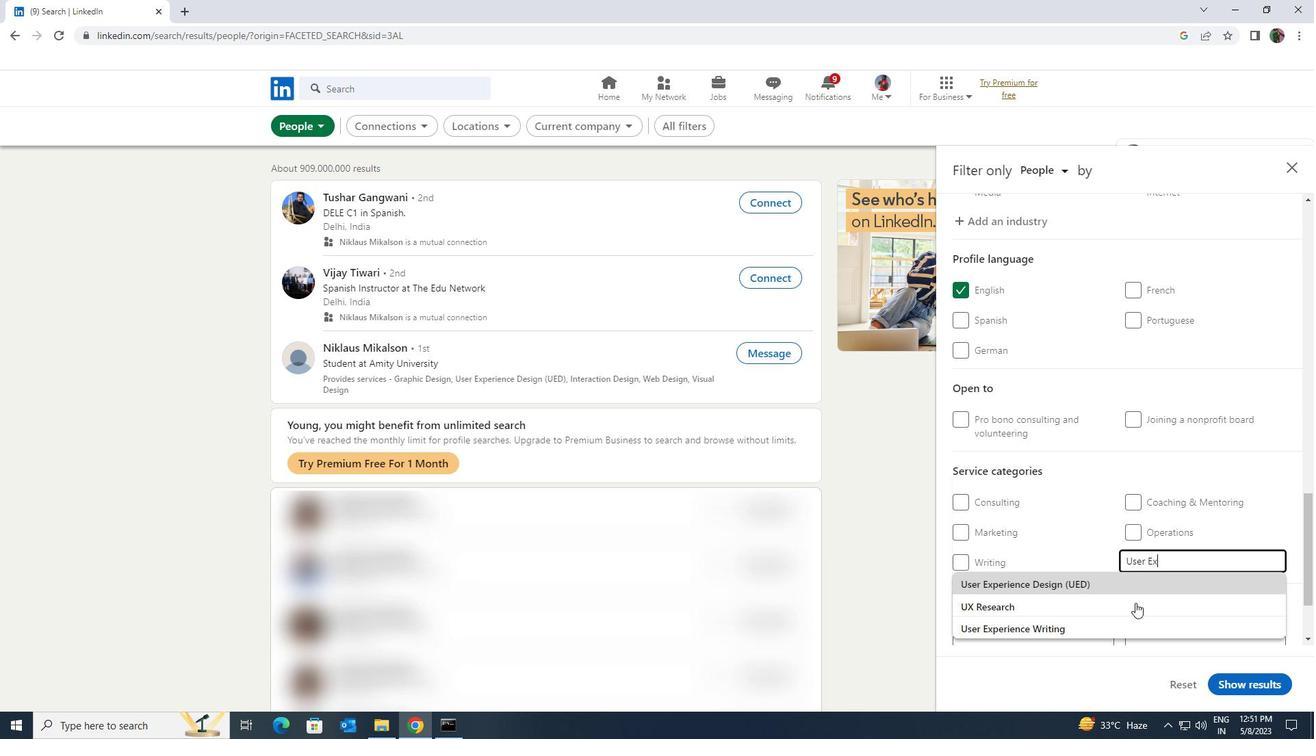 
Action: Mouse pressed left at (1126, 620)
Screenshot: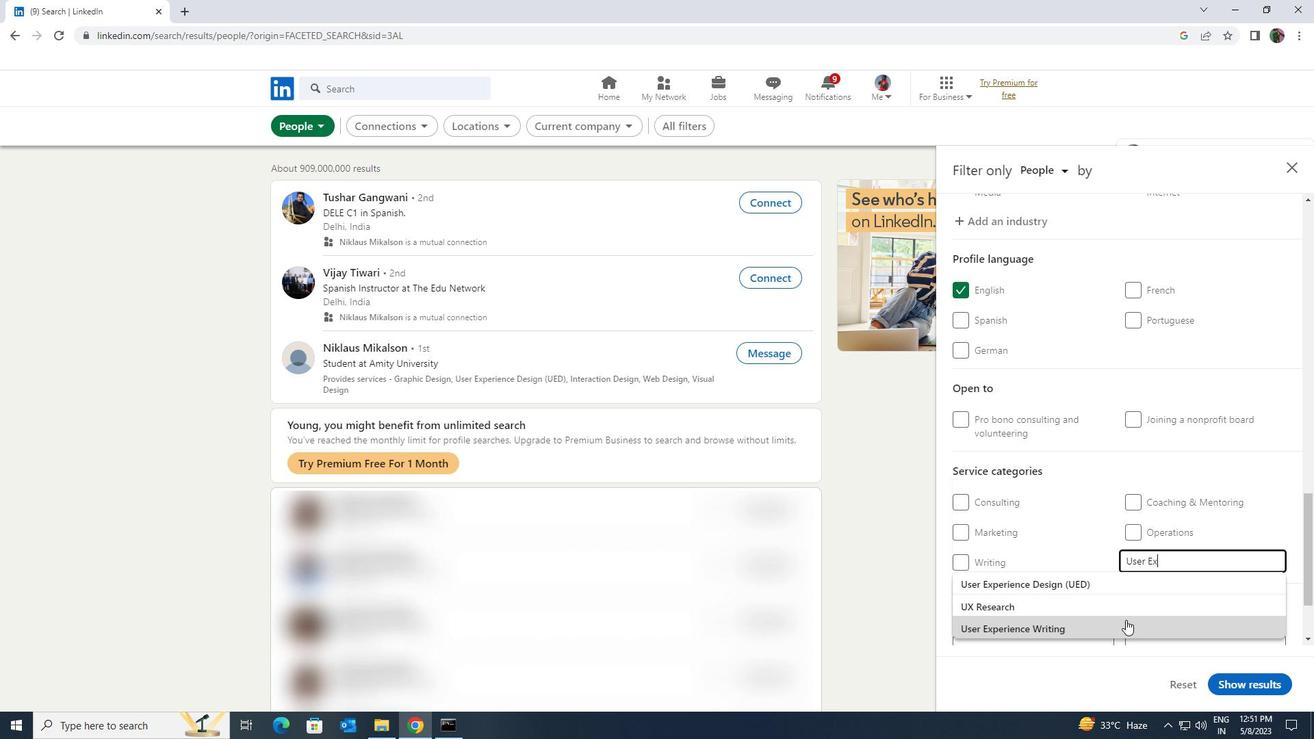 
Action: Mouse scrolled (1126, 619) with delta (0, 0)
Screenshot: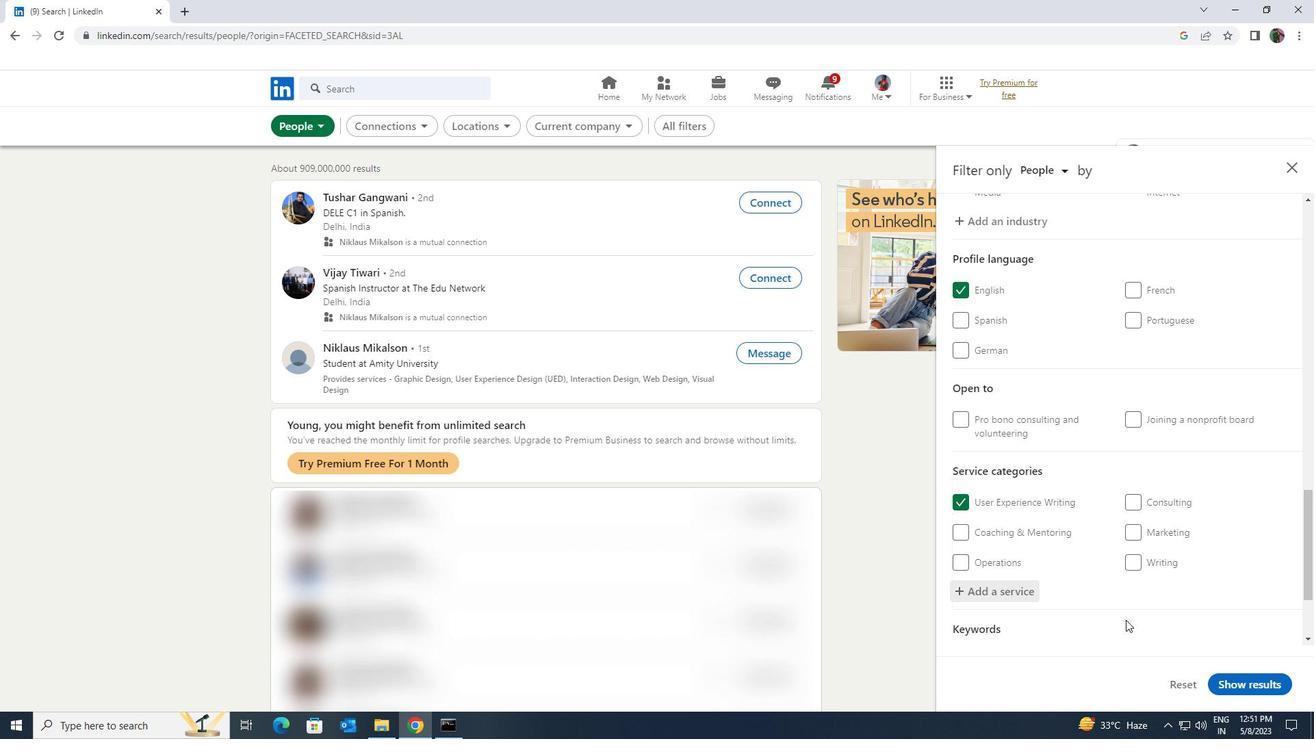 
Action: Mouse scrolled (1126, 619) with delta (0, 0)
Screenshot: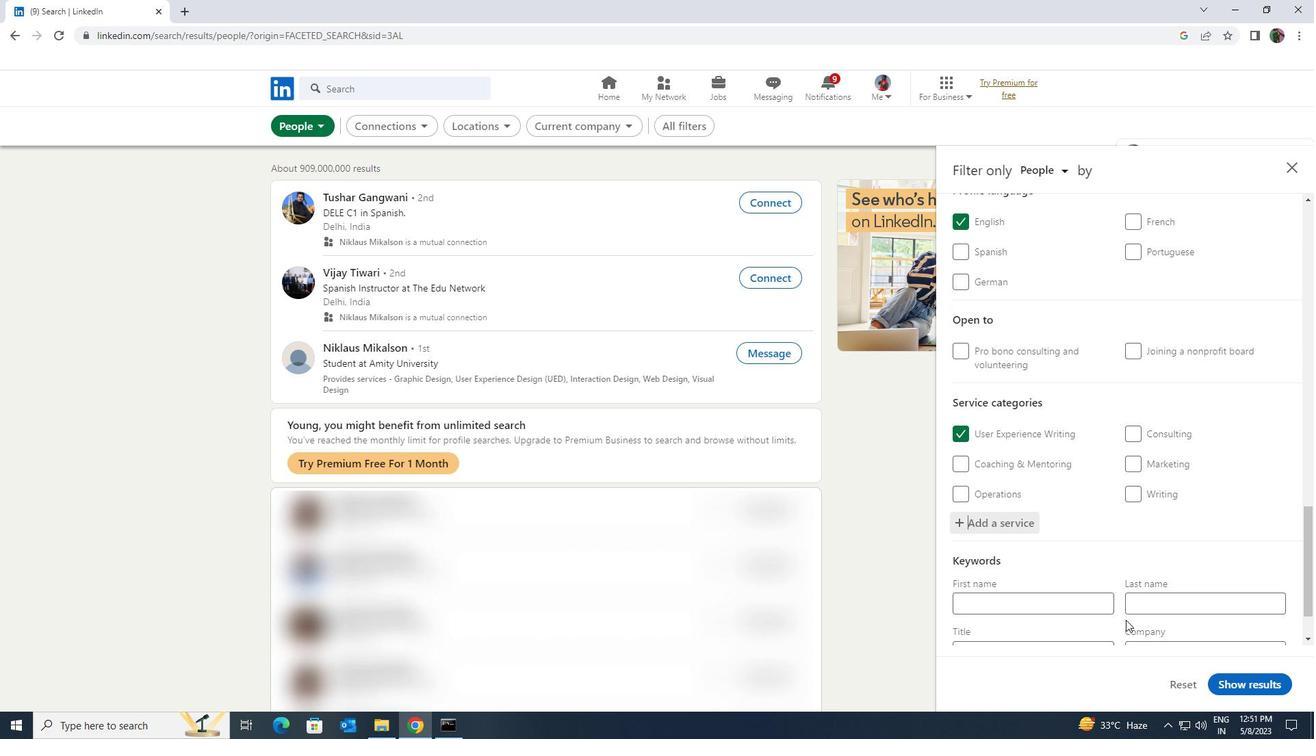 
Action: Mouse scrolled (1126, 619) with delta (0, 0)
Screenshot: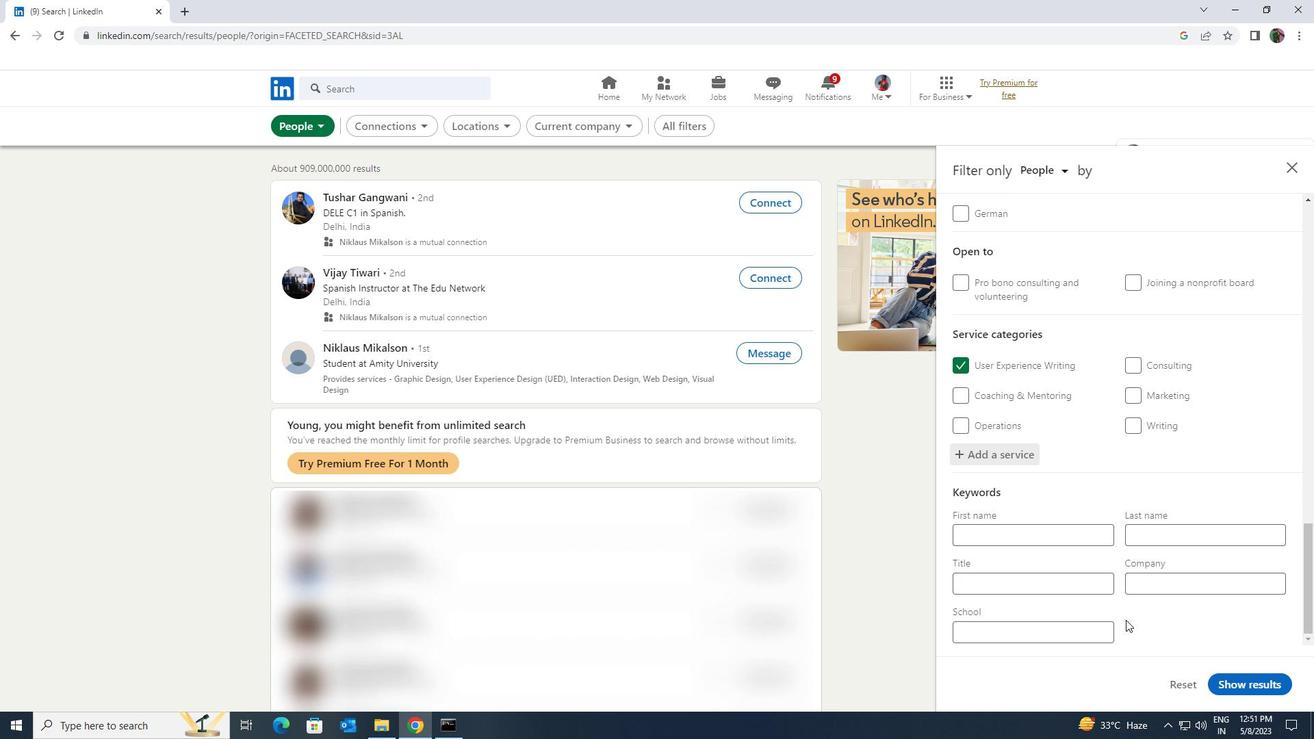 
Action: Mouse moved to (1085, 581)
Screenshot: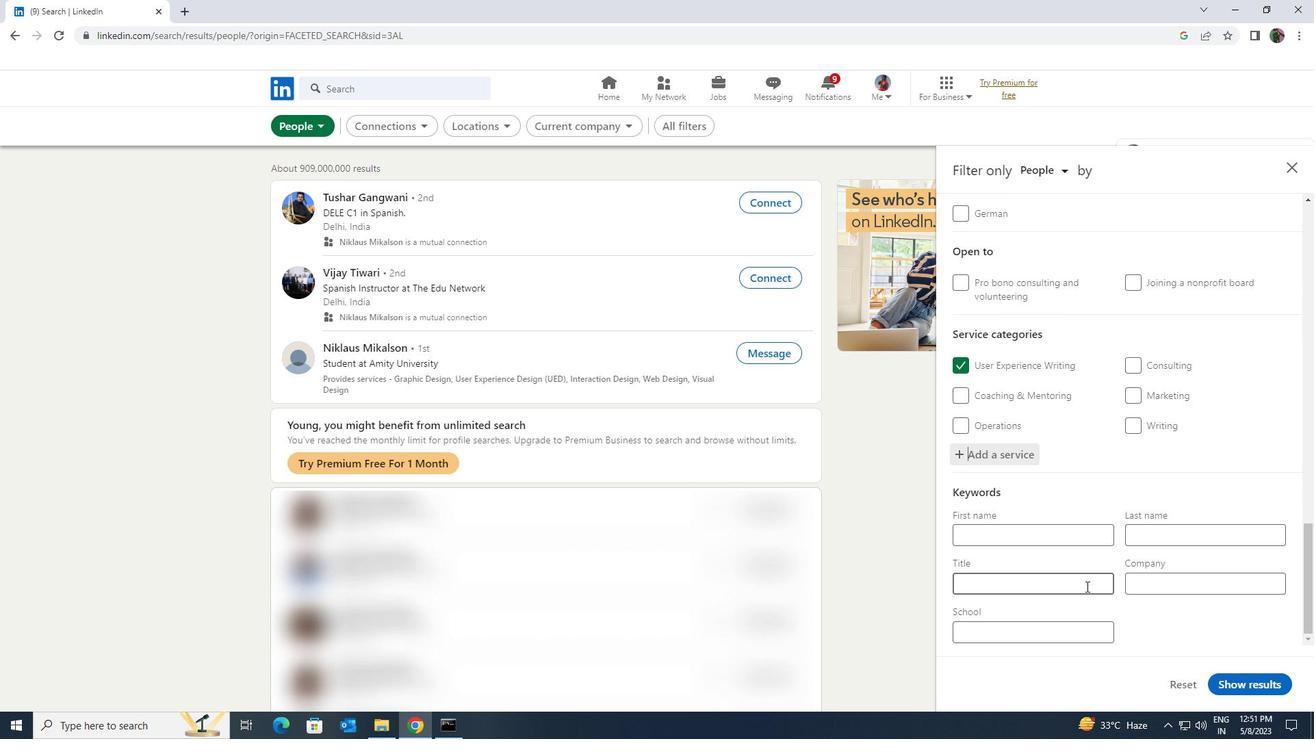 
Action: Mouse pressed left at (1085, 581)
Screenshot: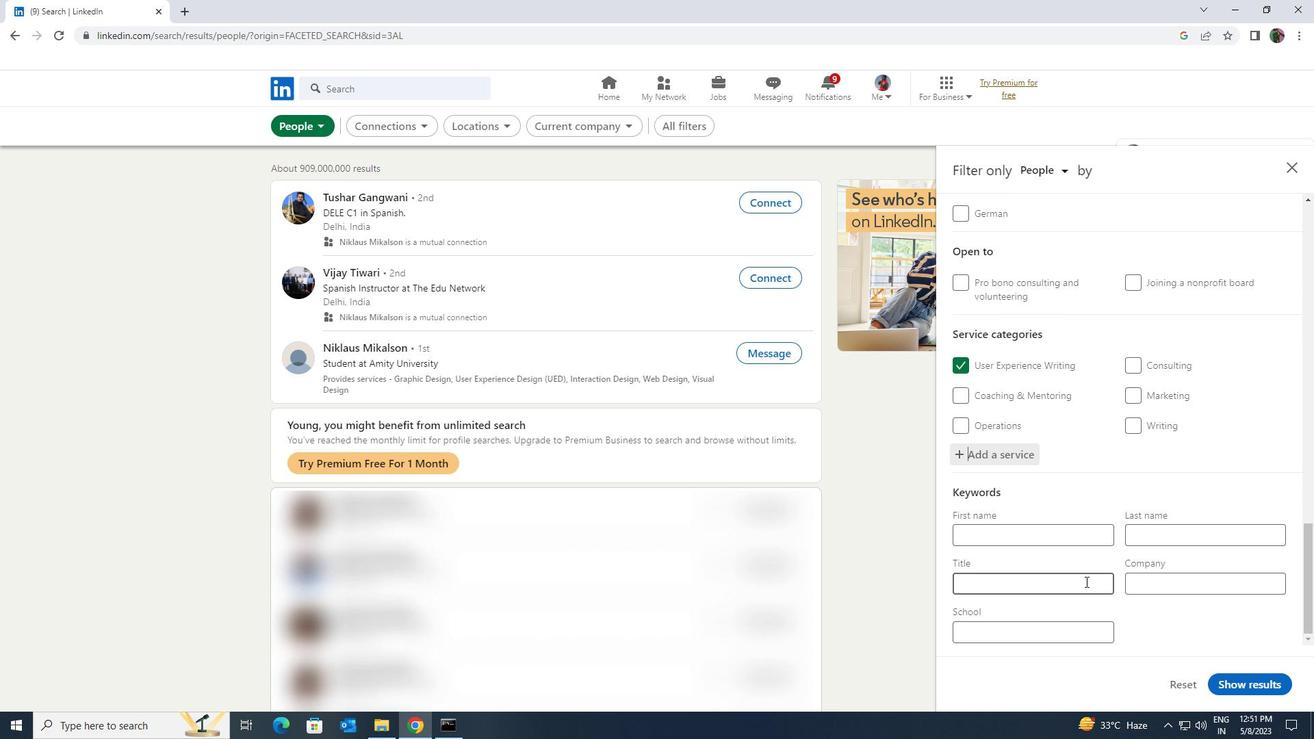 
Action: Key pressed <Key.shift>ACCOUNT<Key.space><Key.shift><Key.shift><Key.shift><Key.shift><Key.shift><Key.shift><Key.shift><Key.shift>COLLECTOR
Screenshot: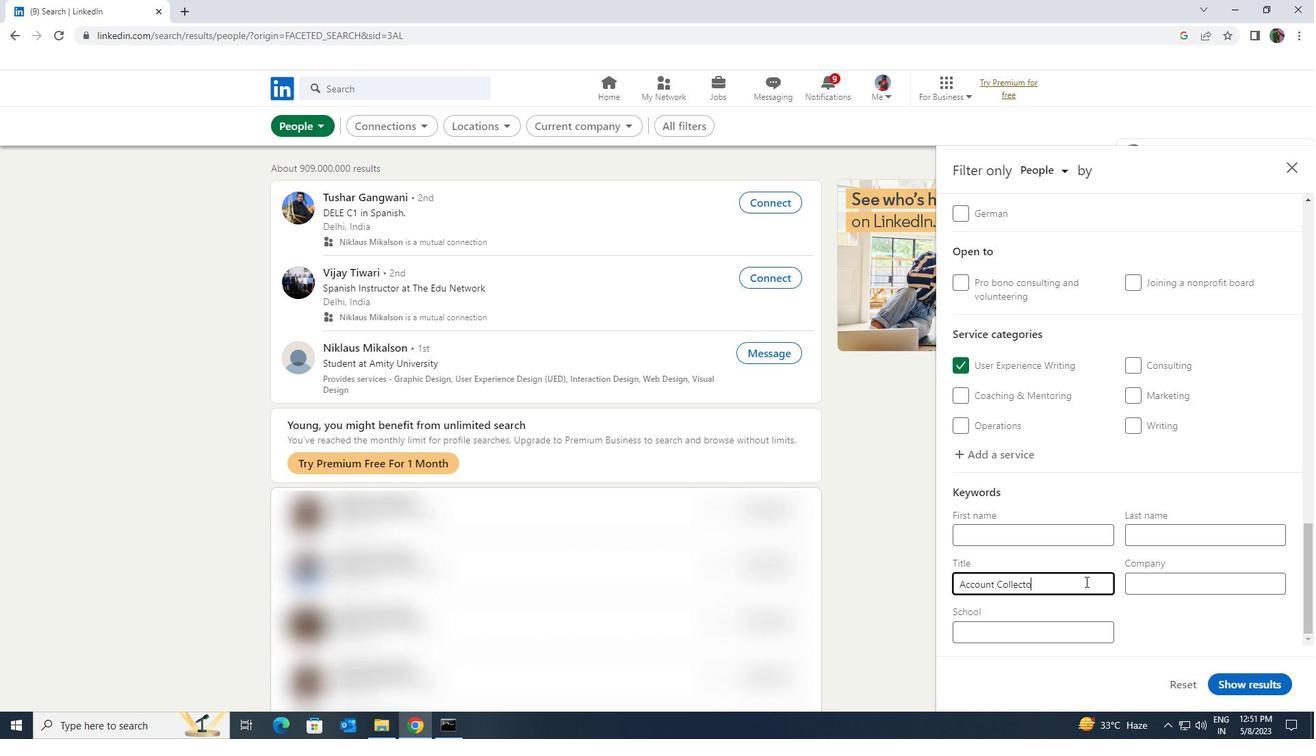 
Action: Mouse moved to (1229, 683)
Screenshot: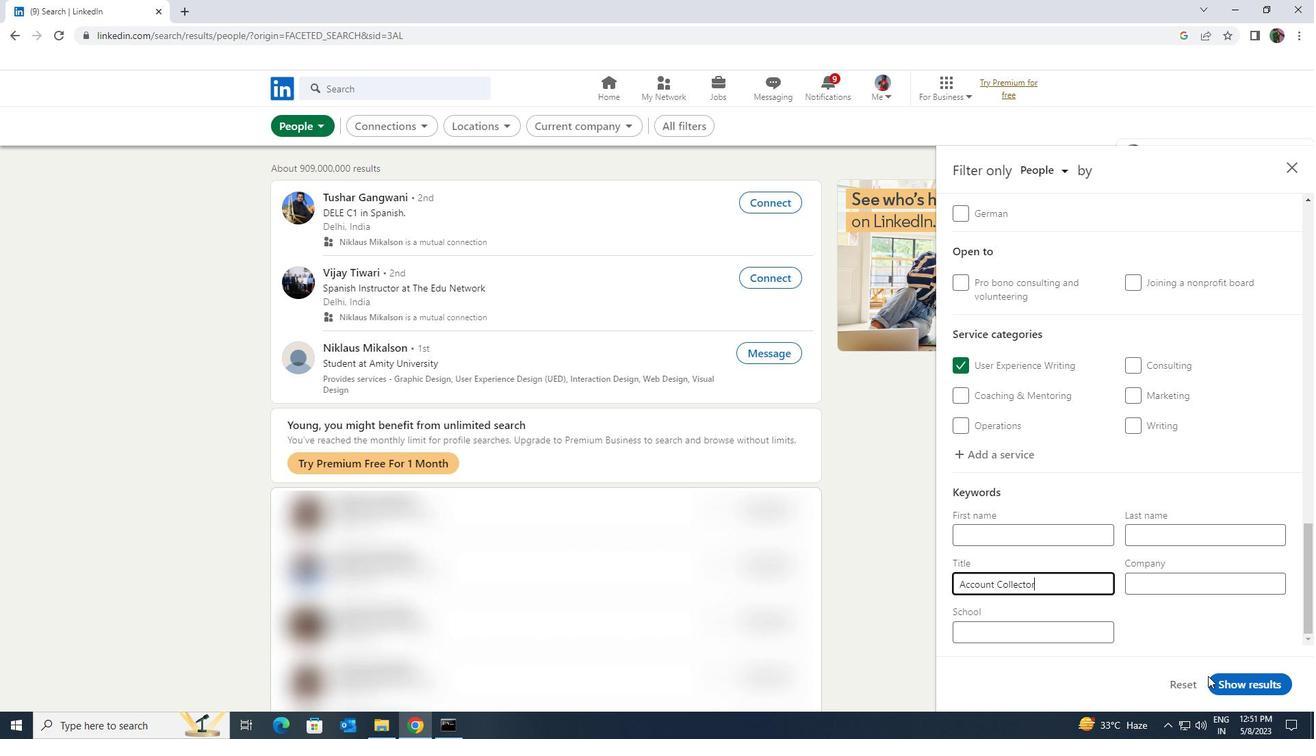 
Action: Mouse pressed left at (1229, 683)
Screenshot: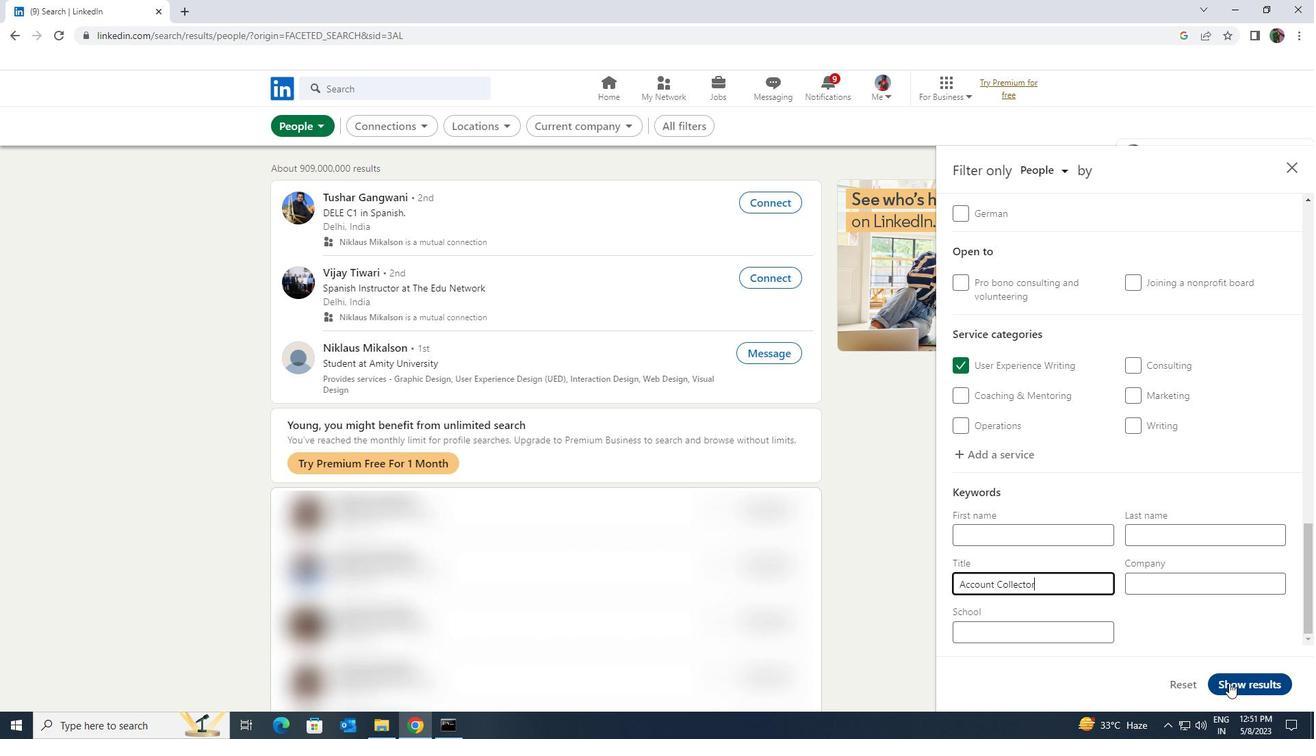 
